 Task: Look for space in Sātkhira, Bangladesh from 1st July, 2023 to 8th July, 2023 for 2 adults, 1 child in price range Rs.15000 to Rs.20000. Place can be entire place with 1  bedroom having 1 bed and 1 bathroom. Property type can be house, flat, guest house, hotel. Amenities needed are: air conditioning. Booking option can be shelf check-in. Required host language is English.
Action: Mouse moved to (548, 145)
Screenshot: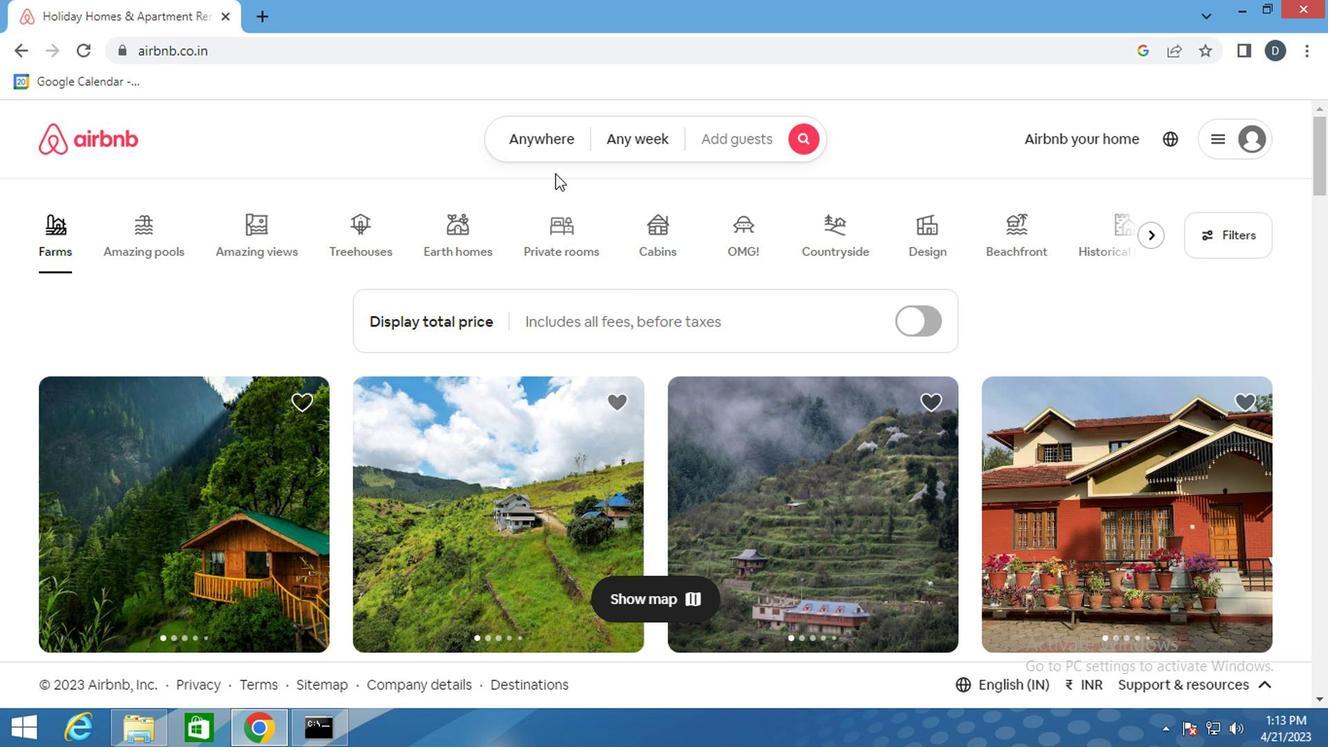 
Action: Mouse pressed left at (548, 145)
Screenshot: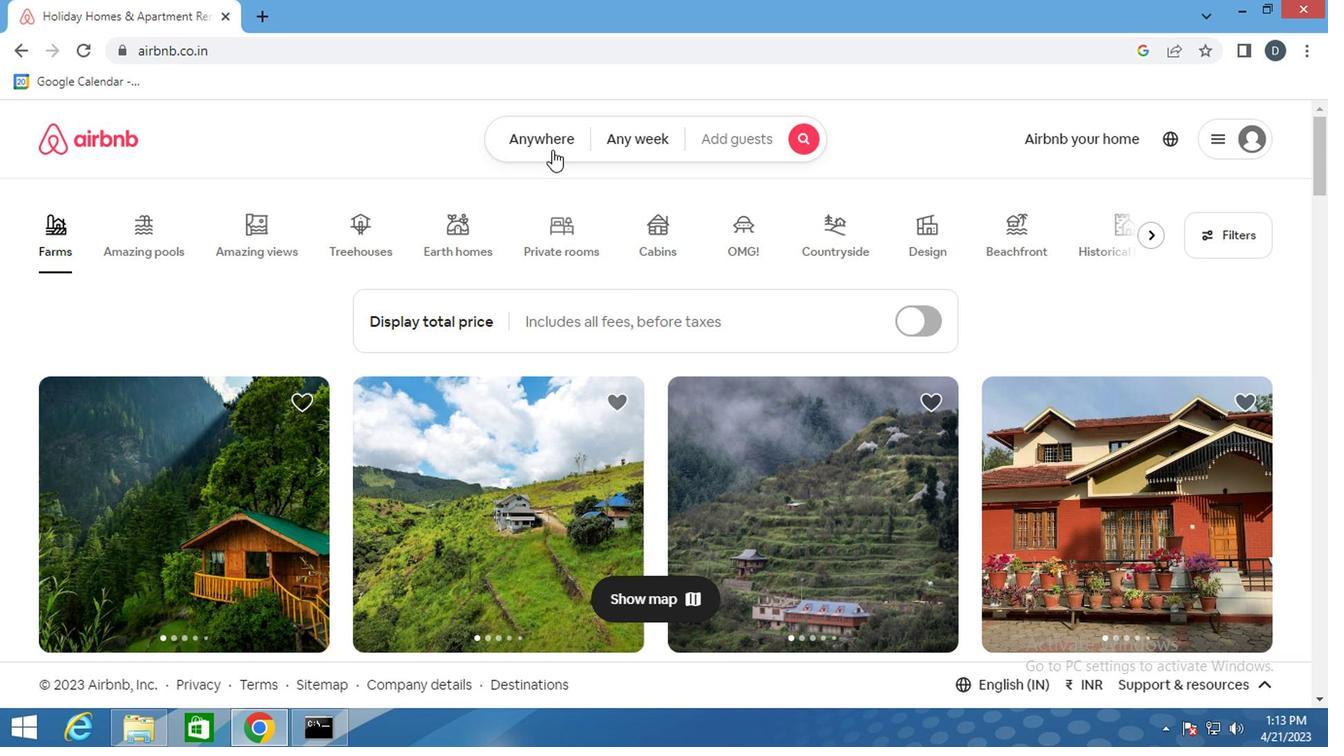 
Action: Mouse moved to (399, 226)
Screenshot: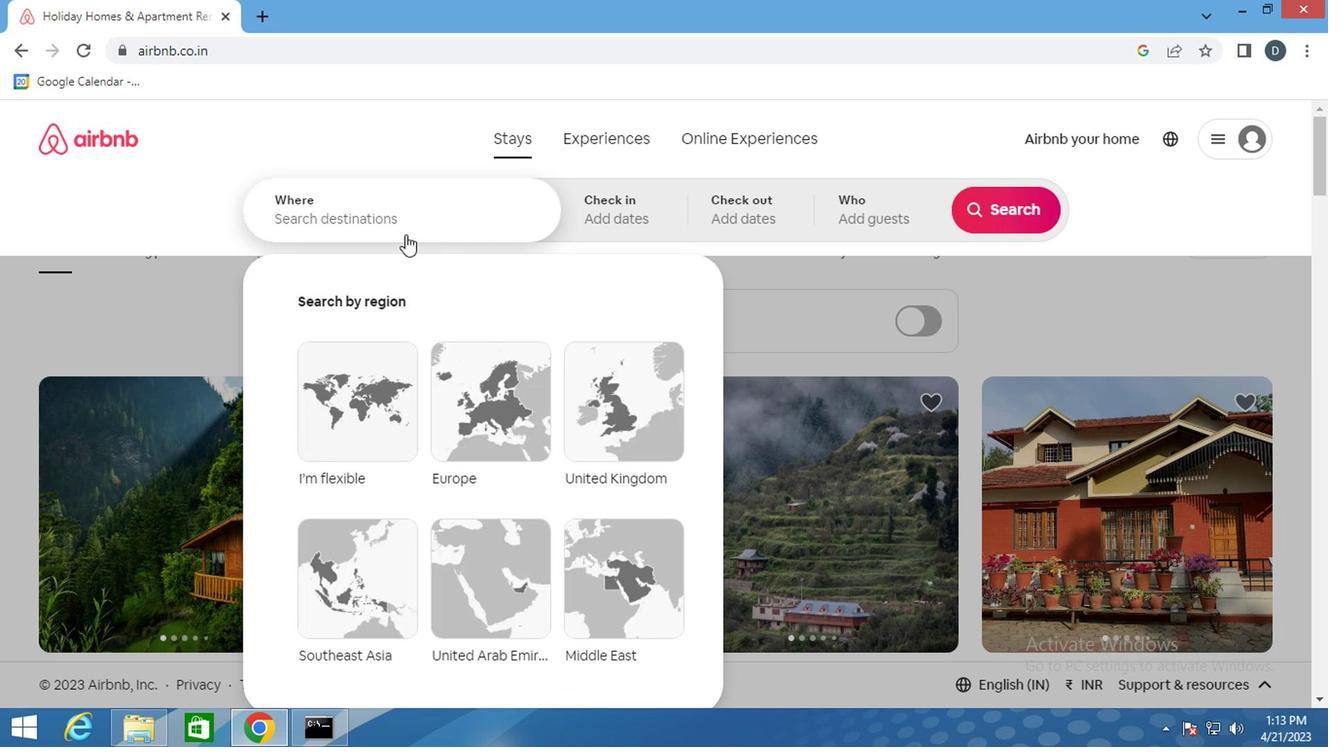 
Action: Mouse pressed left at (399, 226)
Screenshot: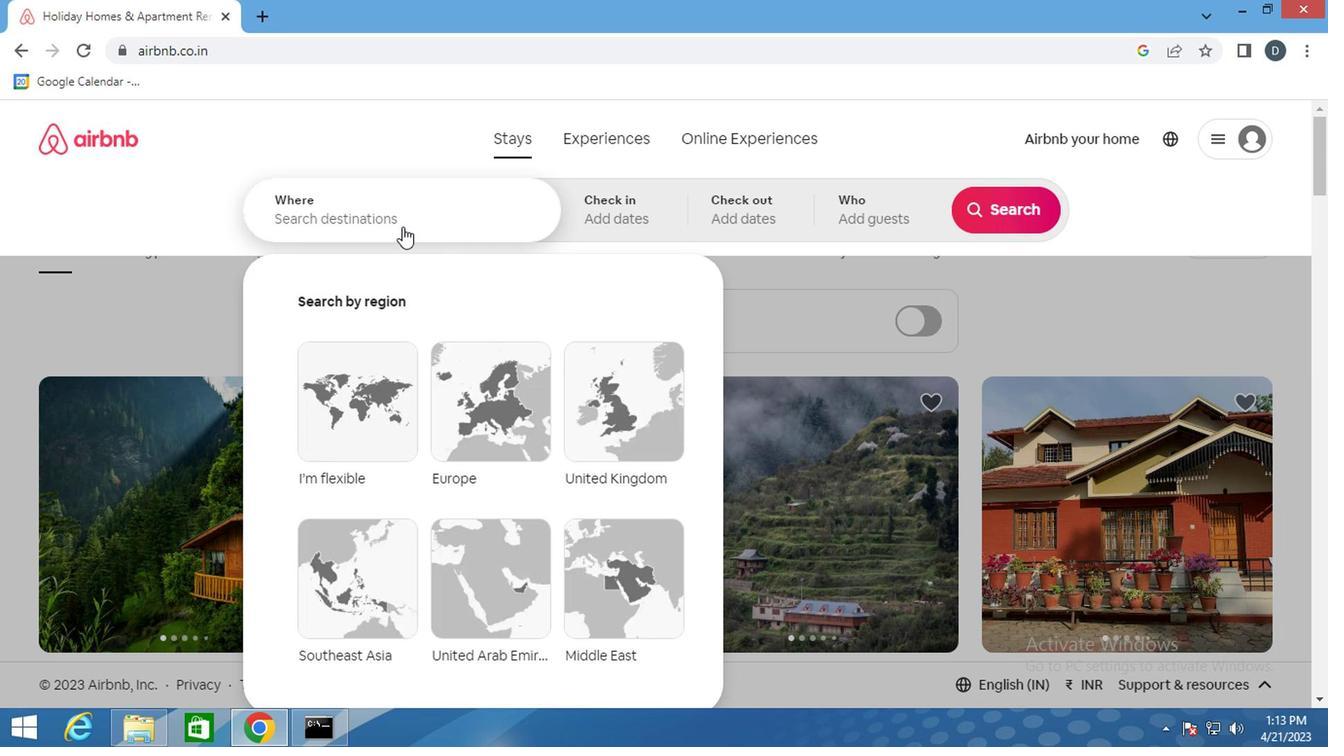 
Action: Key pressed <Key.shift>SATKIRA<Key.backspace><Key.backspace><Key.backspace>HIRA<Key.down><Key.enter>
Screenshot: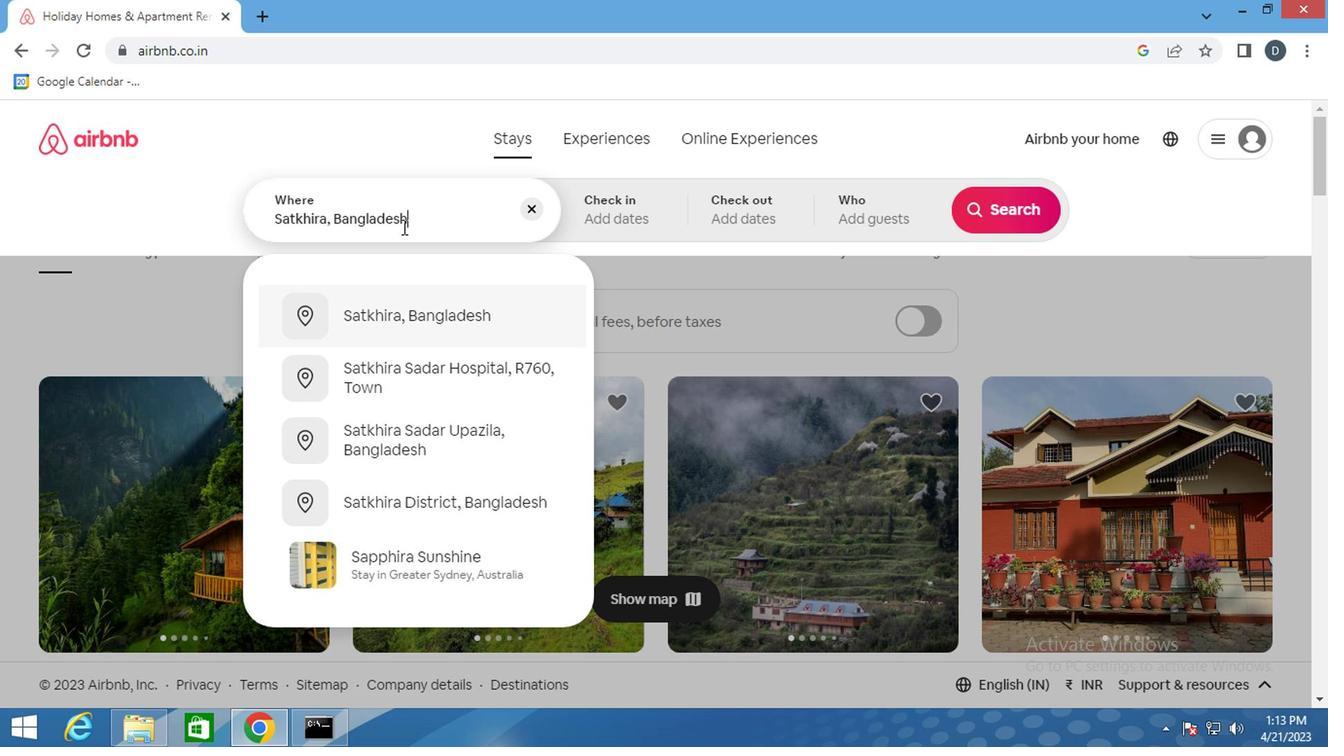 
Action: Mouse moved to (980, 370)
Screenshot: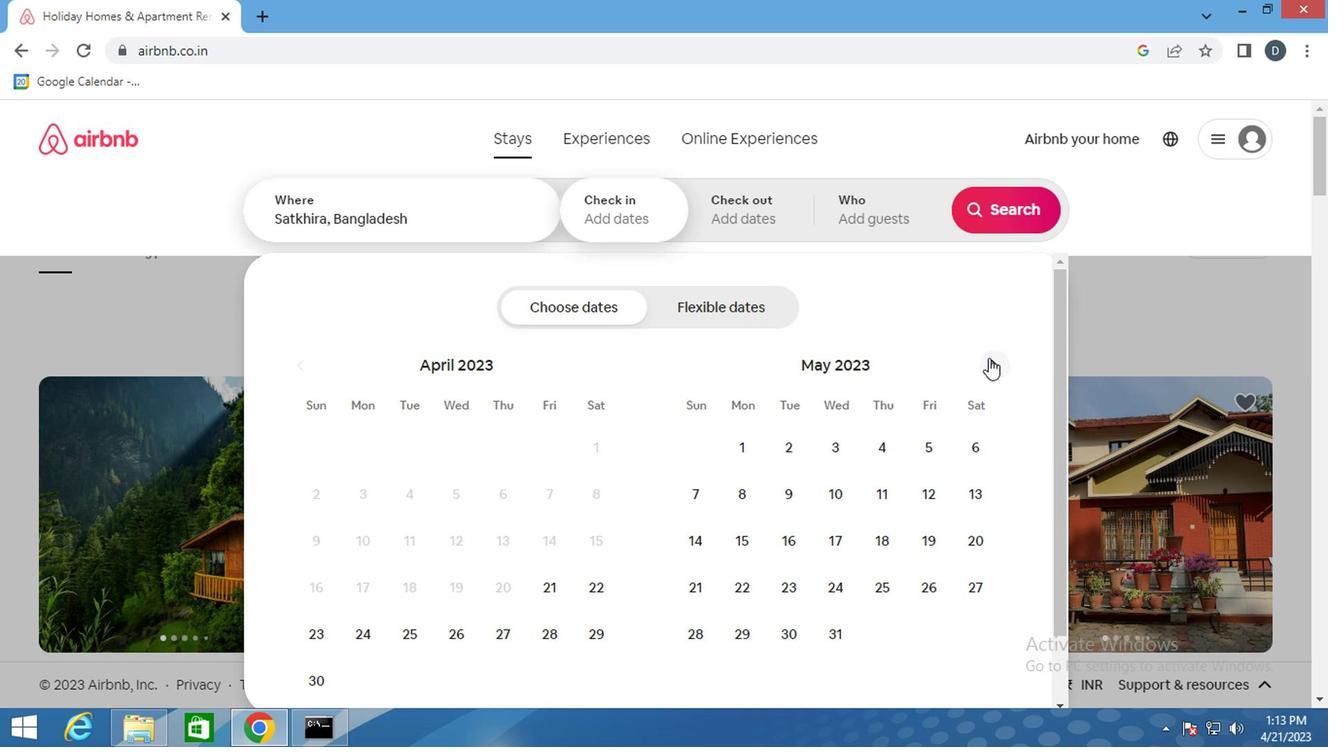 
Action: Mouse pressed left at (980, 370)
Screenshot: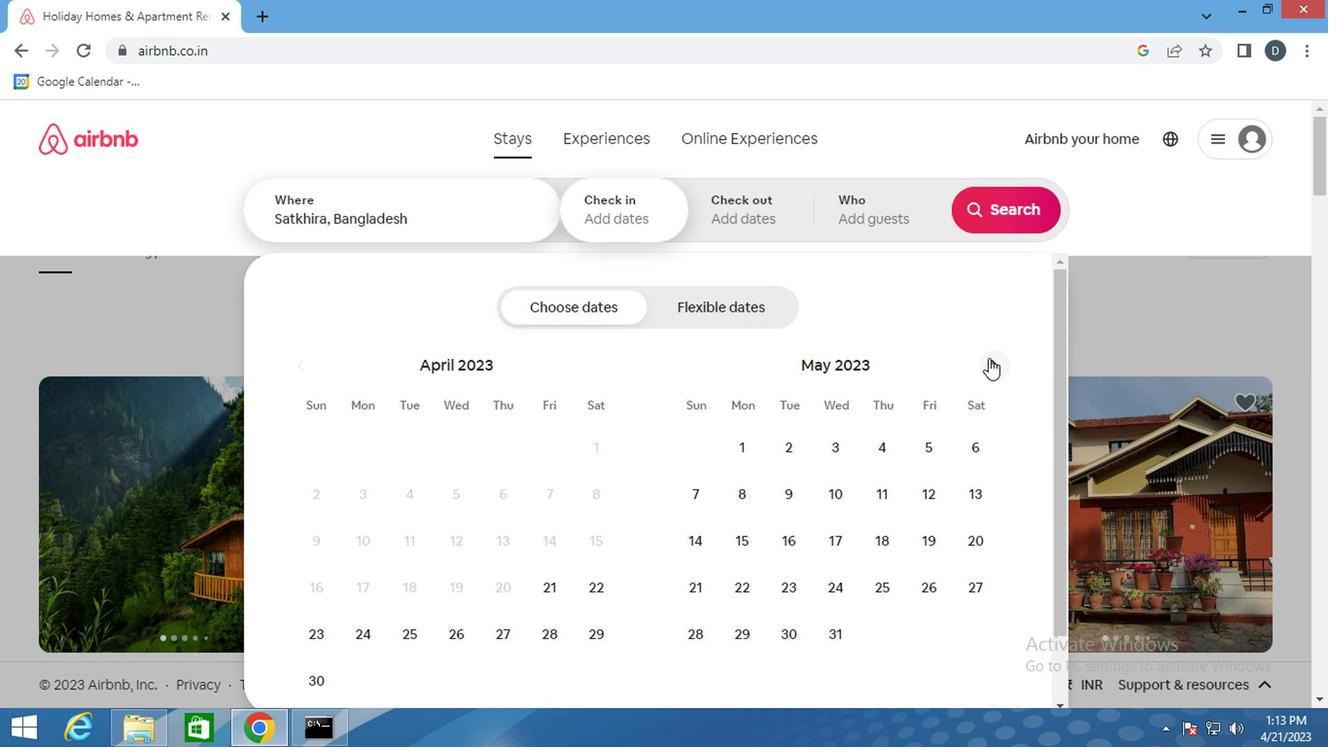 
Action: Mouse pressed left at (980, 370)
Screenshot: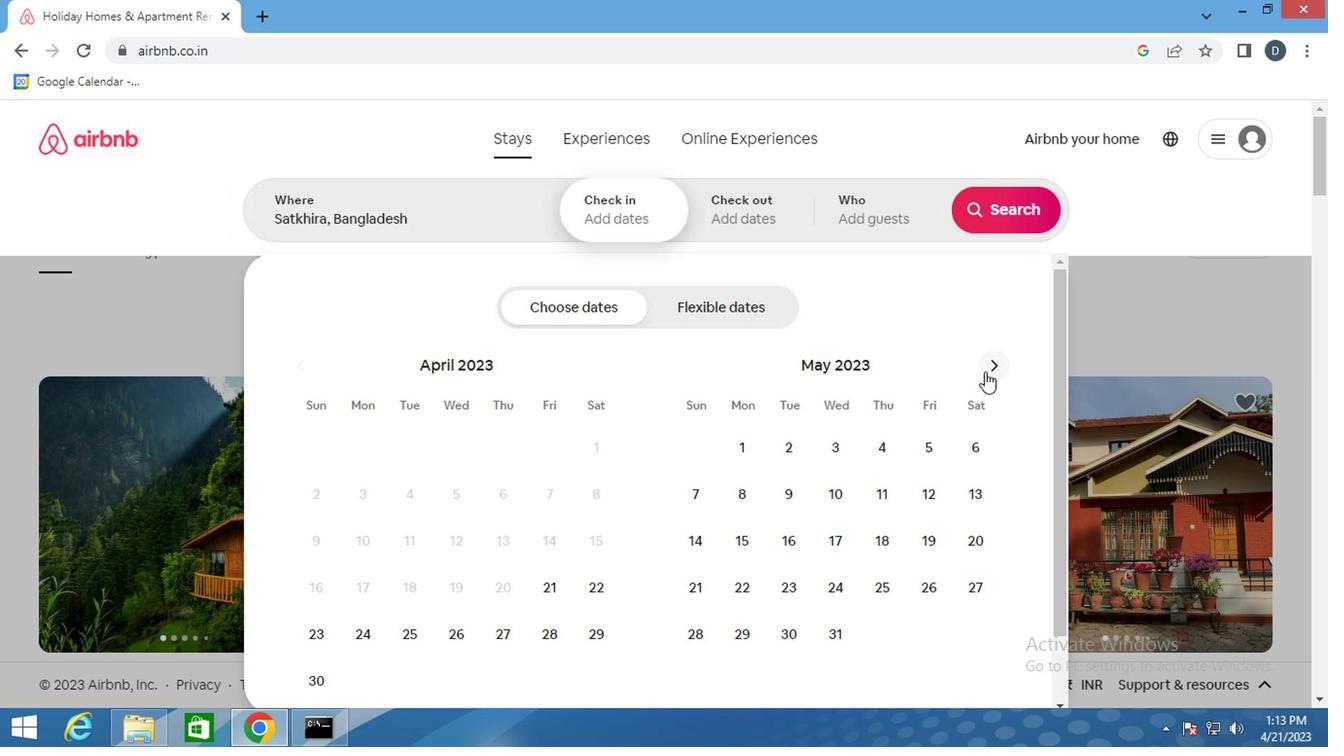 
Action: Mouse pressed left at (980, 370)
Screenshot: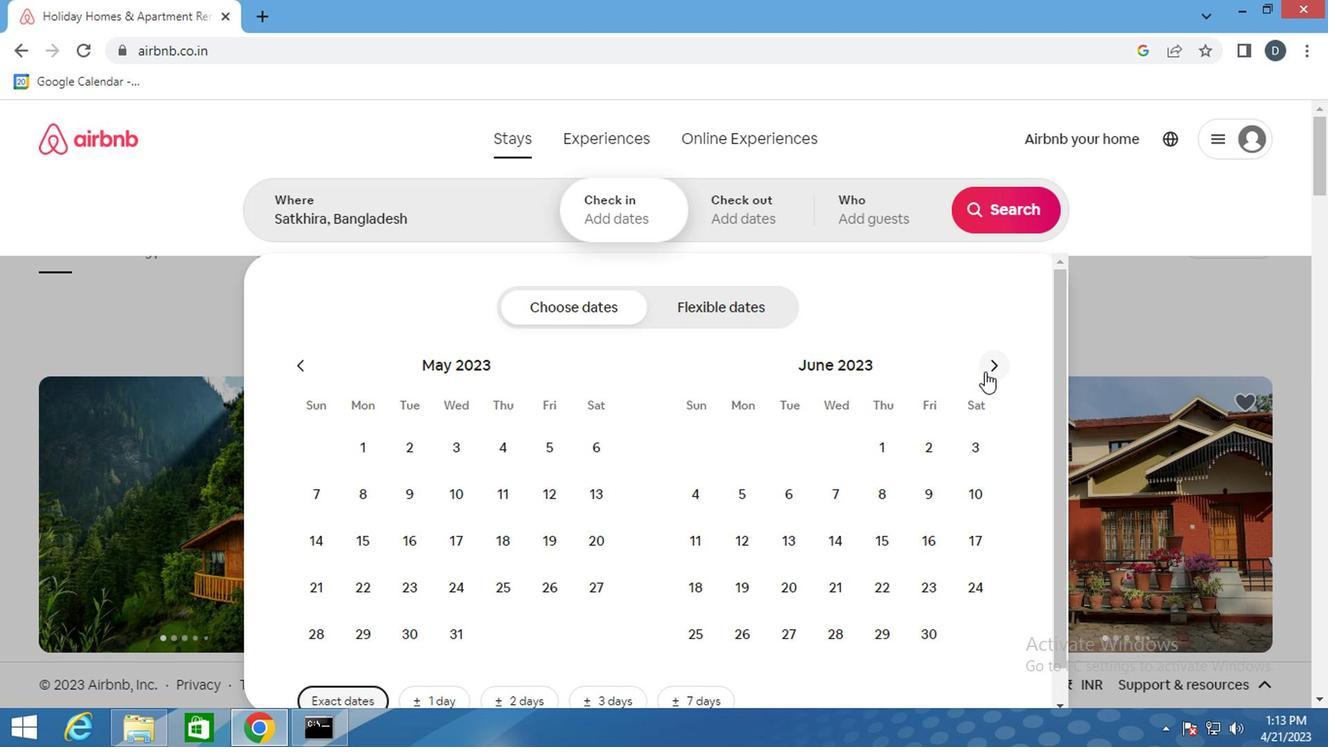 
Action: Mouse moved to (984, 449)
Screenshot: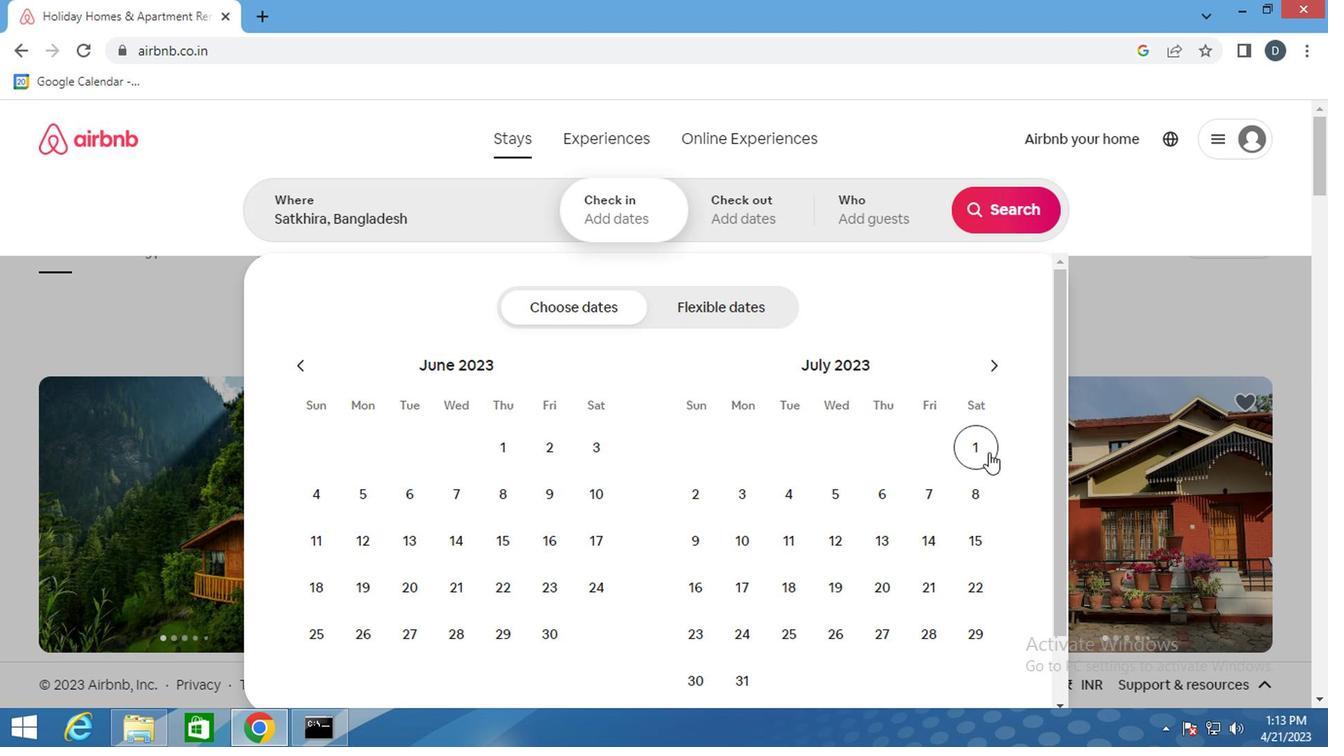 
Action: Mouse pressed left at (984, 449)
Screenshot: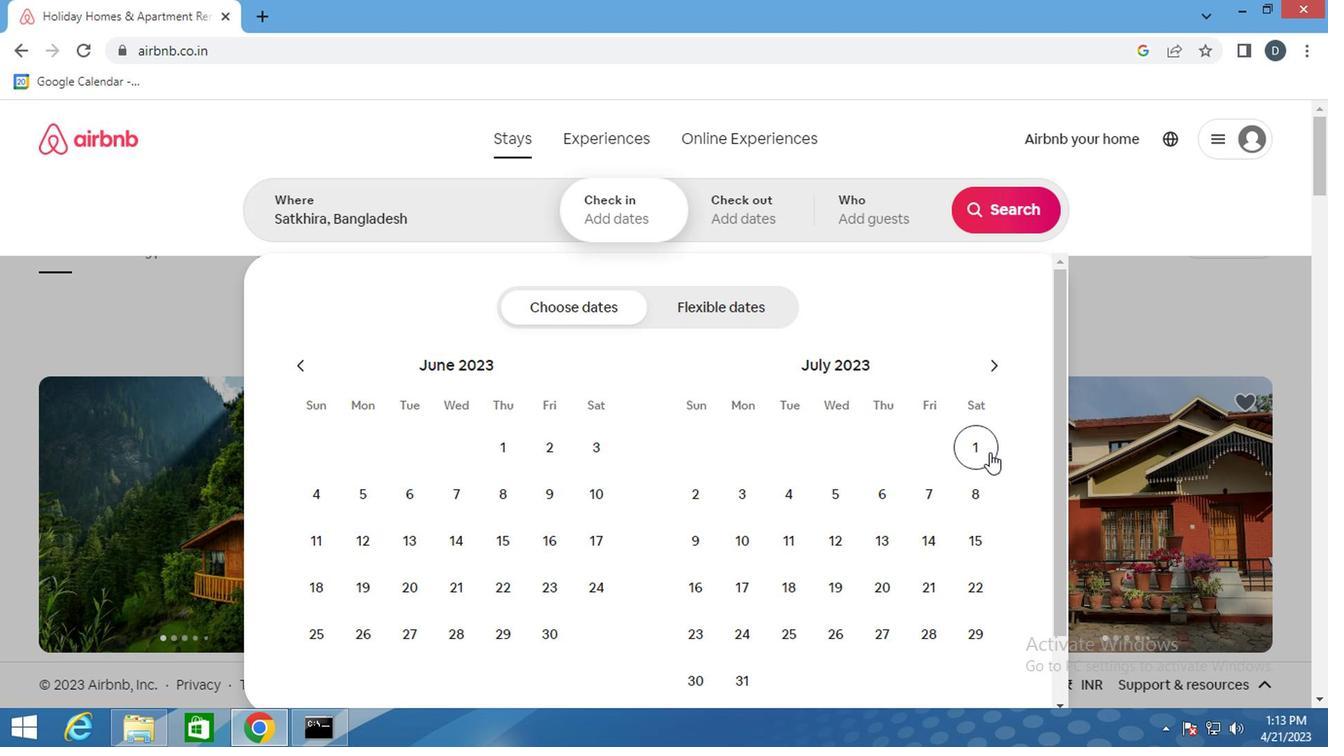 
Action: Mouse moved to (980, 494)
Screenshot: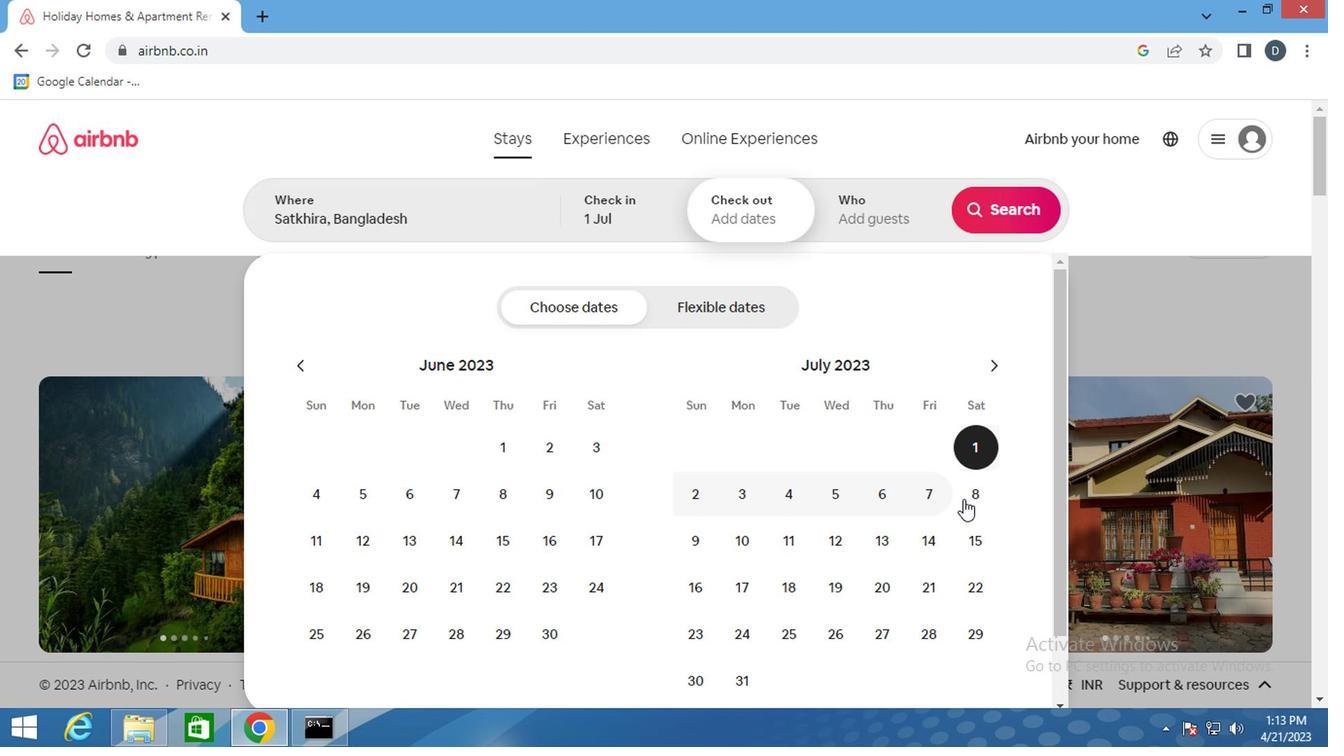 
Action: Mouse pressed left at (980, 494)
Screenshot: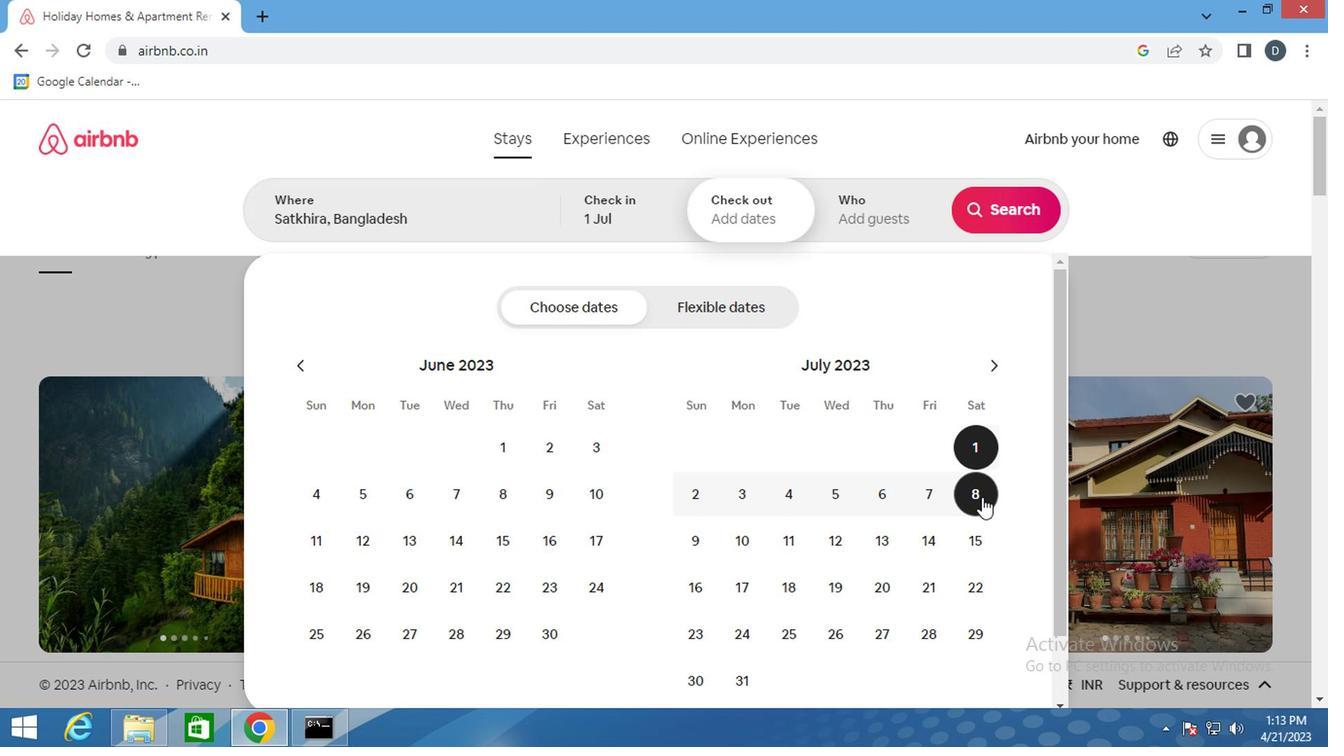 
Action: Mouse moved to (872, 190)
Screenshot: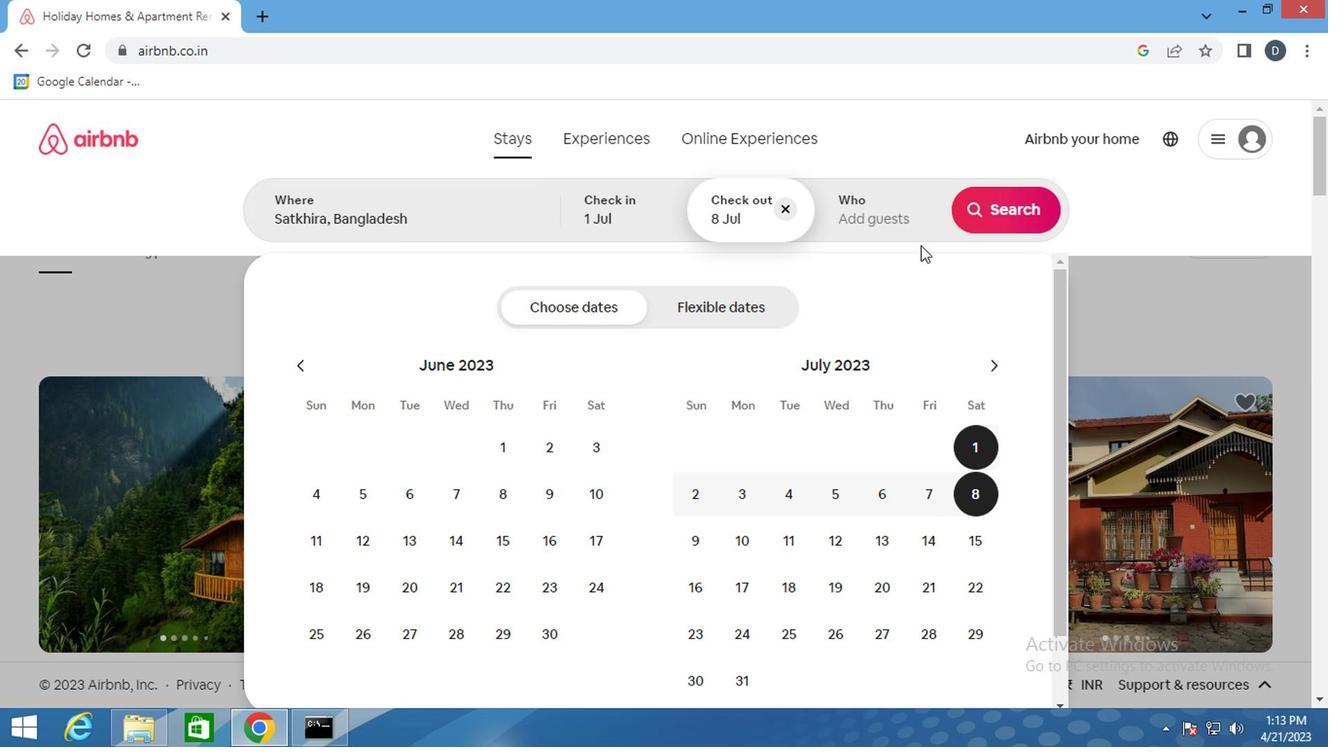 
Action: Mouse pressed left at (872, 190)
Screenshot: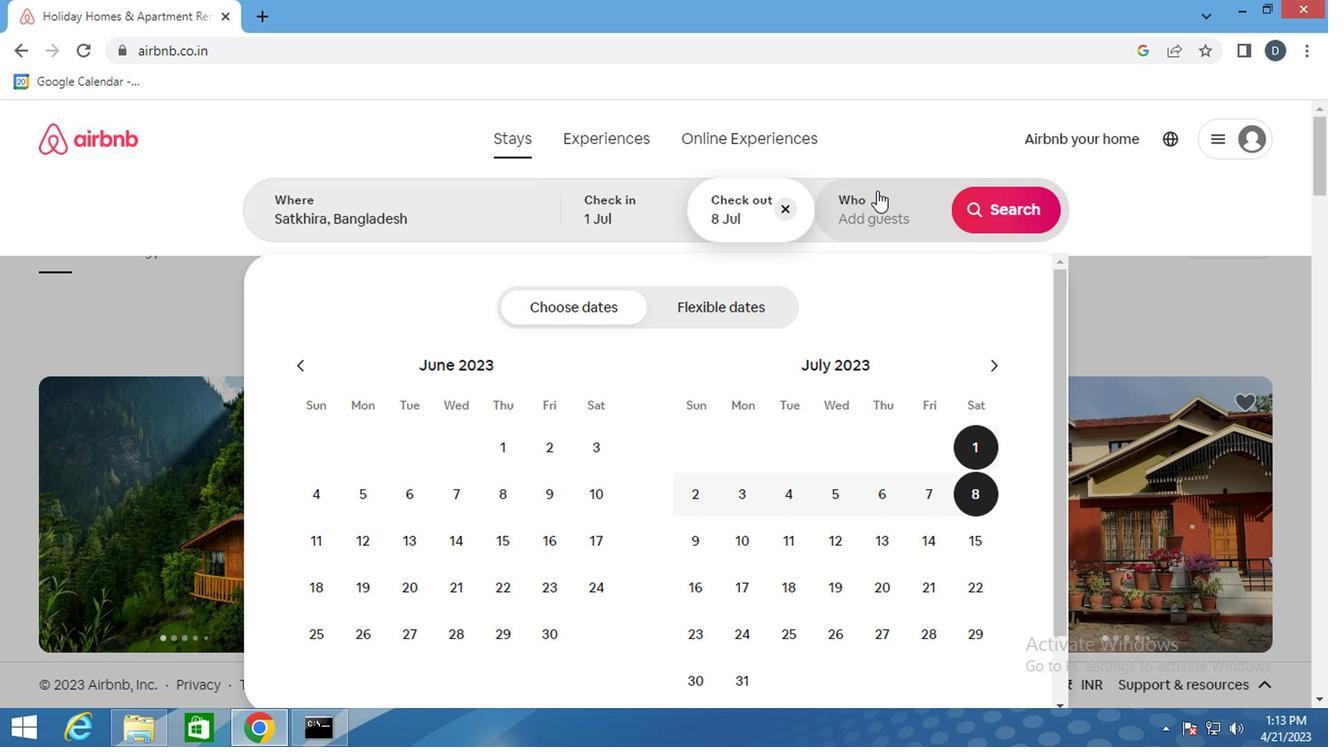 
Action: Mouse moved to (1004, 318)
Screenshot: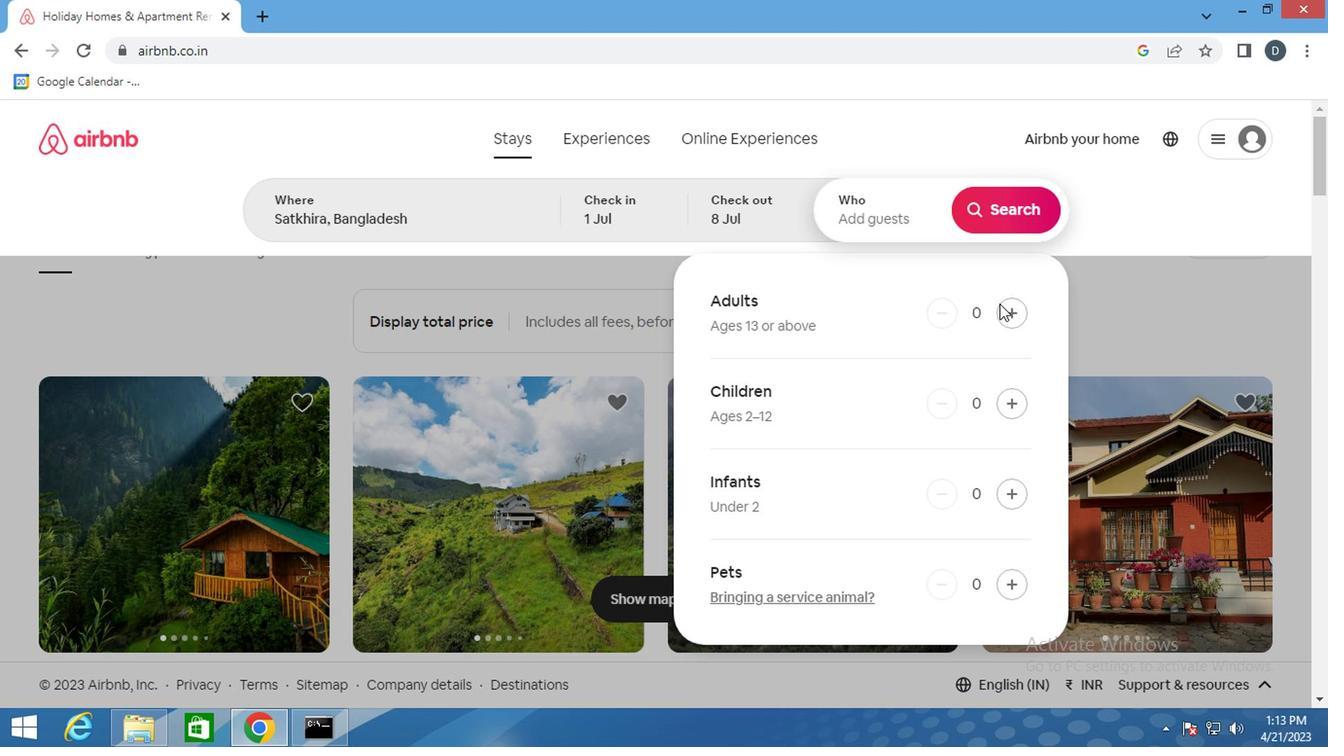 
Action: Mouse pressed left at (1004, 318)
Screenshot: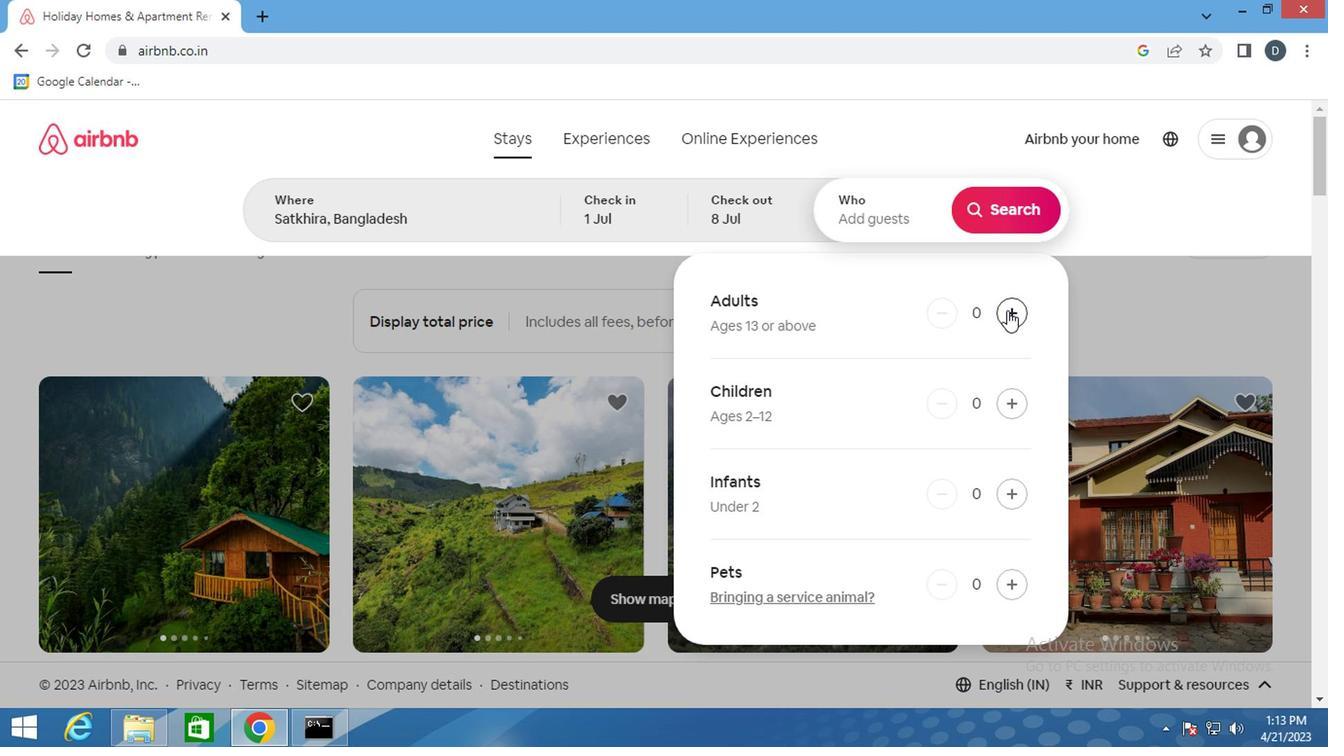 
Action: Mouse pressed left at (1004, 318)
Screenshot: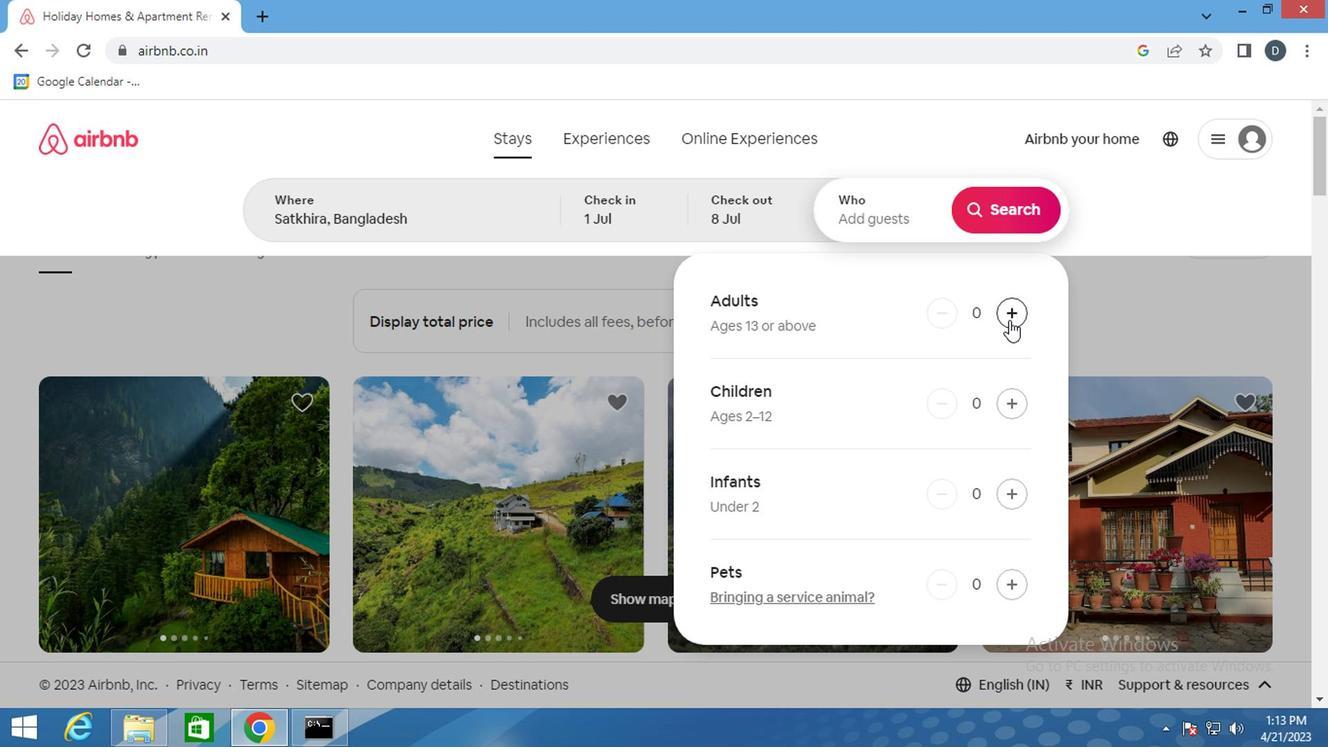 
Action: Mouse moved to (1009, 395)
Screenshot: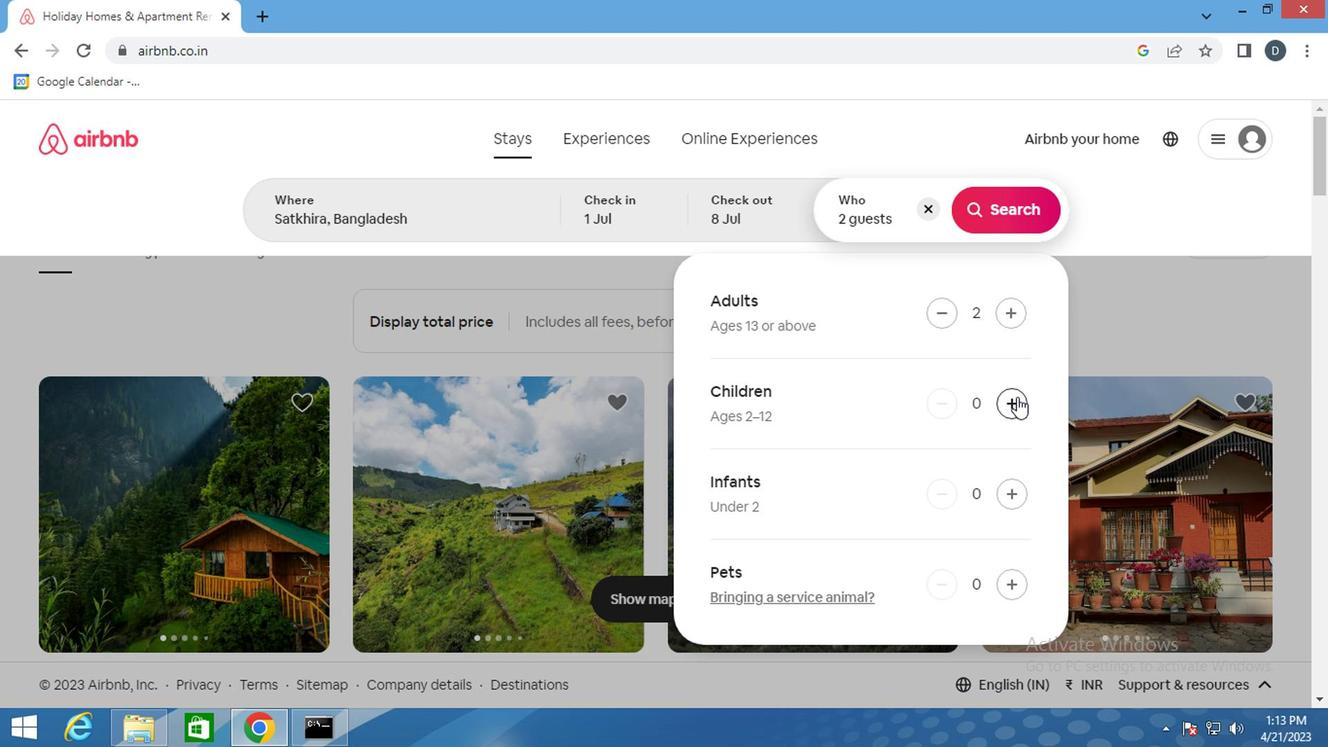 
Action: Mouse pressed left at (1009, 395)
Screenshot: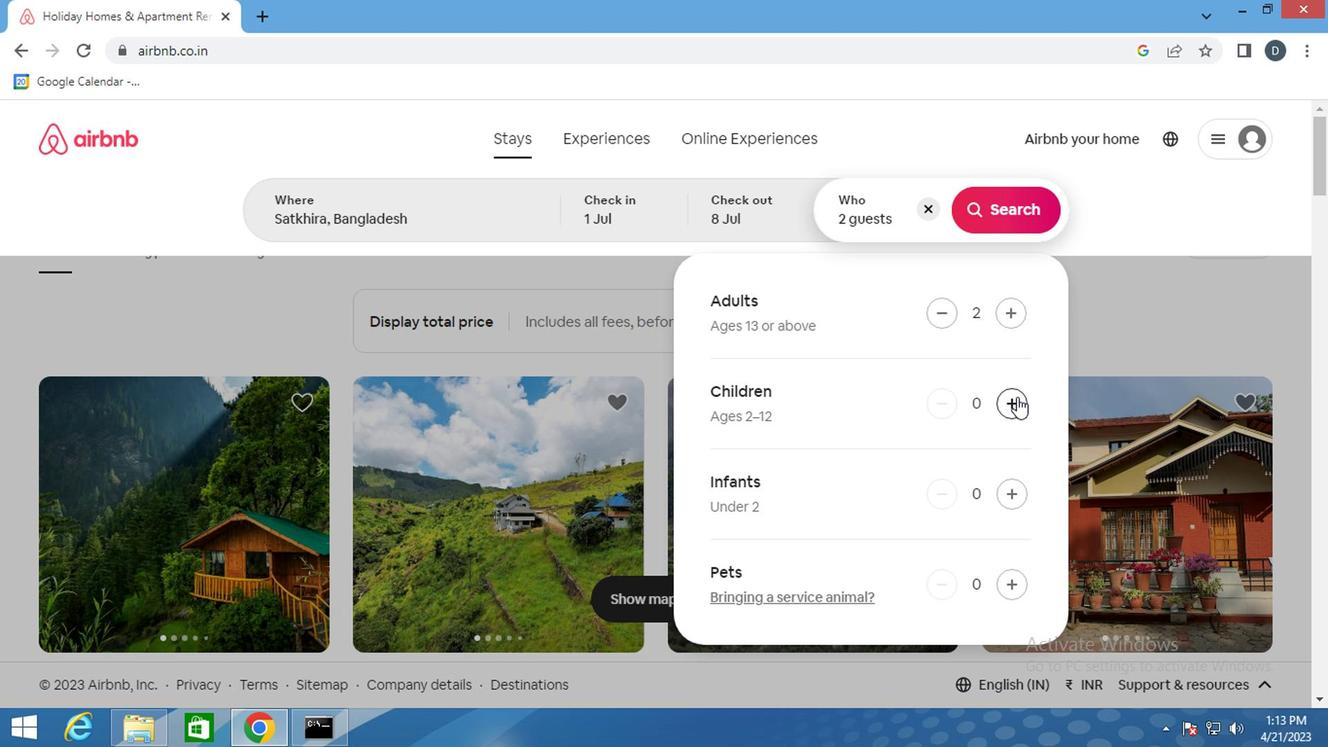
Action: Mouse moved to (999, 213)
Screenshot: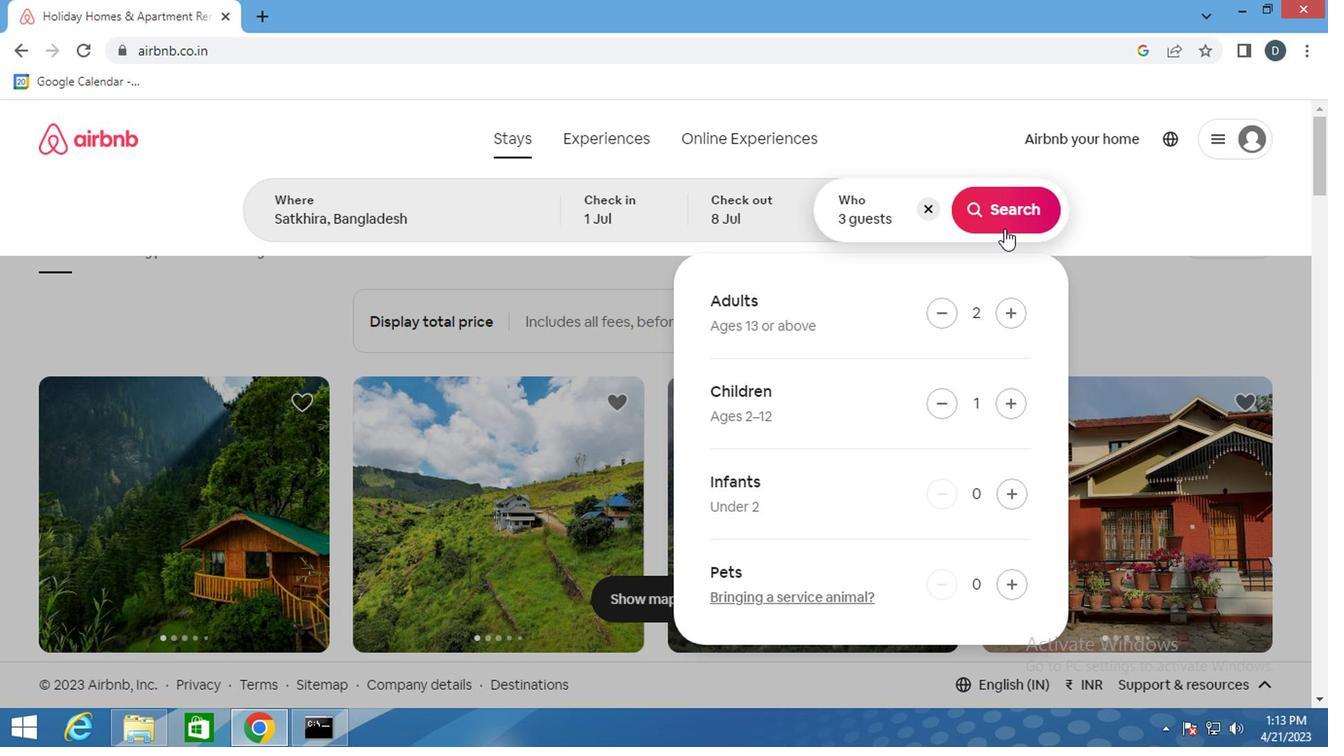 
Action: Mouse pressed left at (999, 213)
Screenshot: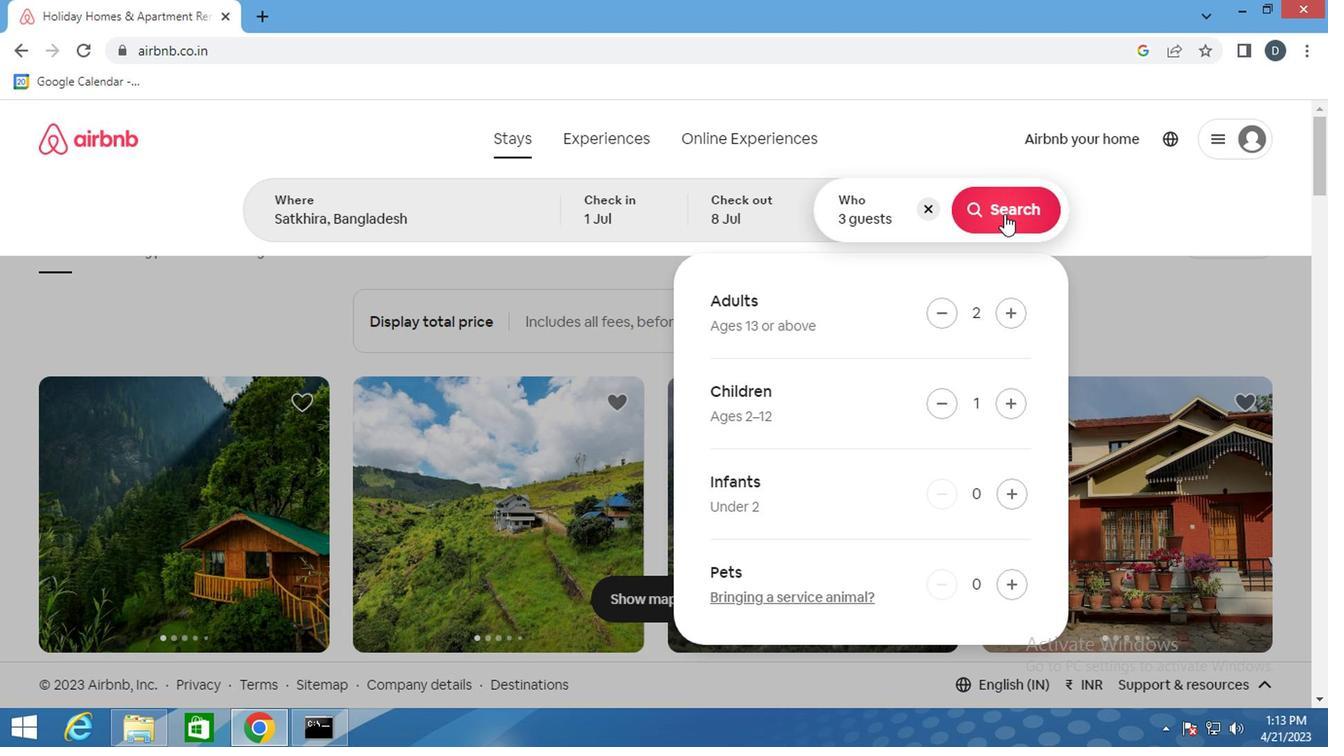 
Action: Mouse moved to (1226, 222)
Screenshot: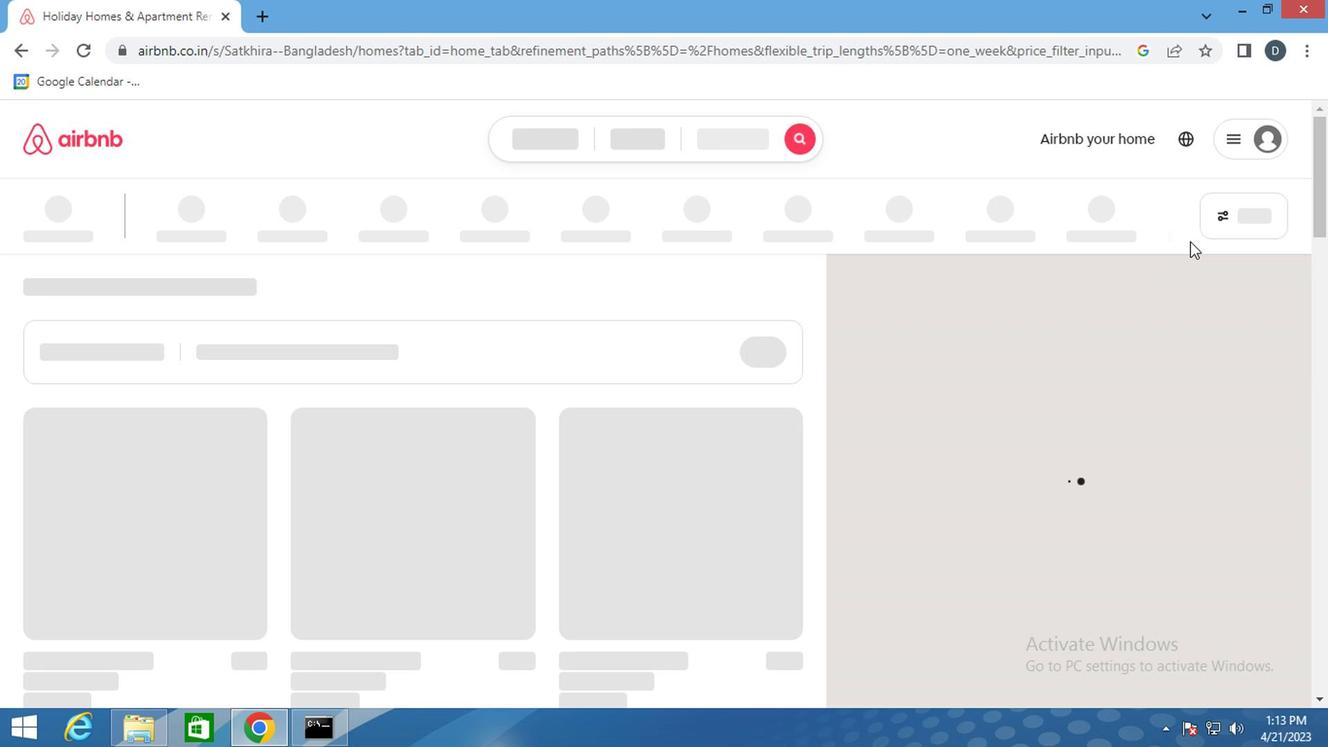 
Action: Mouse pressed left at (1226, 222)
Screenshot: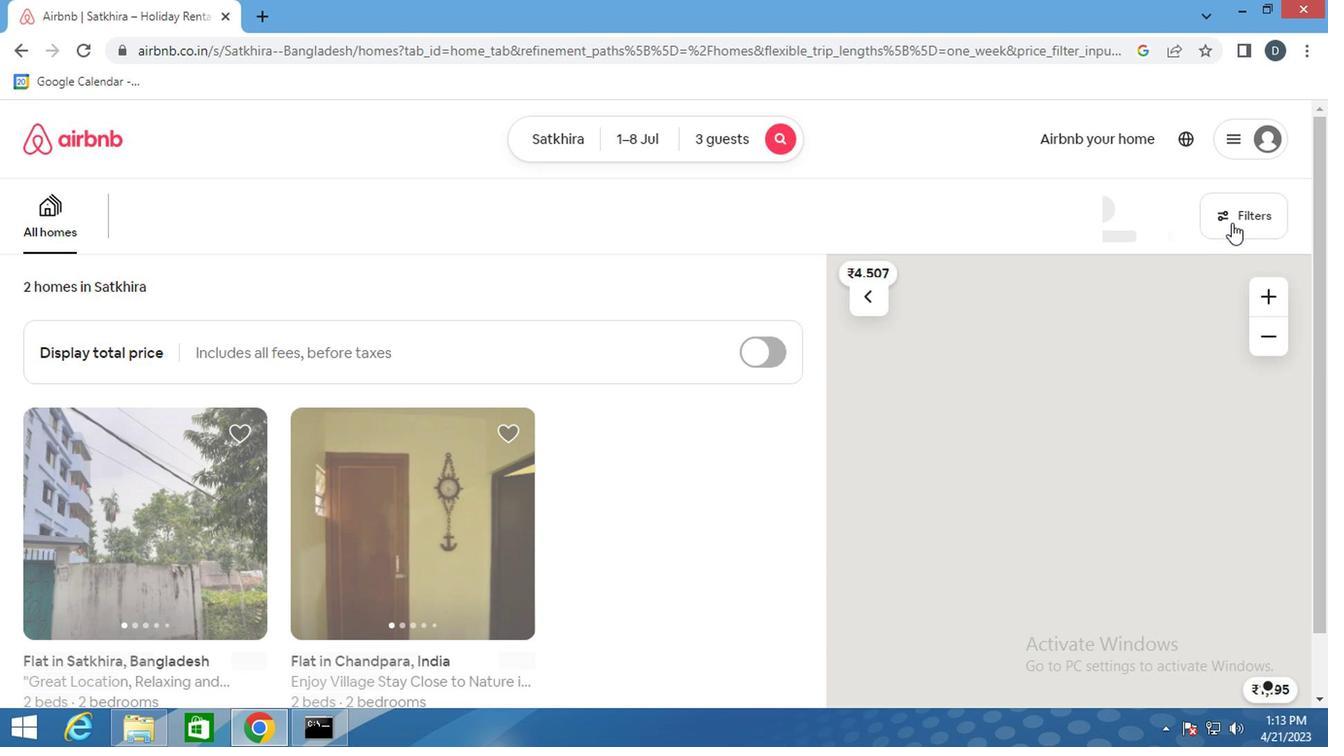 
Action: Mouse moved to (471, 470)
Screenshot: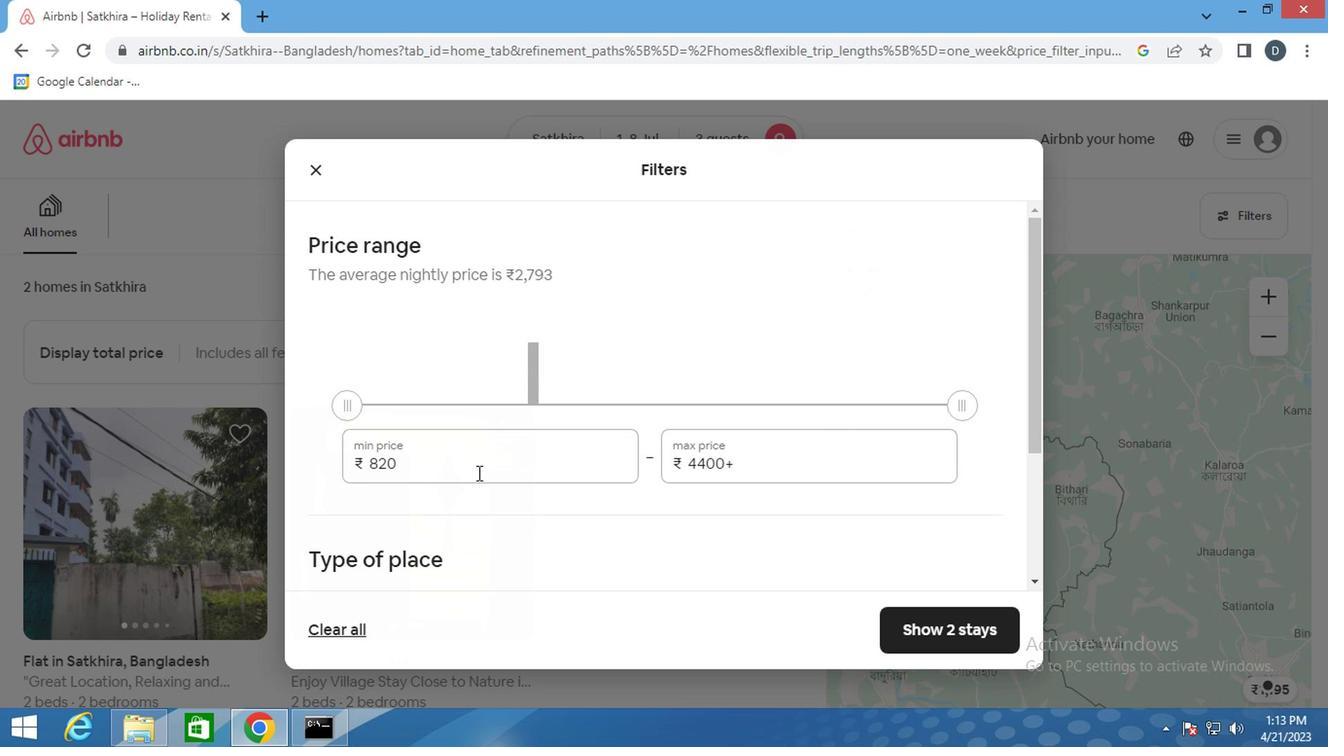 
Action: Mouse pressed left at (471, 470)
Screenshot: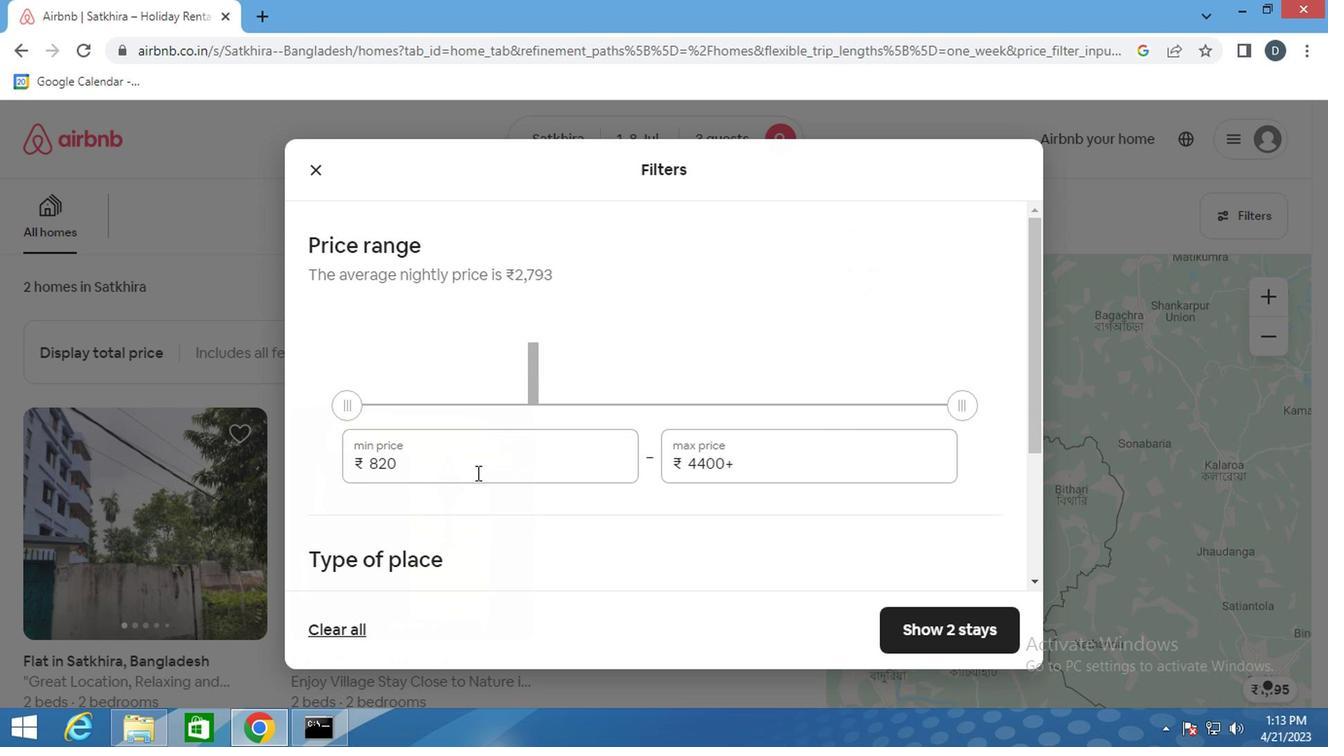 
Action: Mouse pressed left at (471, 470)
Screenshot: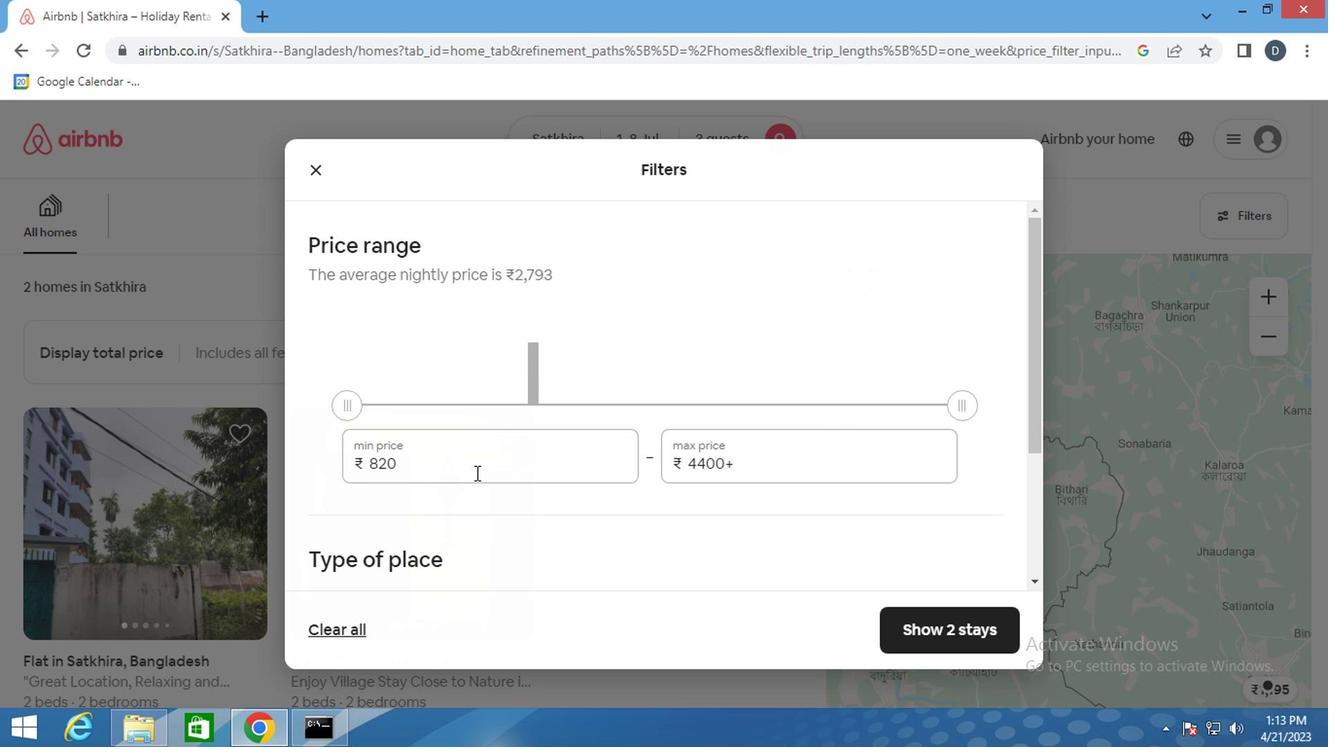 
Action: Key pressed 15000
Screenshot: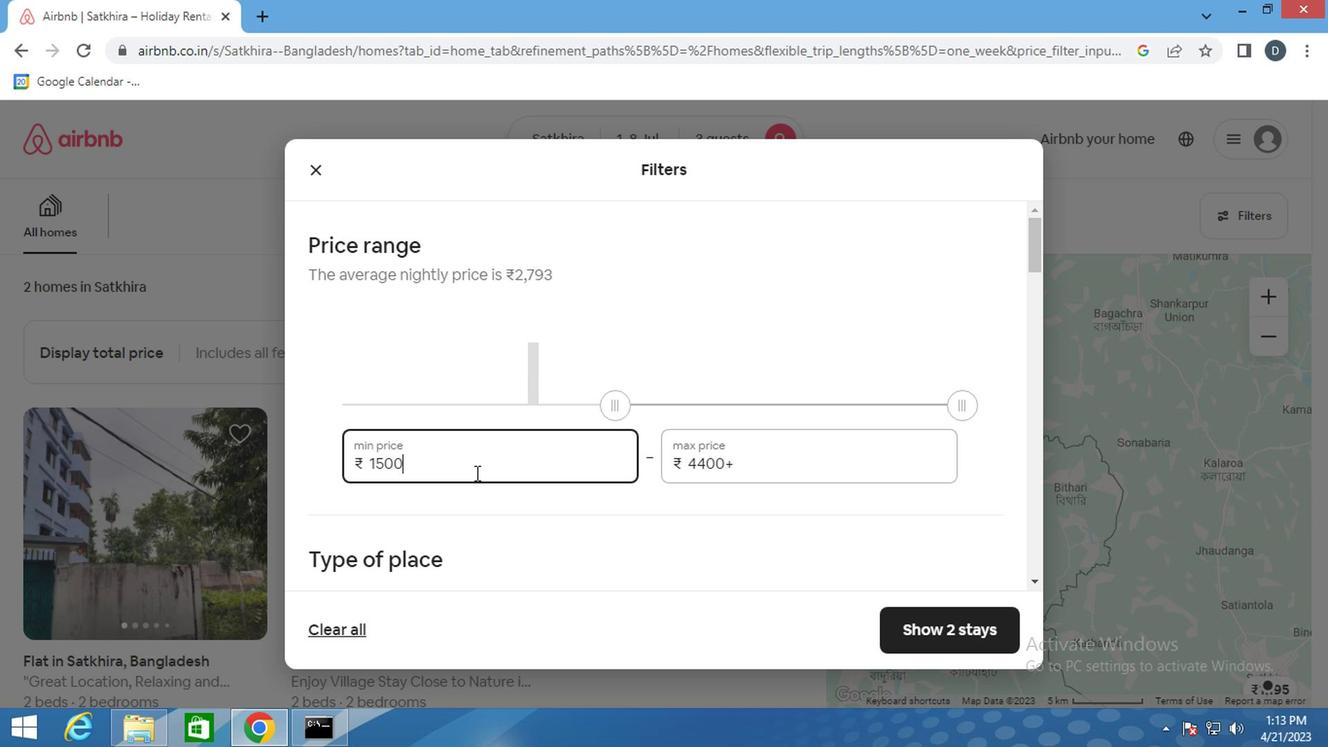 
Action: Mouse moved to (491, 466)
Screenshot: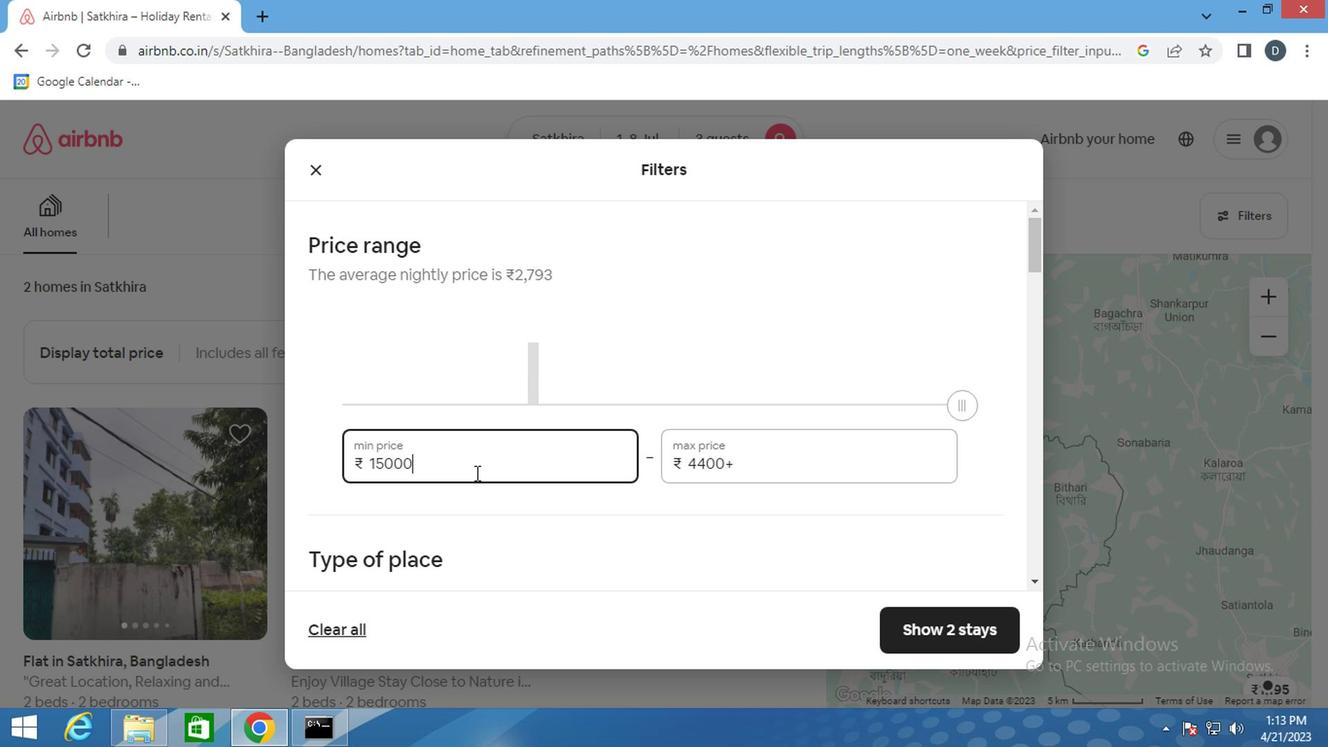 
Action: Key pressed <Key.tab>ctrl+Actrl+20
Screenshot: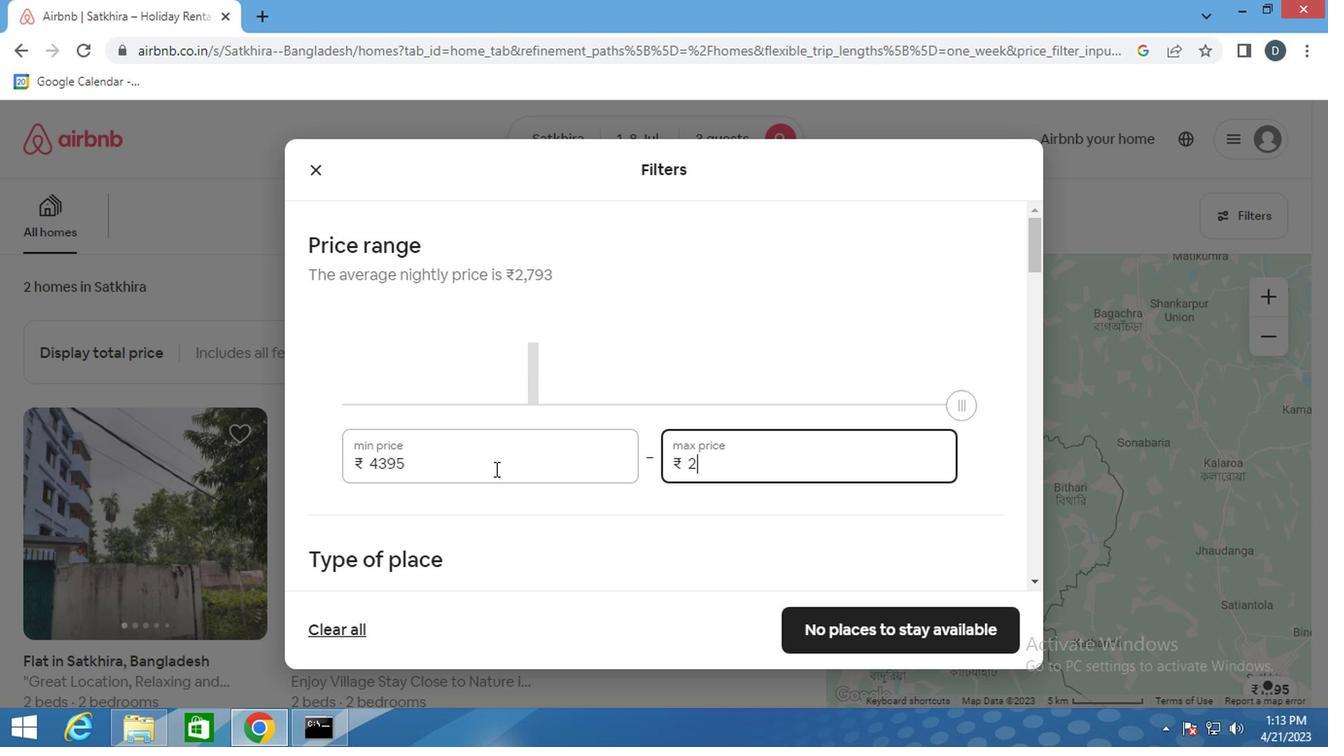 
Action: Mouse moved to (493, 465)
Screenshot: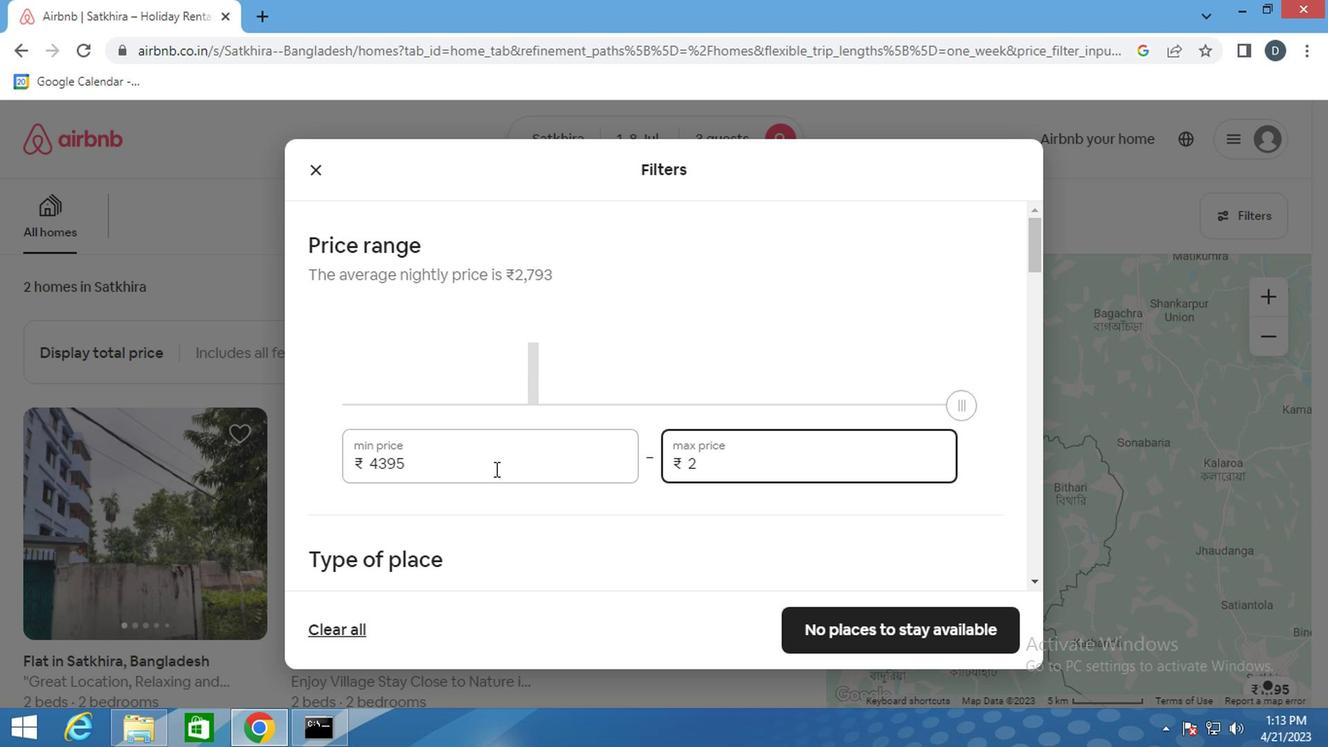 
Action: Key pressed 0
Screenshot: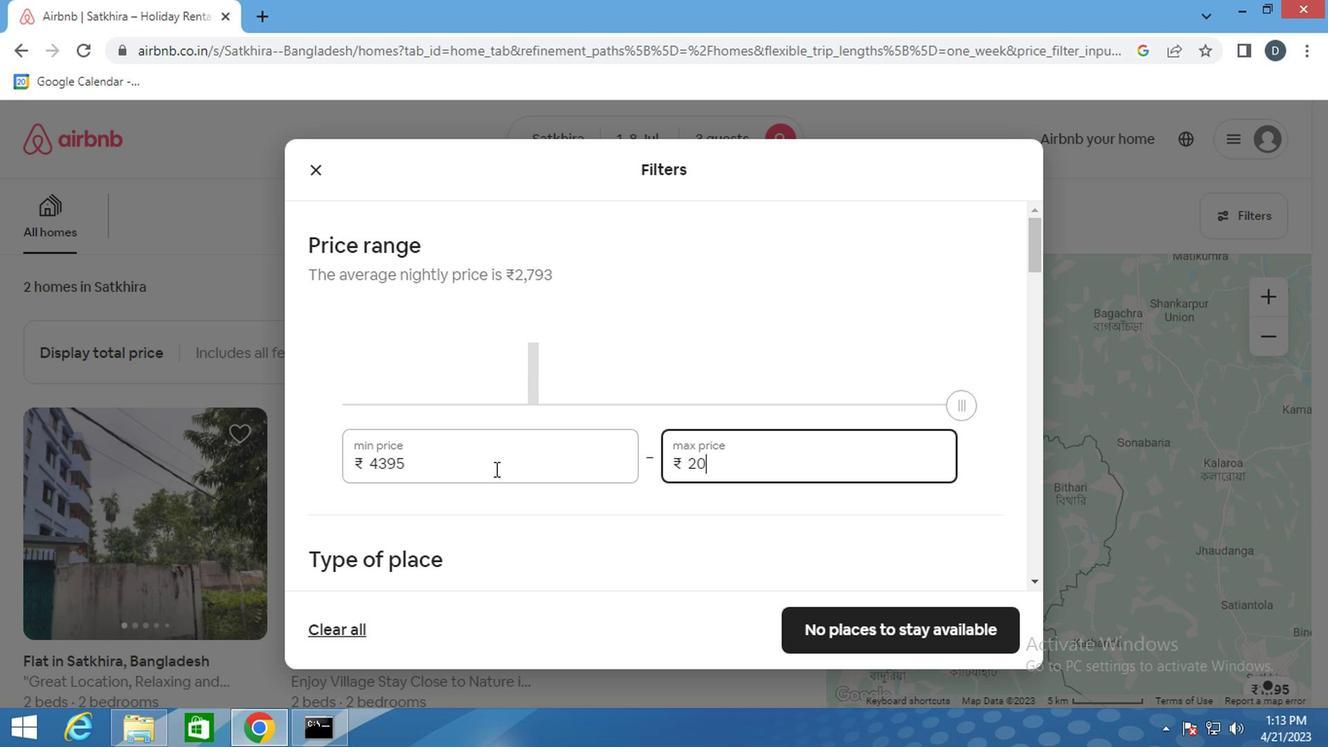 
Action: Mouse moved to (505, 461)
Screenshot: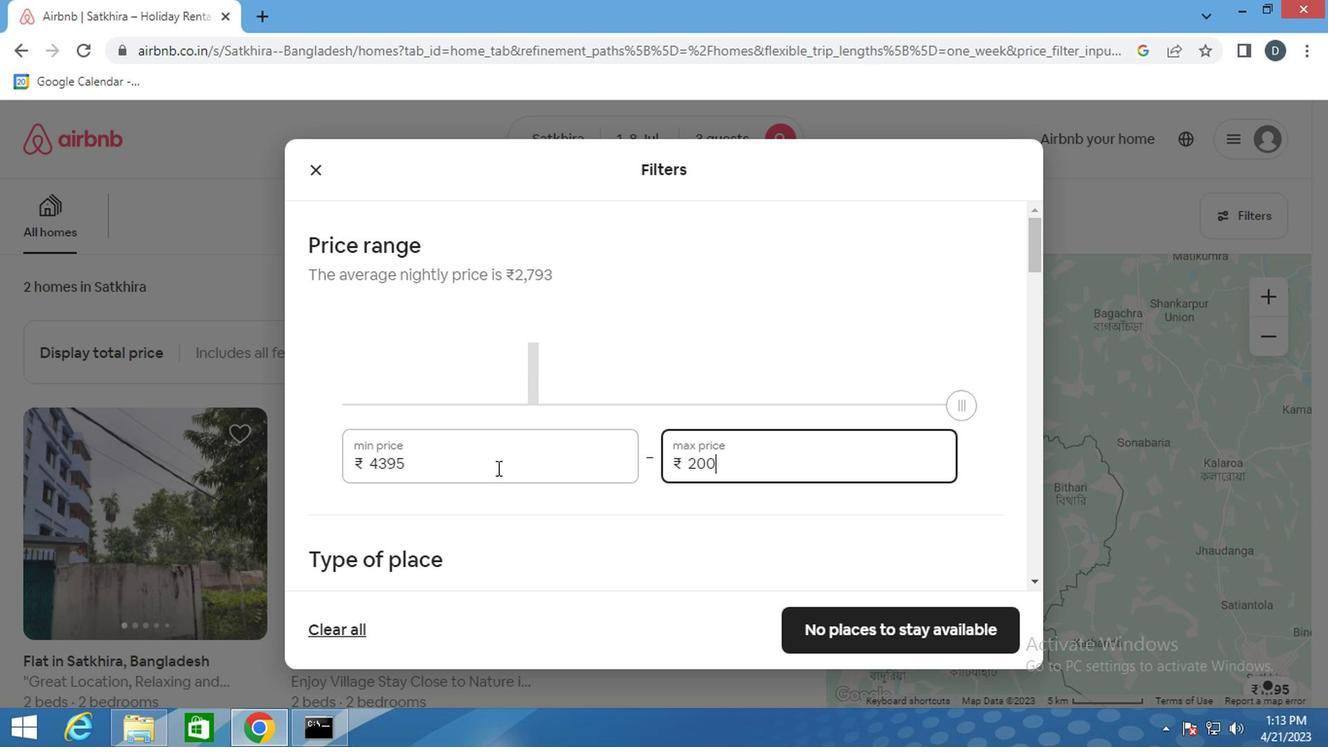 
Action: Key pressed 0
Screenshot: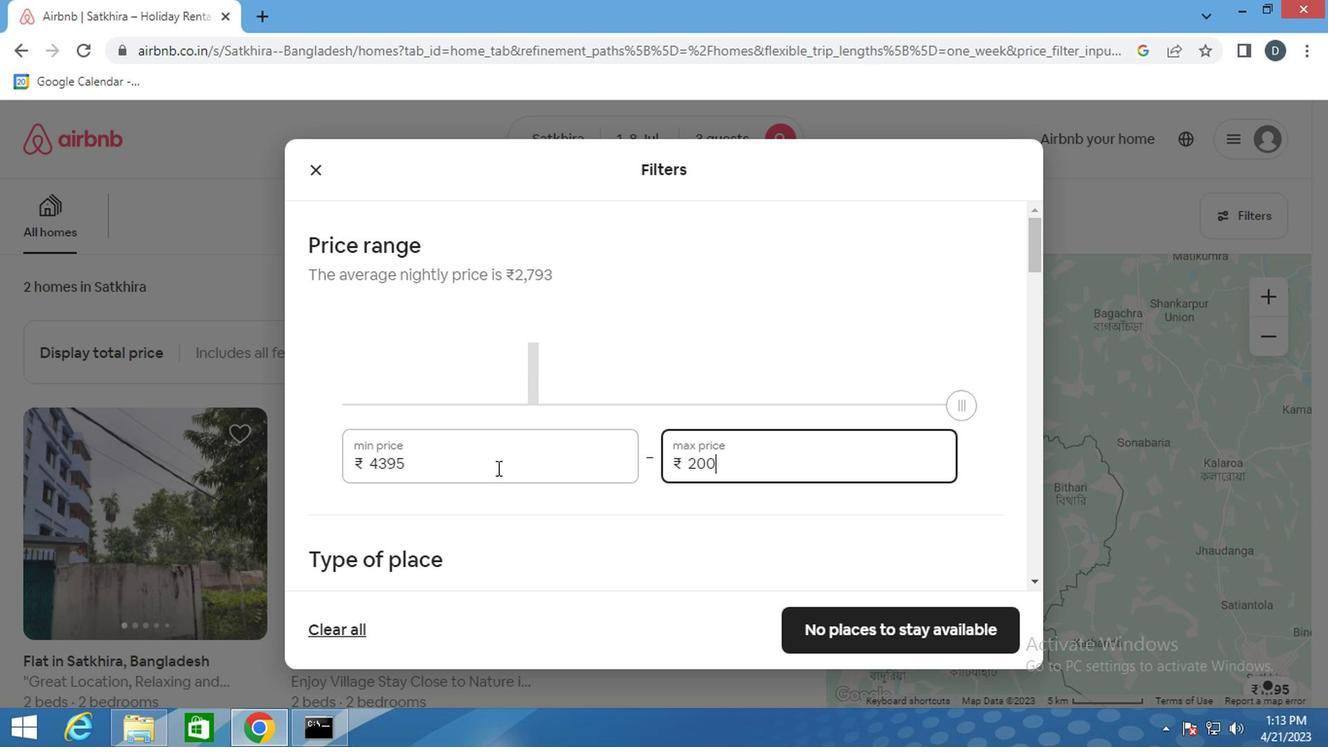 
Action: Mouse moved to (726, 491)
Screenshot: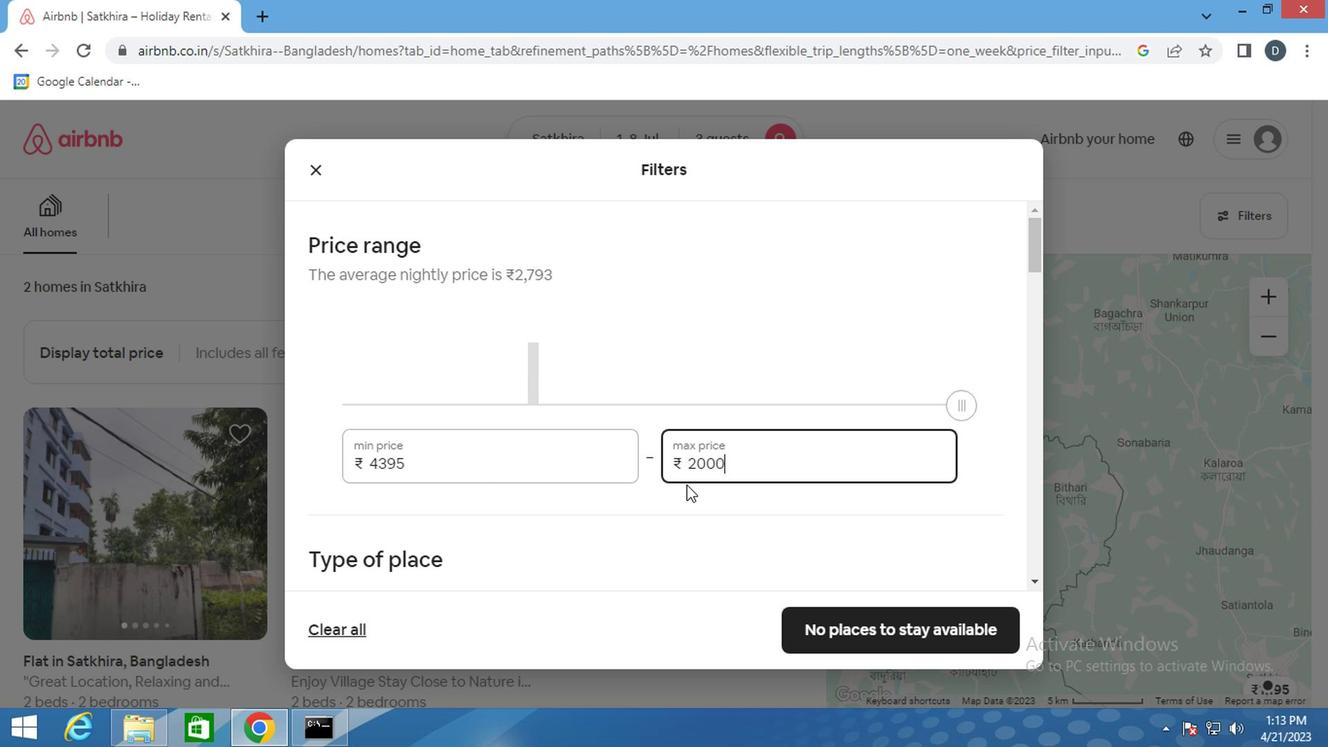 
Action: Key pressed 0
Screenshot: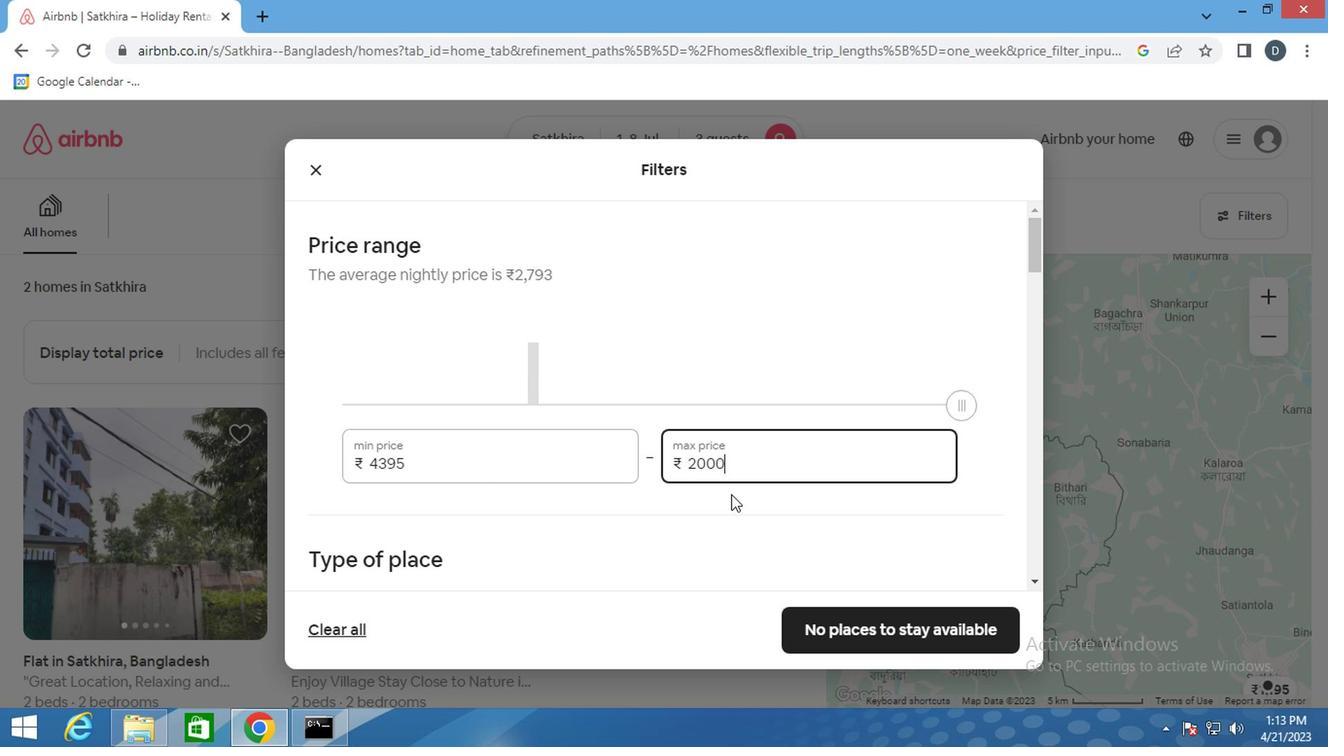 
Action: Mouse scrolled (726, 490) with delta (0, 0)
Screenshot: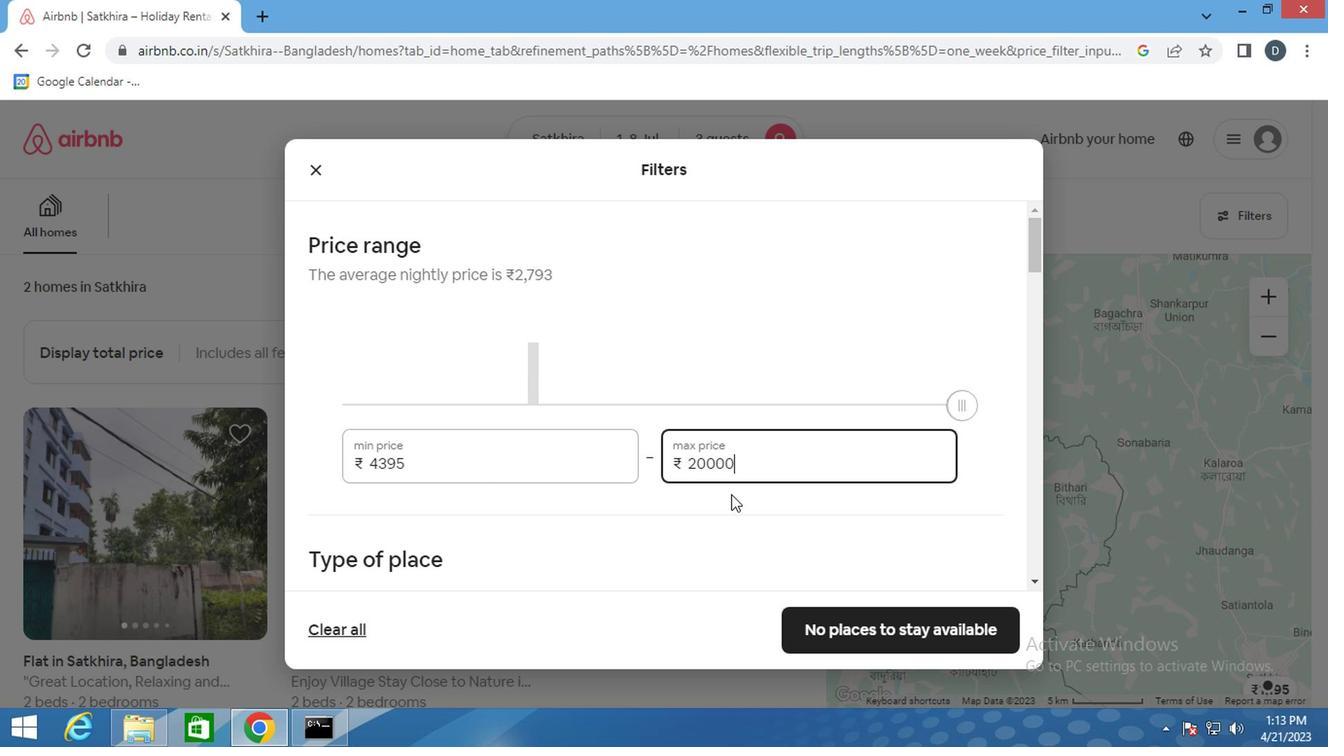 
Action: Mouse scrolled (726, 490) with delta (0, 0)
Screenshot: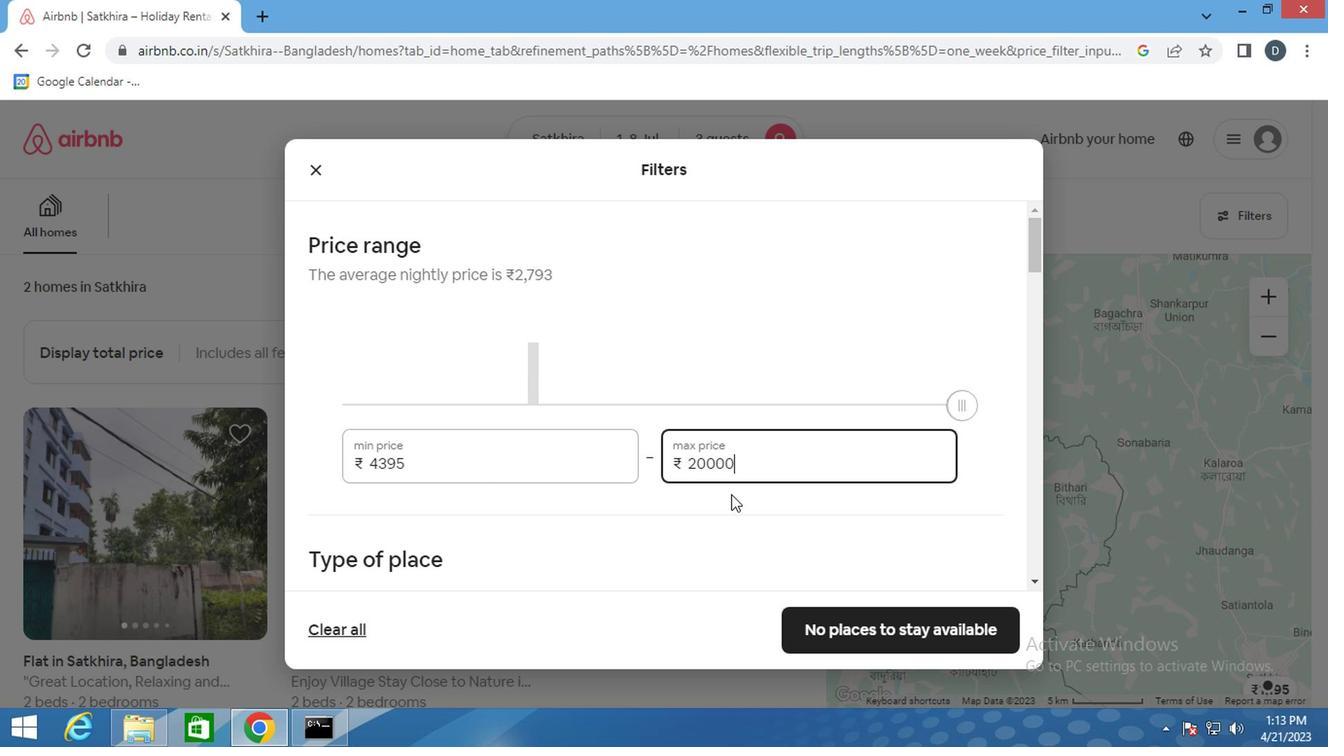 
Action: Mouse moved to (641, 464)
Screenshot: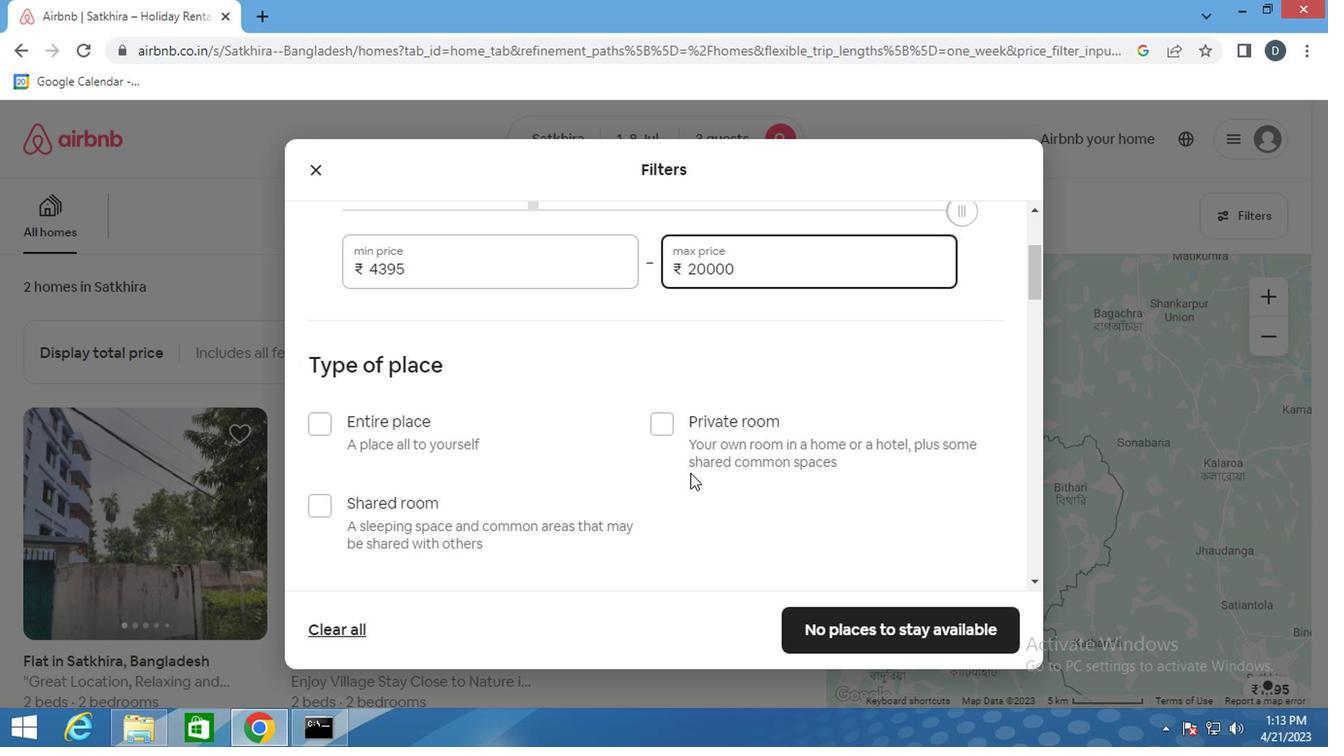 
Action: Mouse scrolled (641, 463) with delta (0, 0)
Screenshot: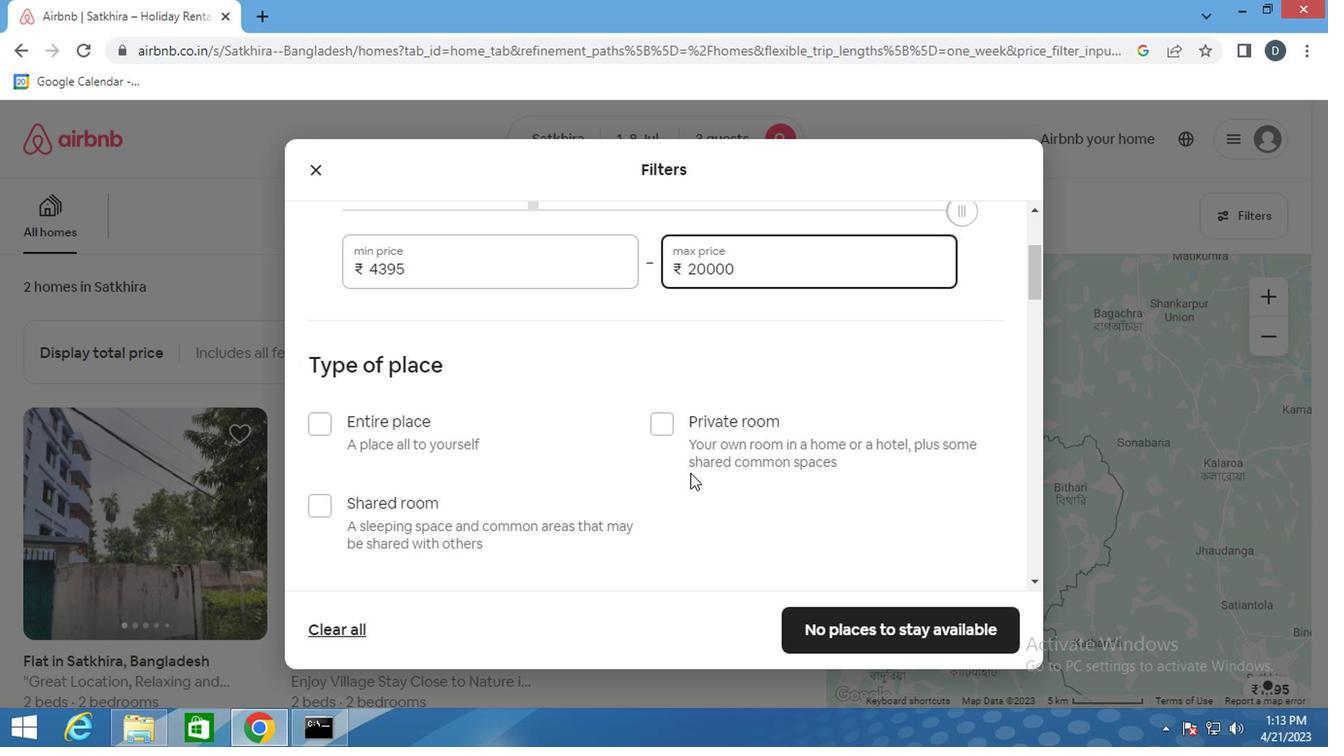 
Action: Mouse moved to (421, 346)
Screenshot: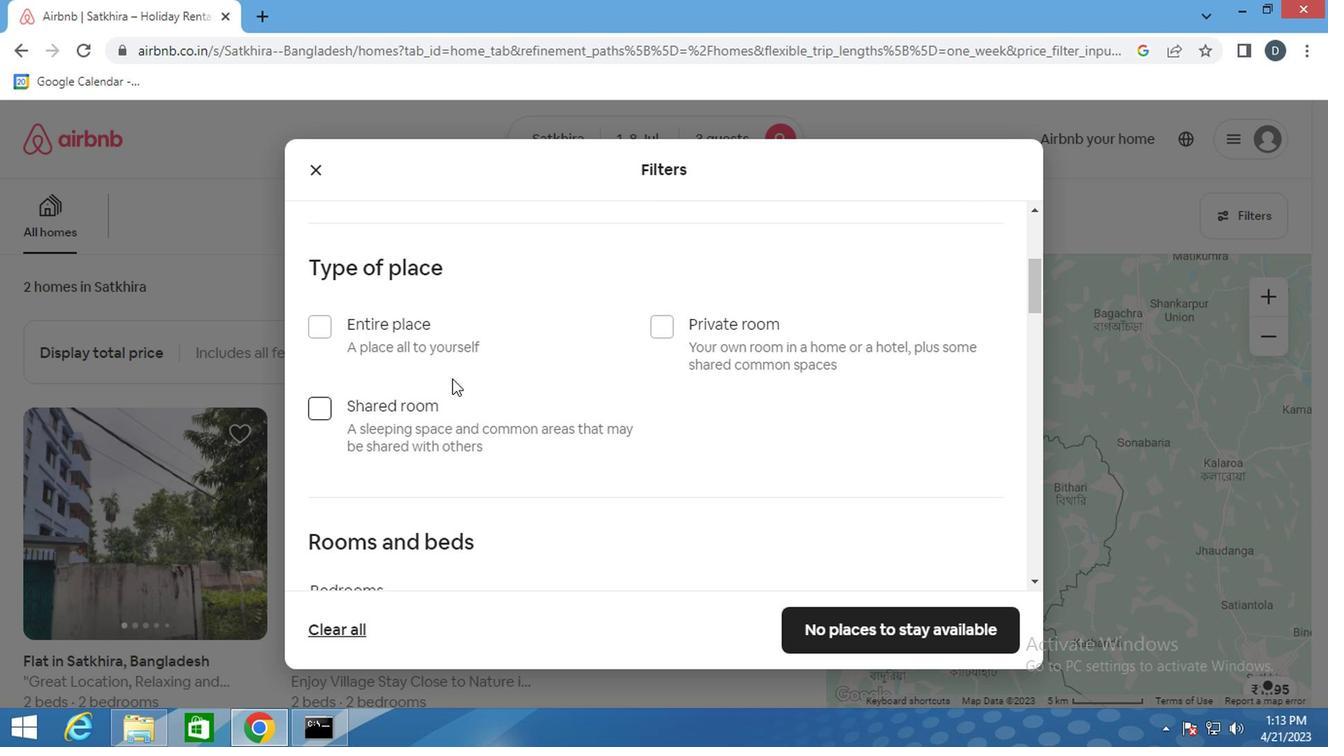 
Action: Mouse pressed left at (421, 346)
Screenshot: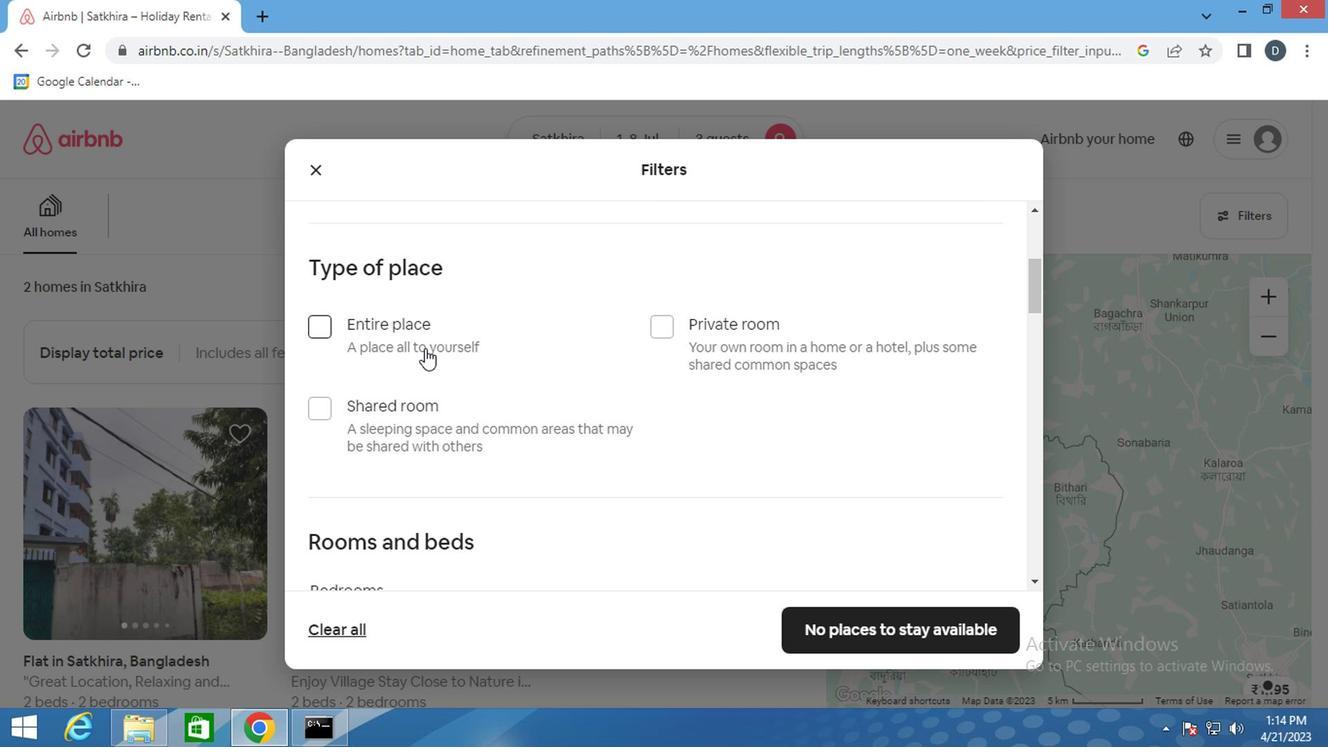 
Action: Mouse moved to (621, 444)
Screenshot: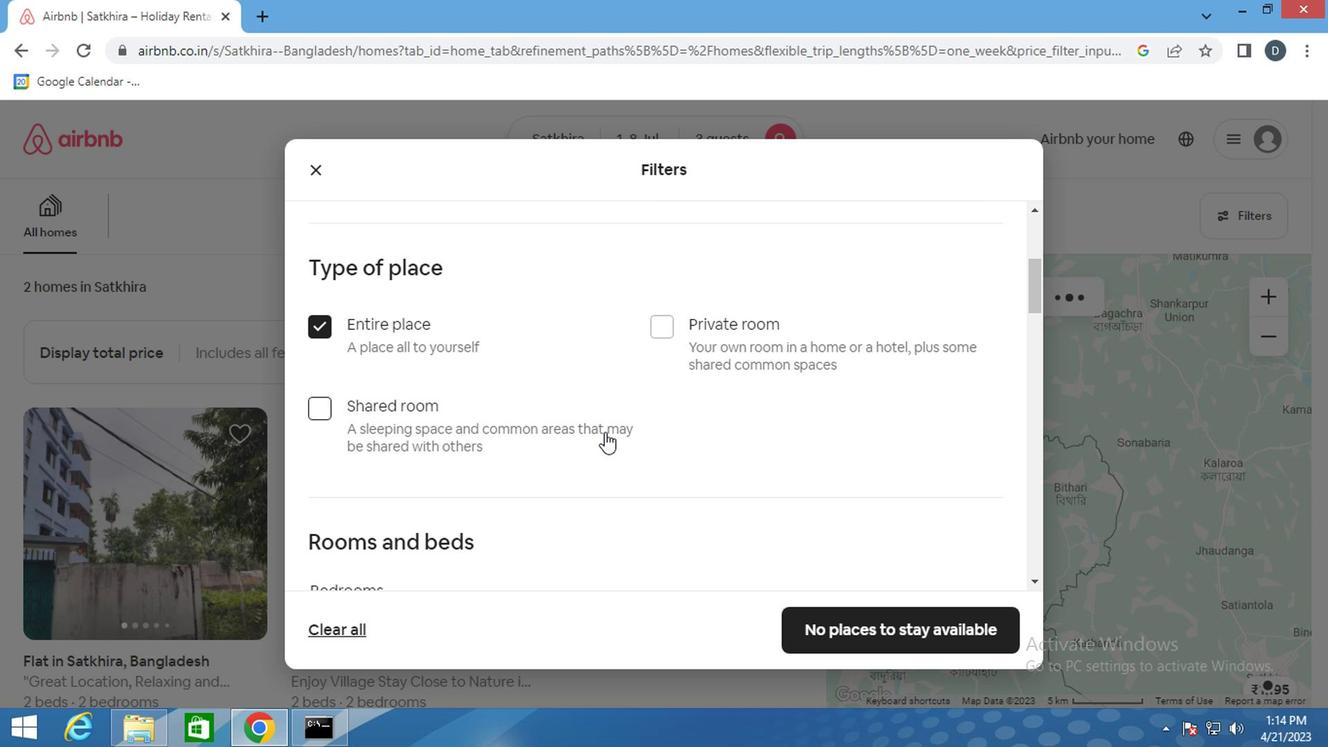 
Action: Mouse scrolled (621, 443) with delta (0, 0)
Screenshot: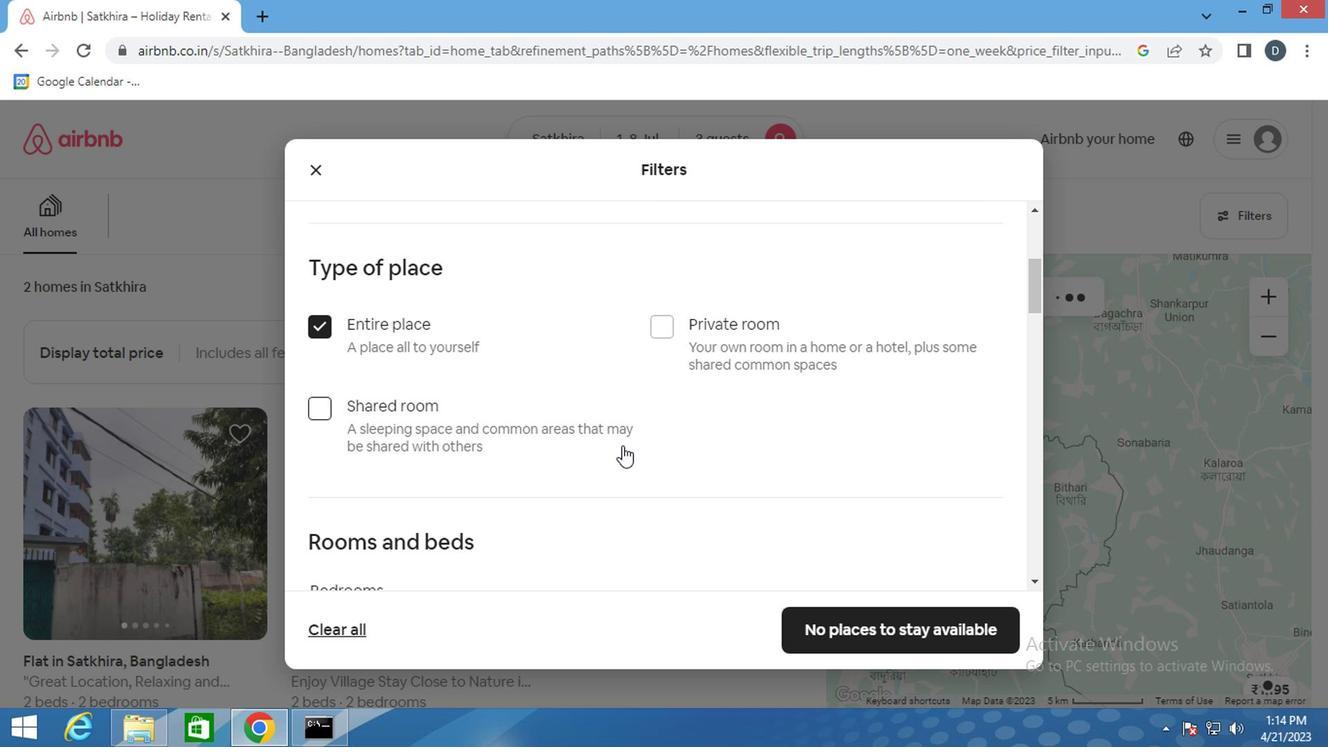 
Action: Mouse scrolled (621, 443) with delta (0, 0)
Screenshot: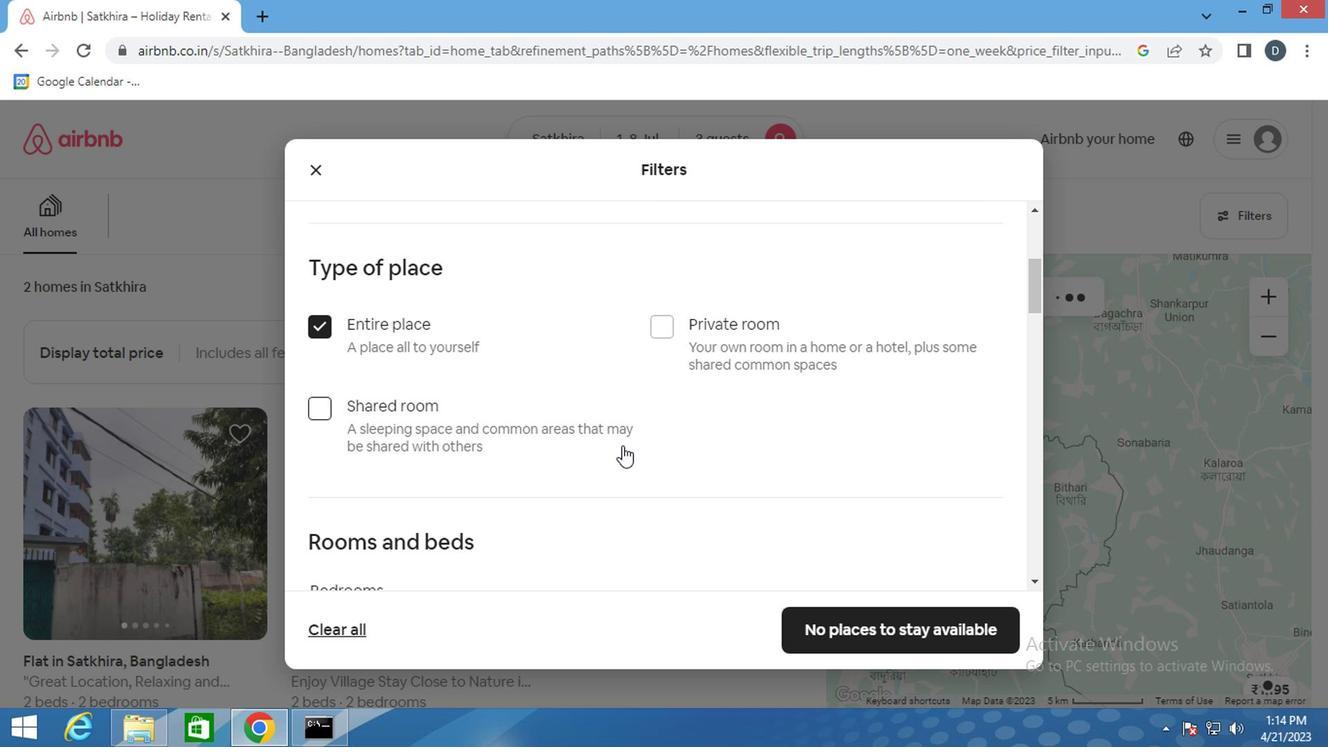 
Action: Mouse moved to (498, 411)
Screenshot: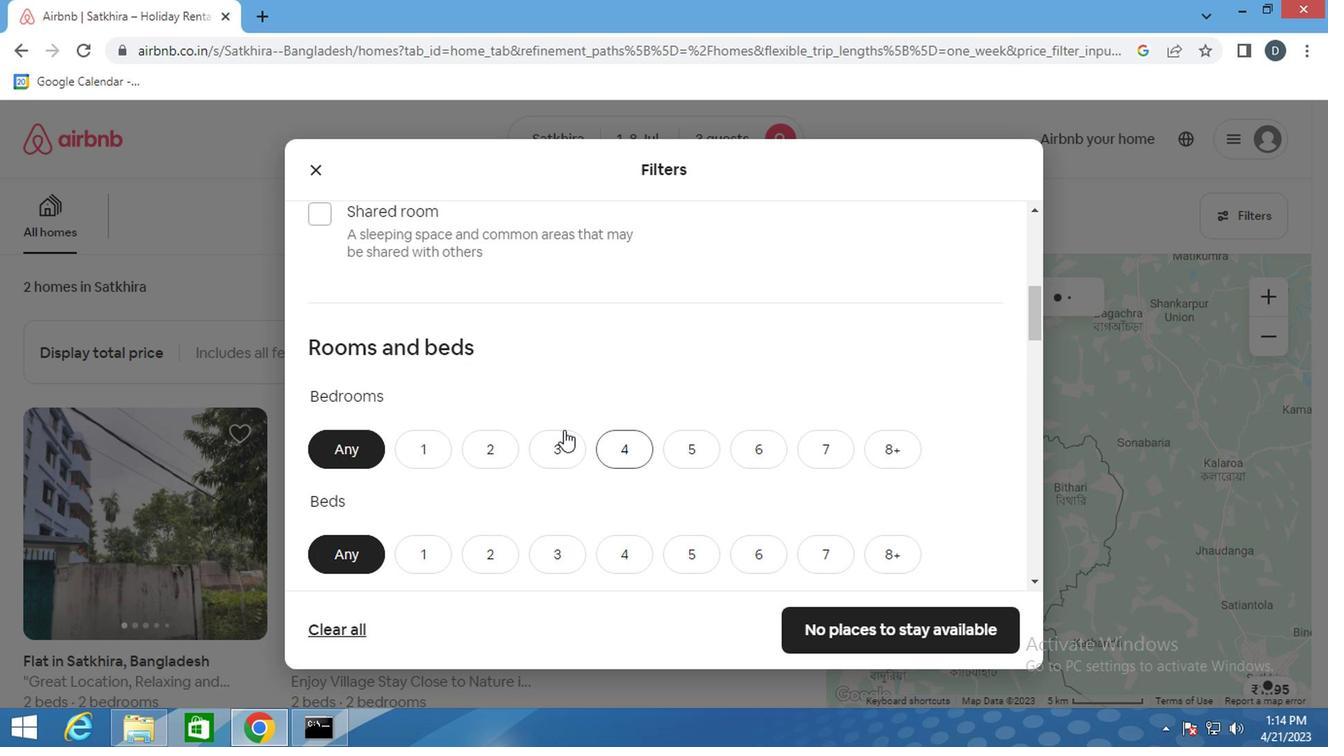 
Action: Mouse scrolled (498, 410) with delta (0, -1)
Screenshot: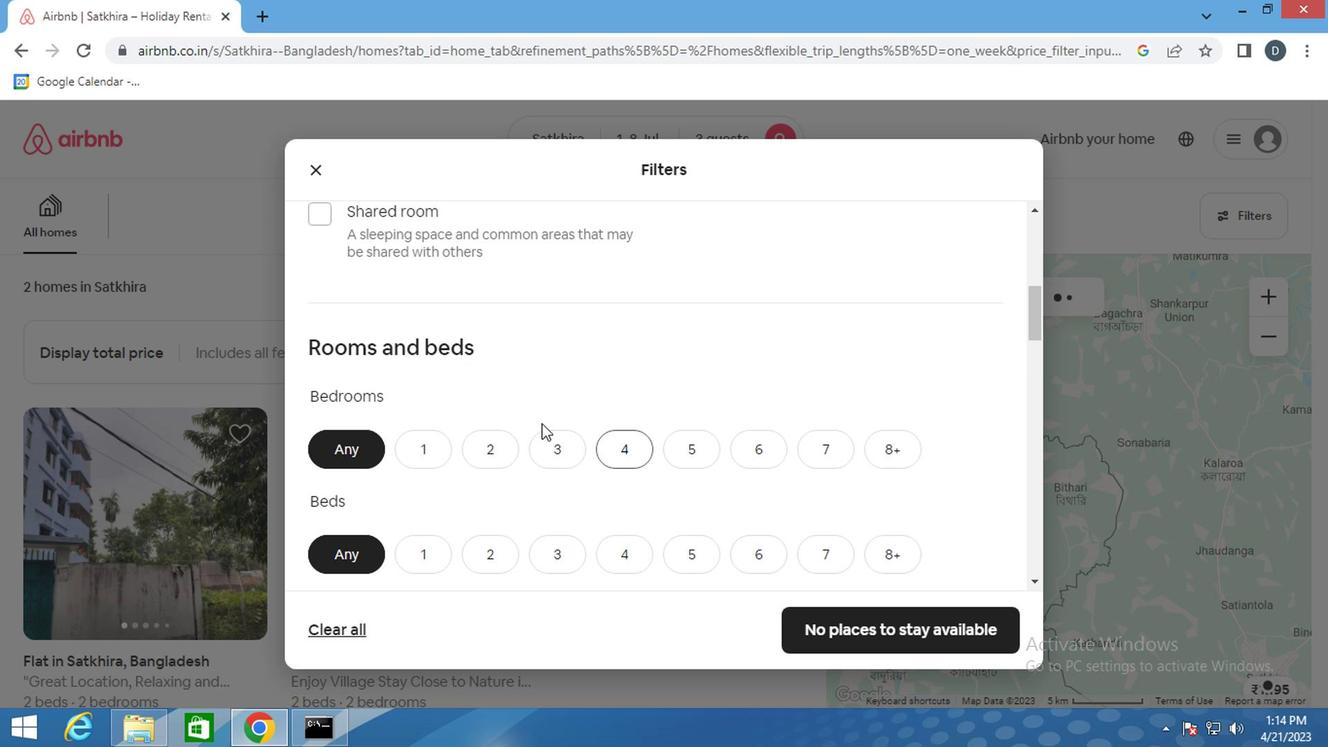 
Action: Mouse scrolled (498, 410) with delta (0, -1)
Screenshot: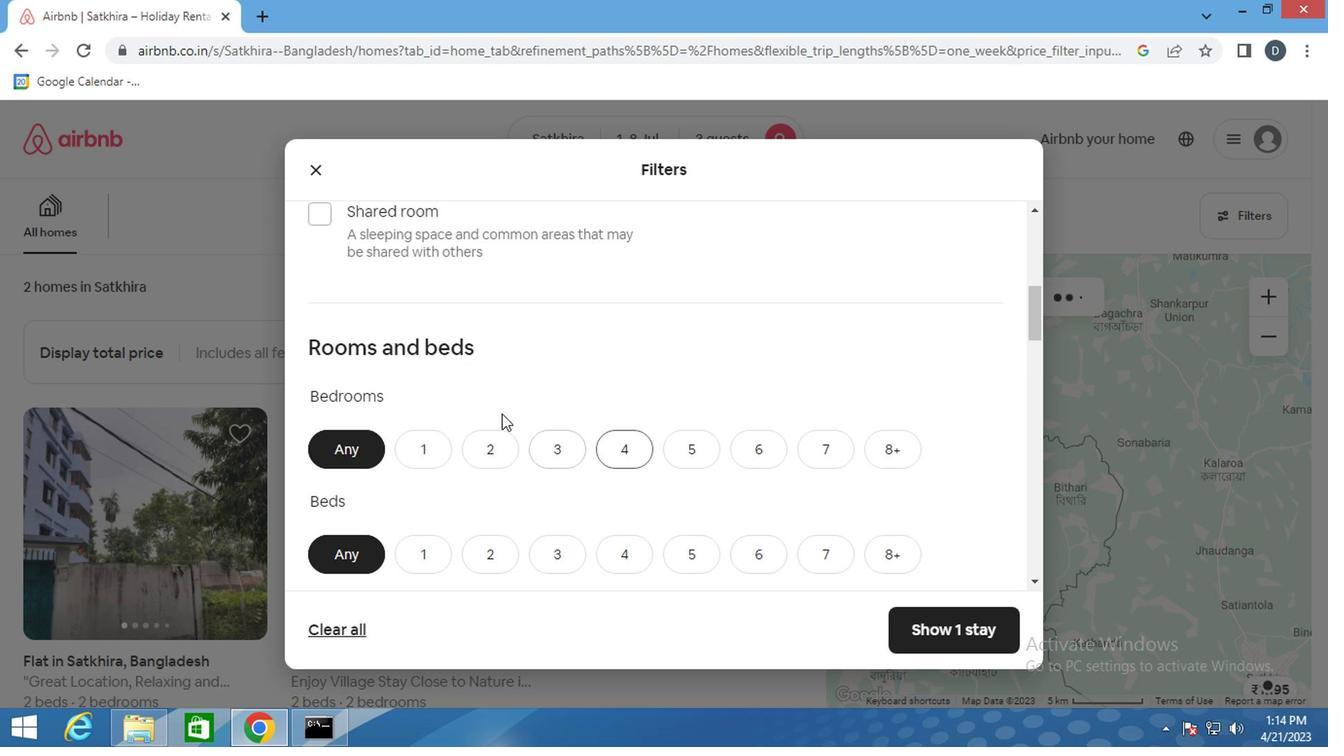 
Action: Mouse moved to (428, 259)
Screenshot: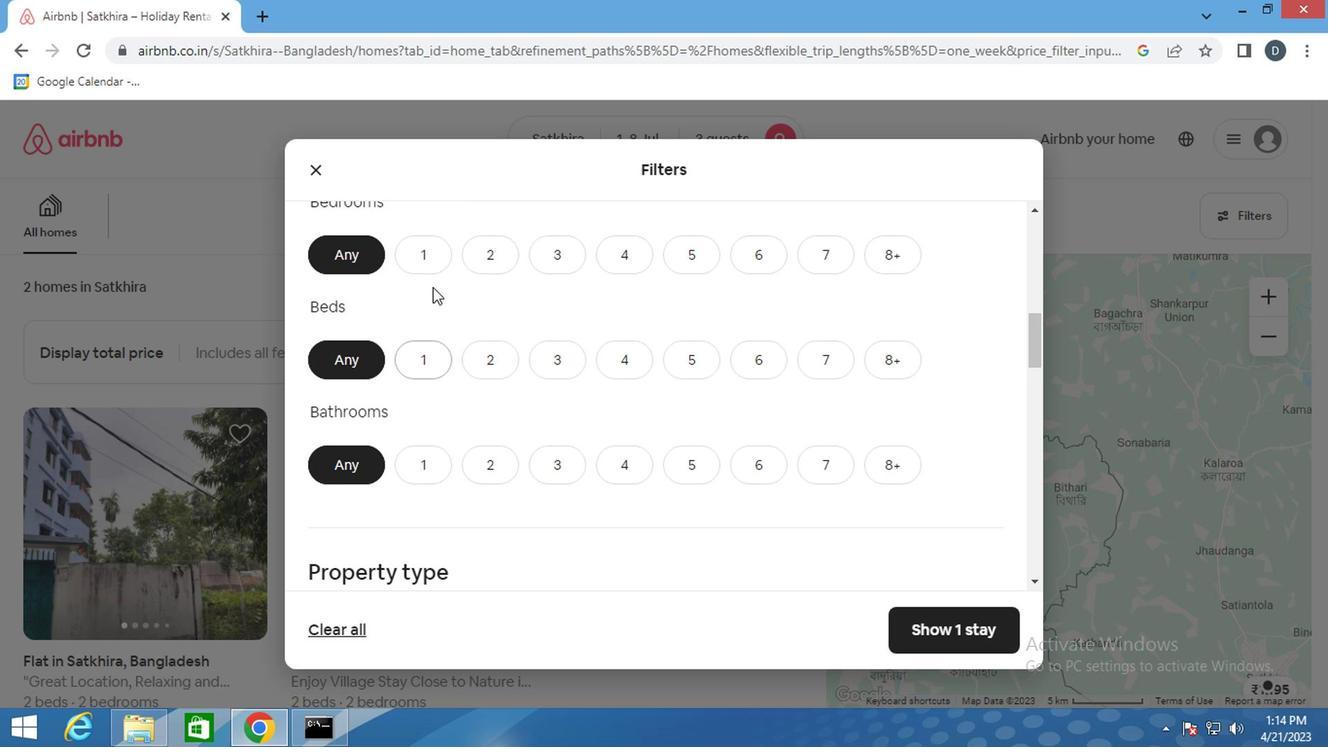 
Action: Mouse pressed left at (428, 259)
Screenshot: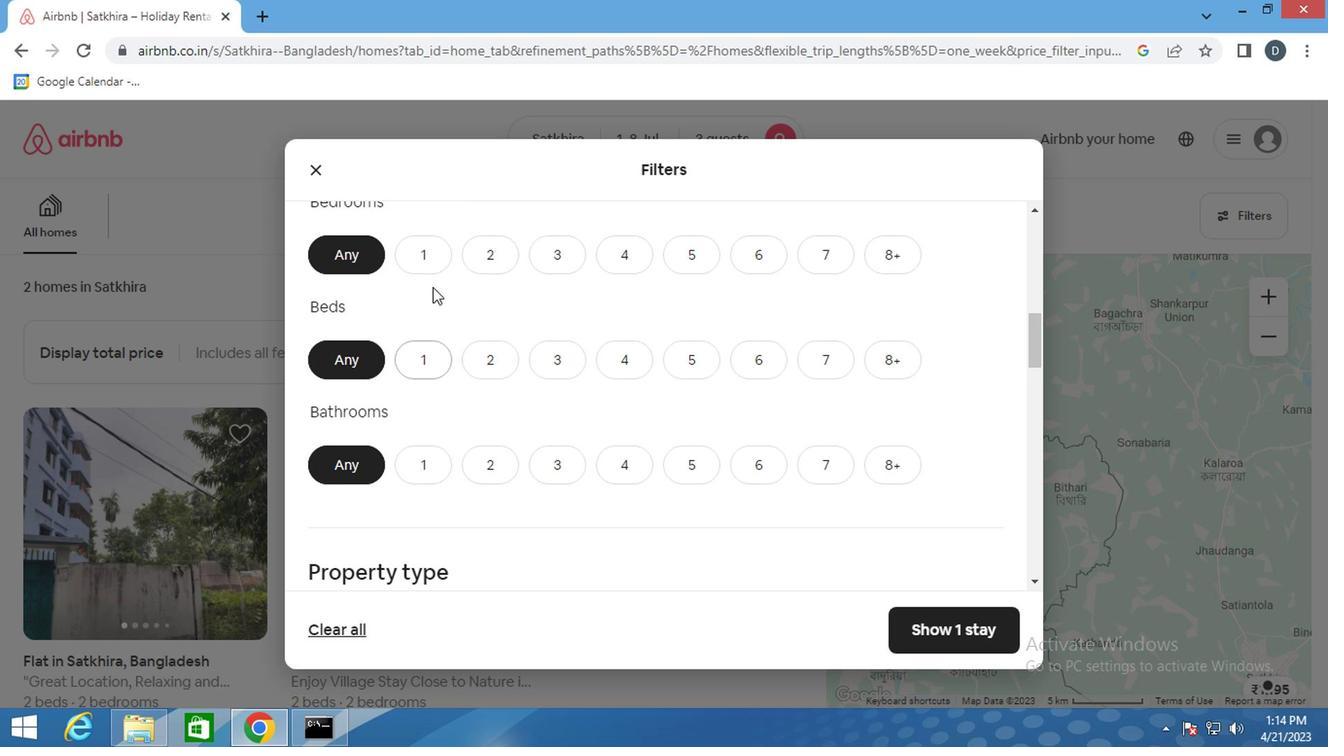 
Action: Mouse moved to (430, 341)
Screenshot: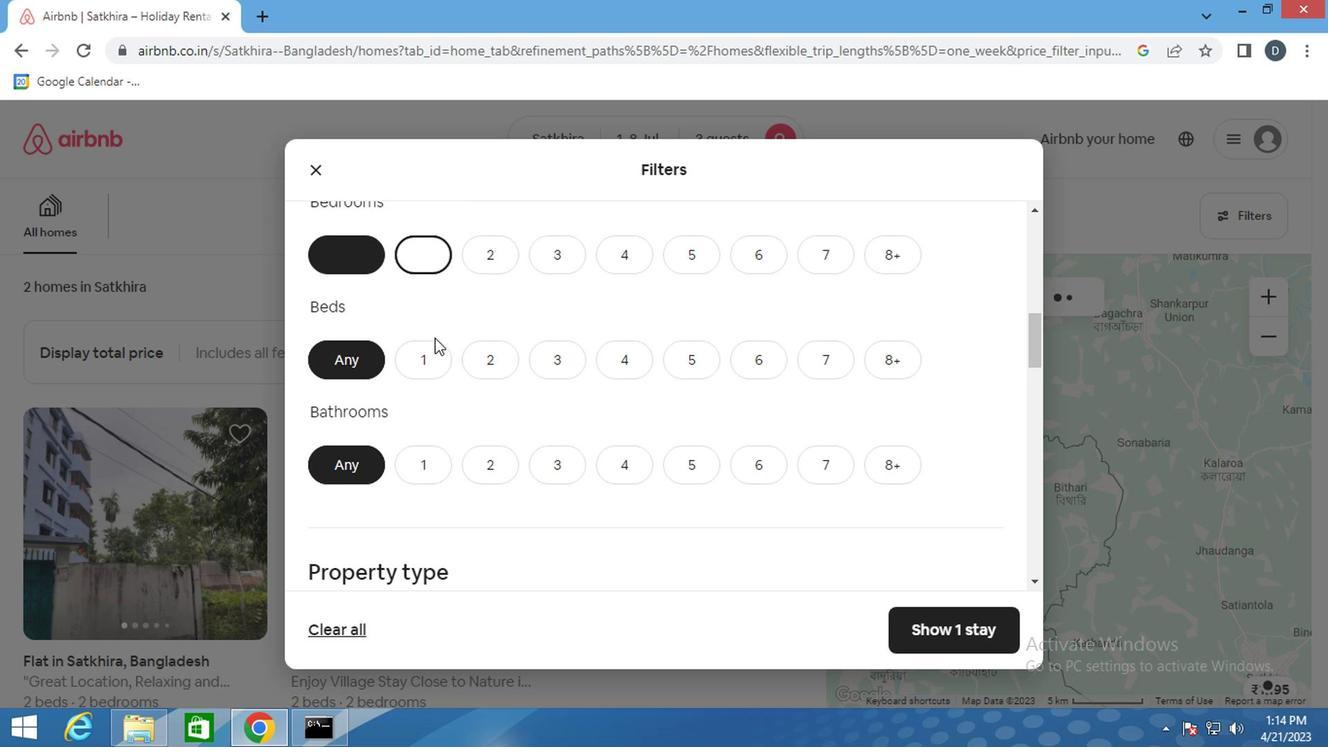 
Action: Mouse pressed left at (430, 341)
Screenshot: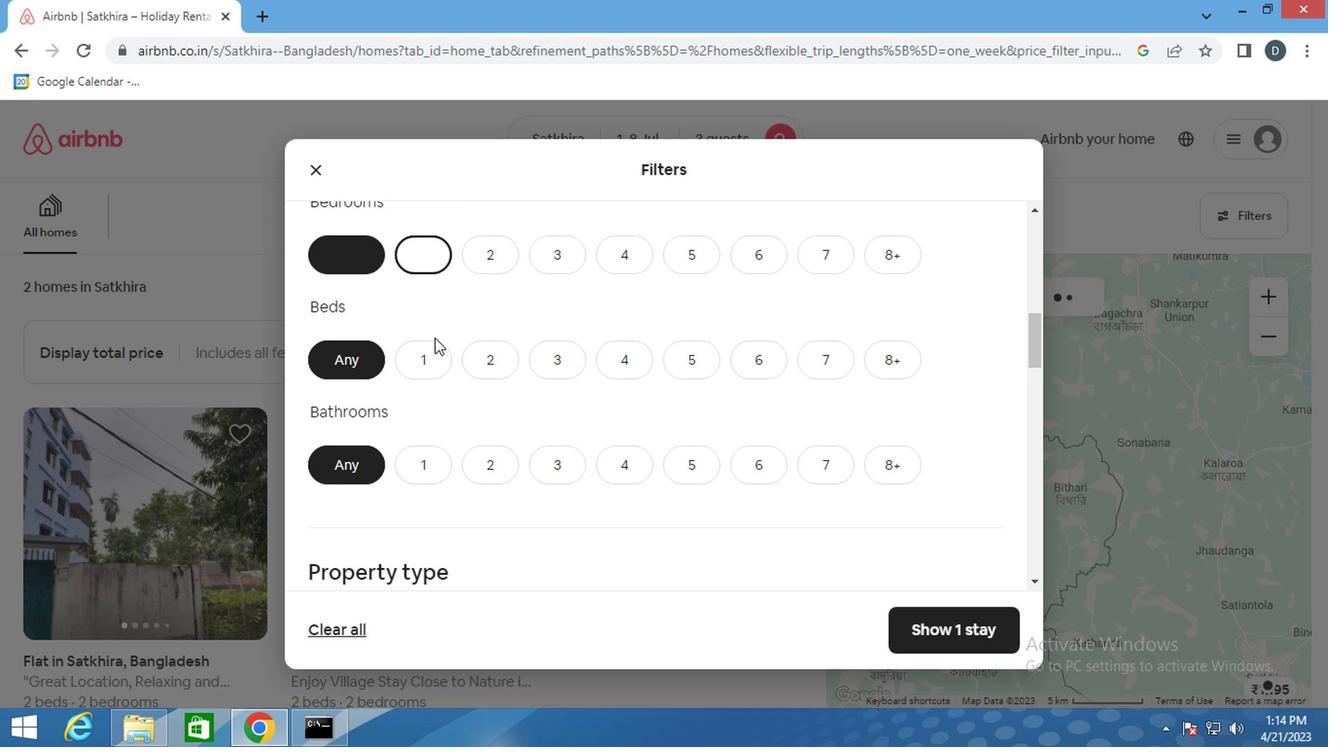 
Action: Mouse moved to (422, 457)
Screenshot: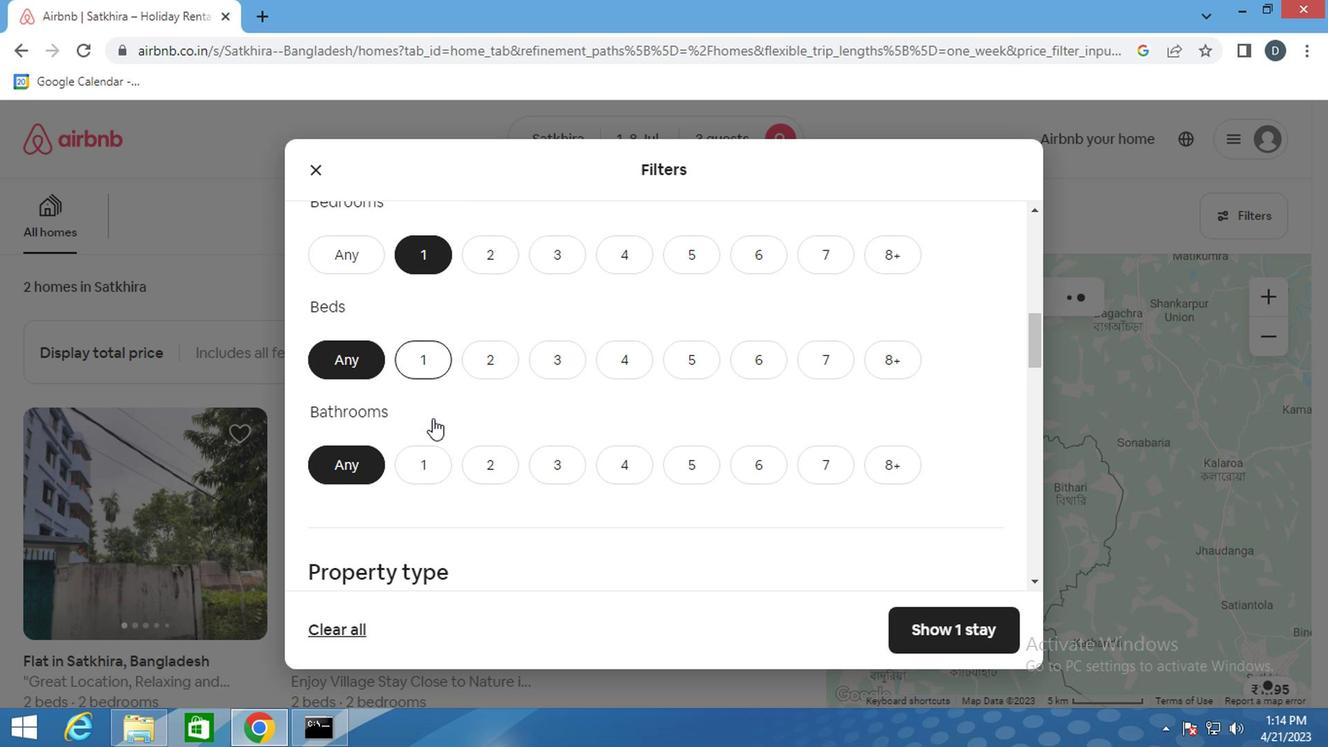 
Action: Mouse pressed left at (422, 457)
Screenshot: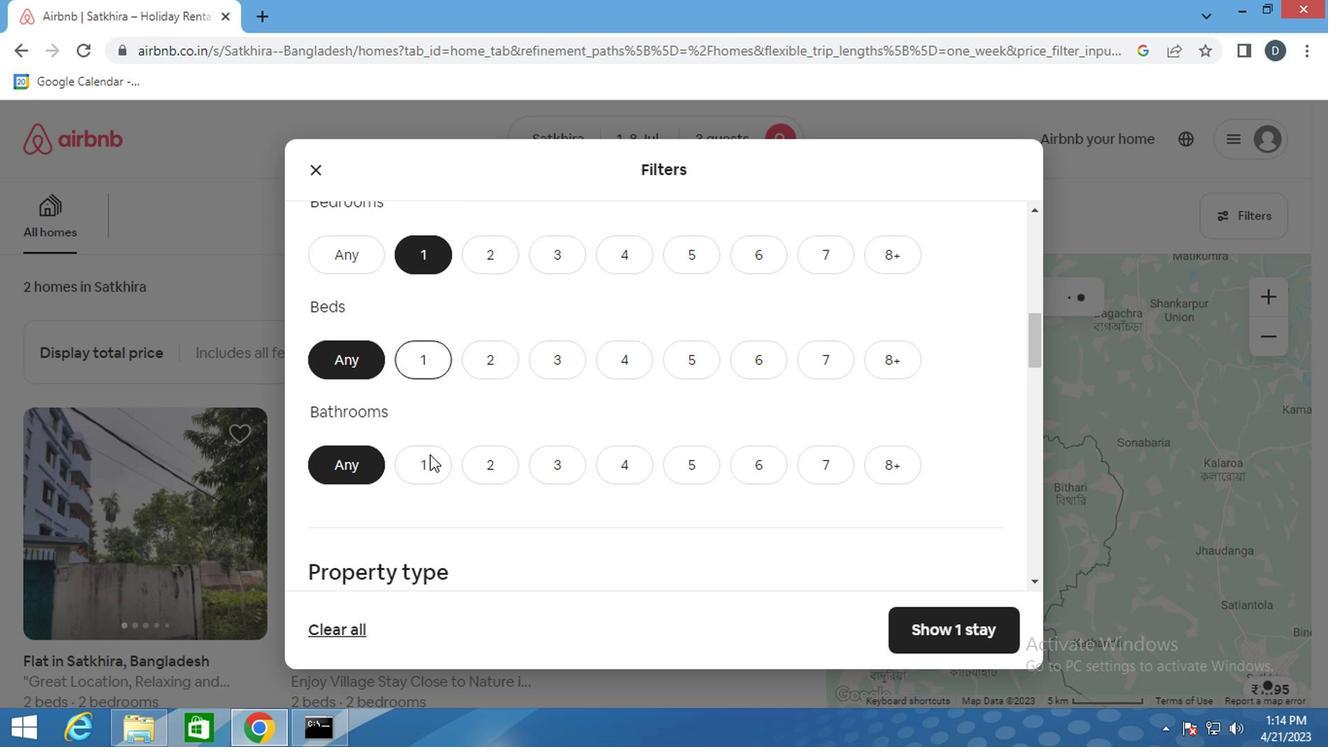 
Action: Mouse moved to (587, 465)
Screenshot: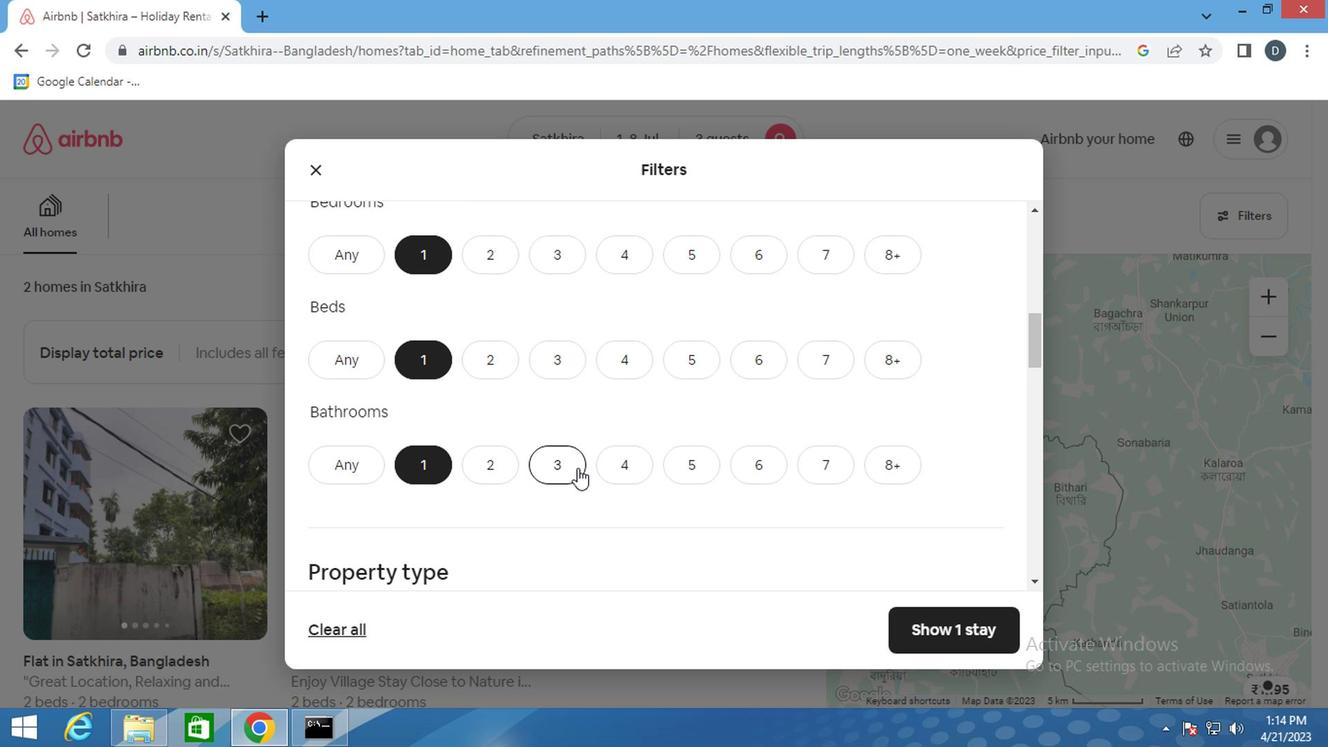 
Action: Mouse scrolled (587, 464) with delta (0, -1)
Screenshot: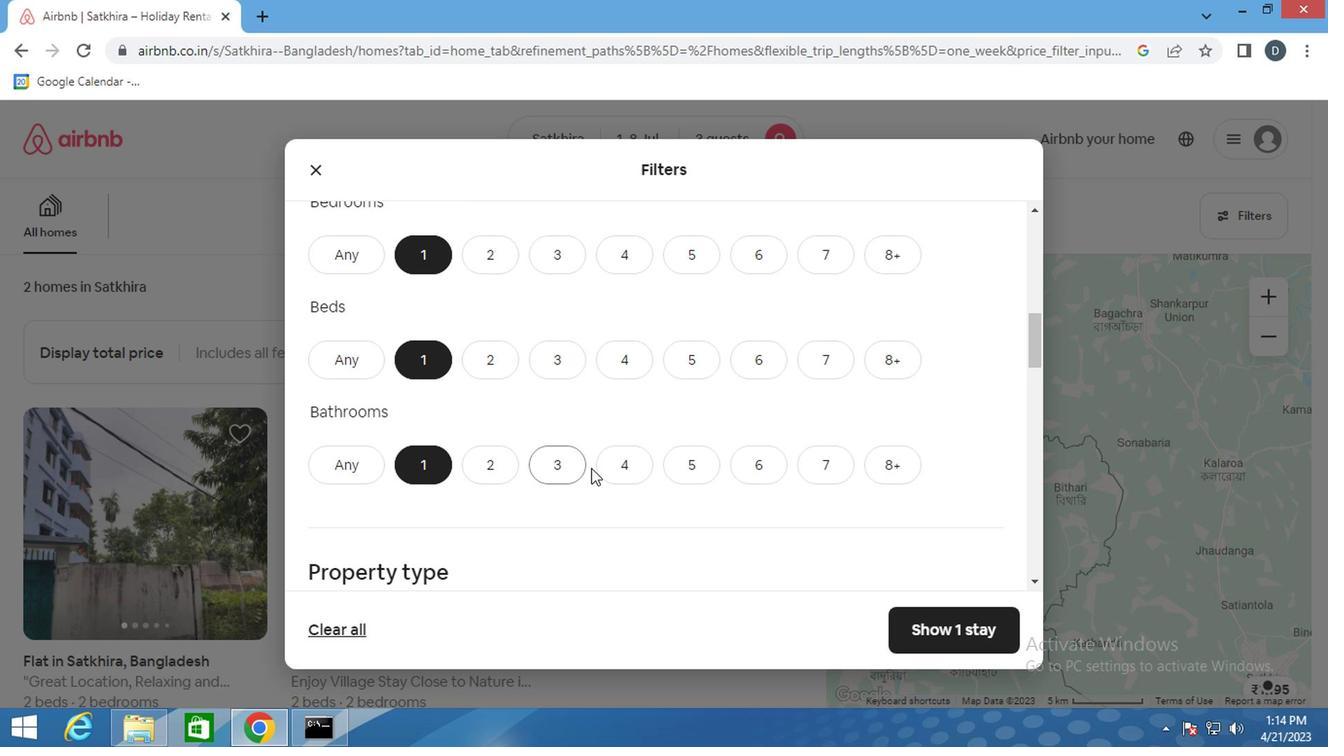 
Action: Mouse scrolled (587, 464) with delta (0, -1)
Screenshot: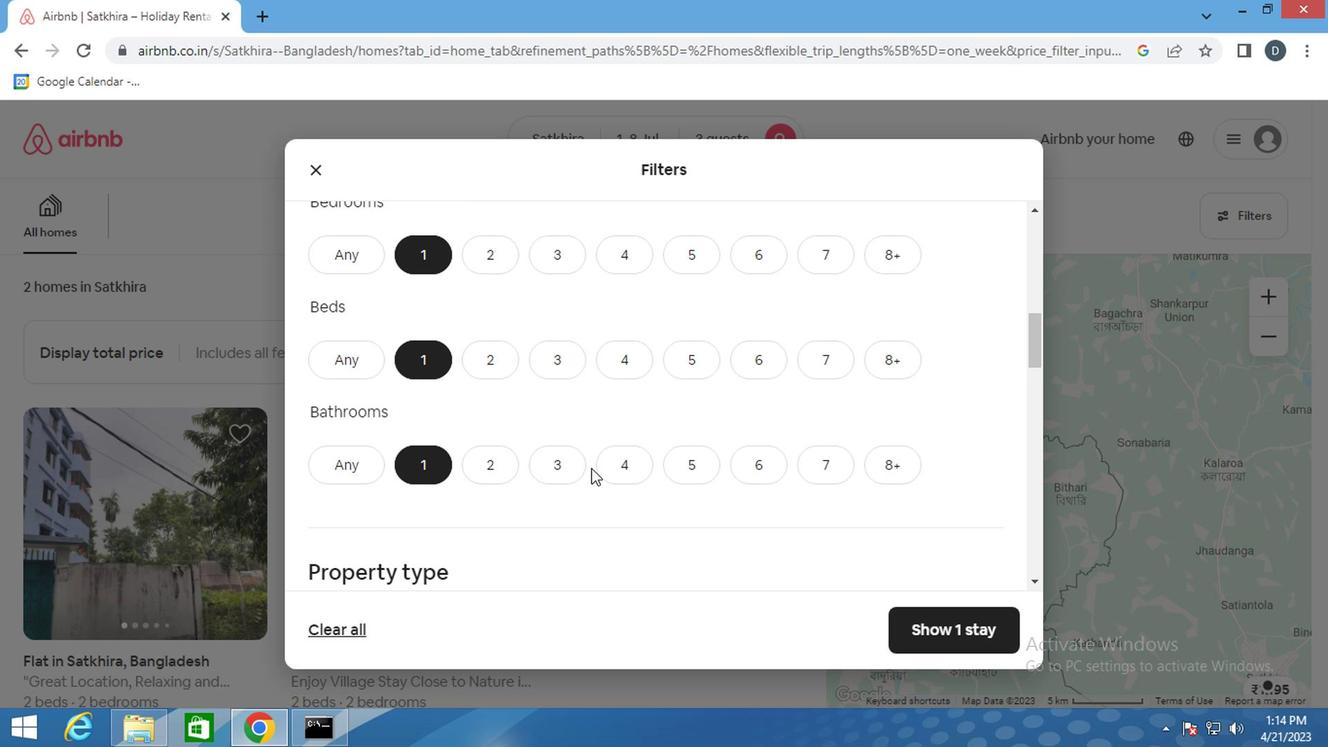 
Action: Mouse moved to (589, 465)
Screenshot: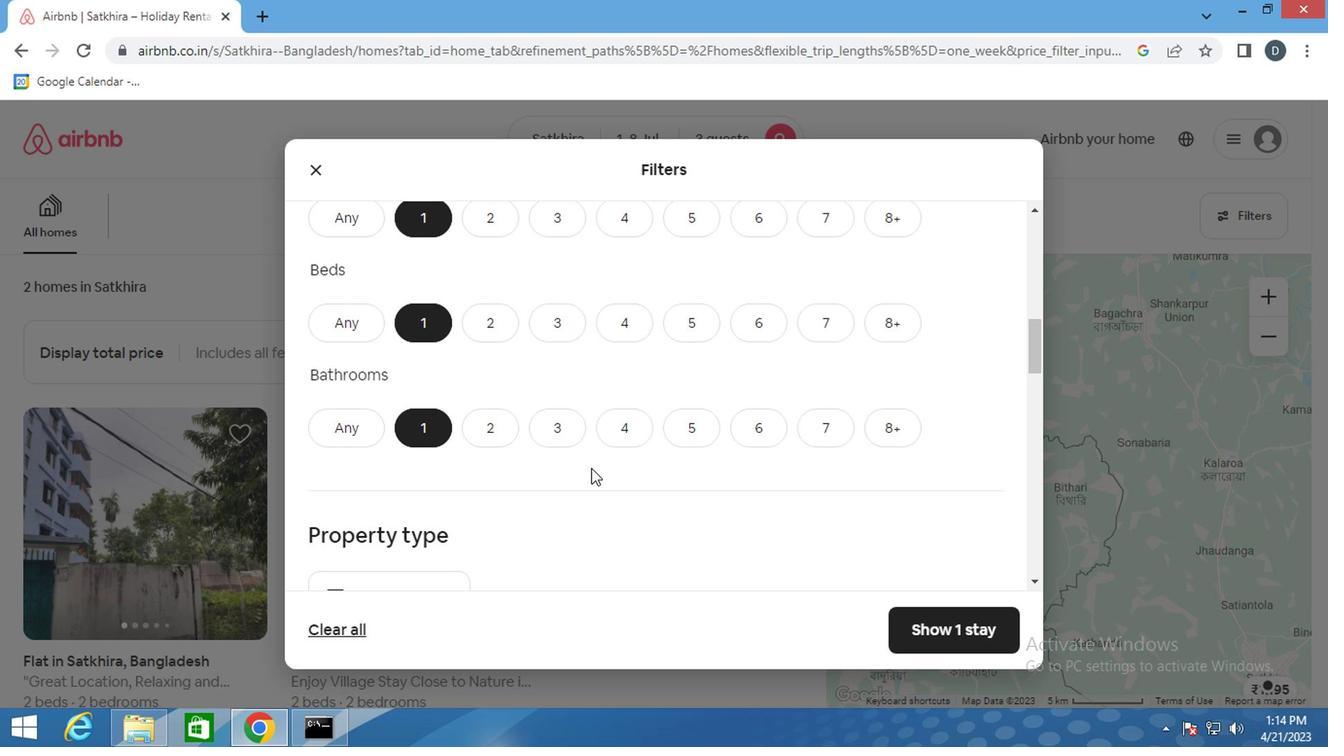 
Action: Mouse scrolled (589, 464) with delta (0, -1)
Screenshot: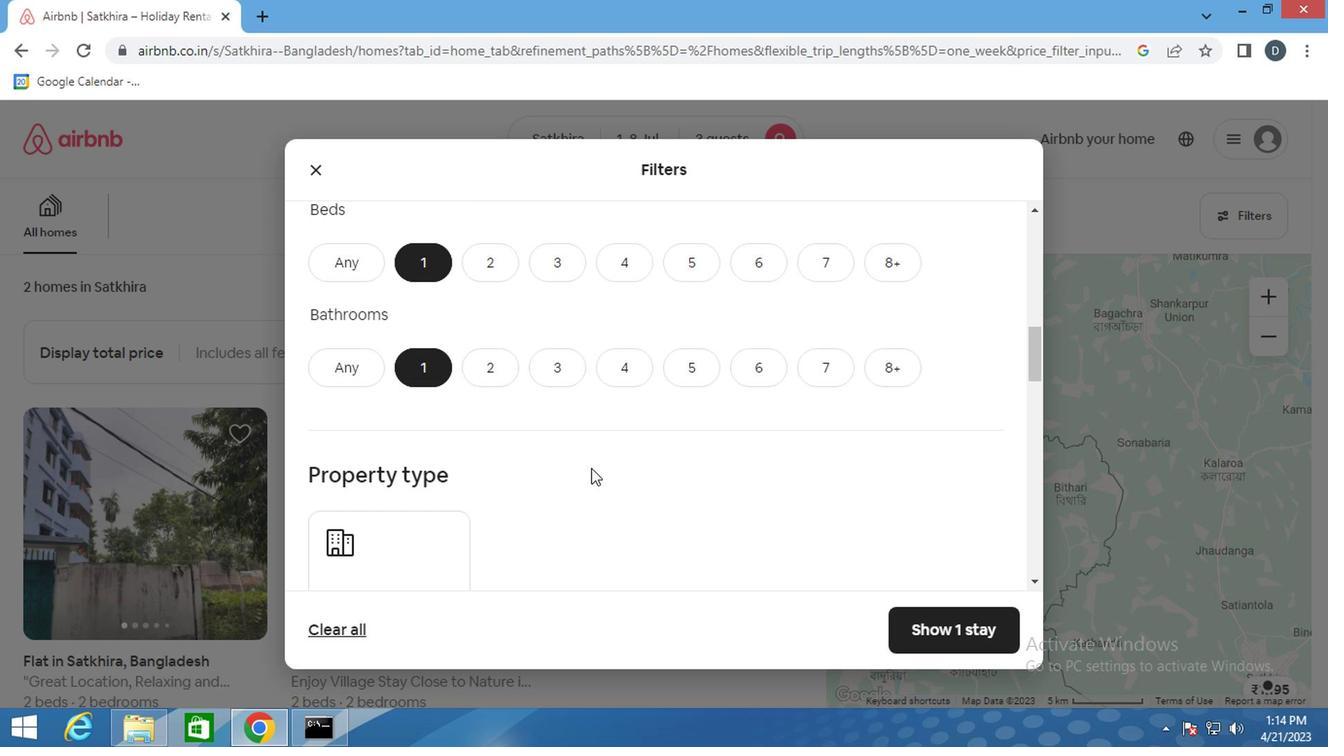 
Action: Mouse moved to (422, 380)
Screenshot: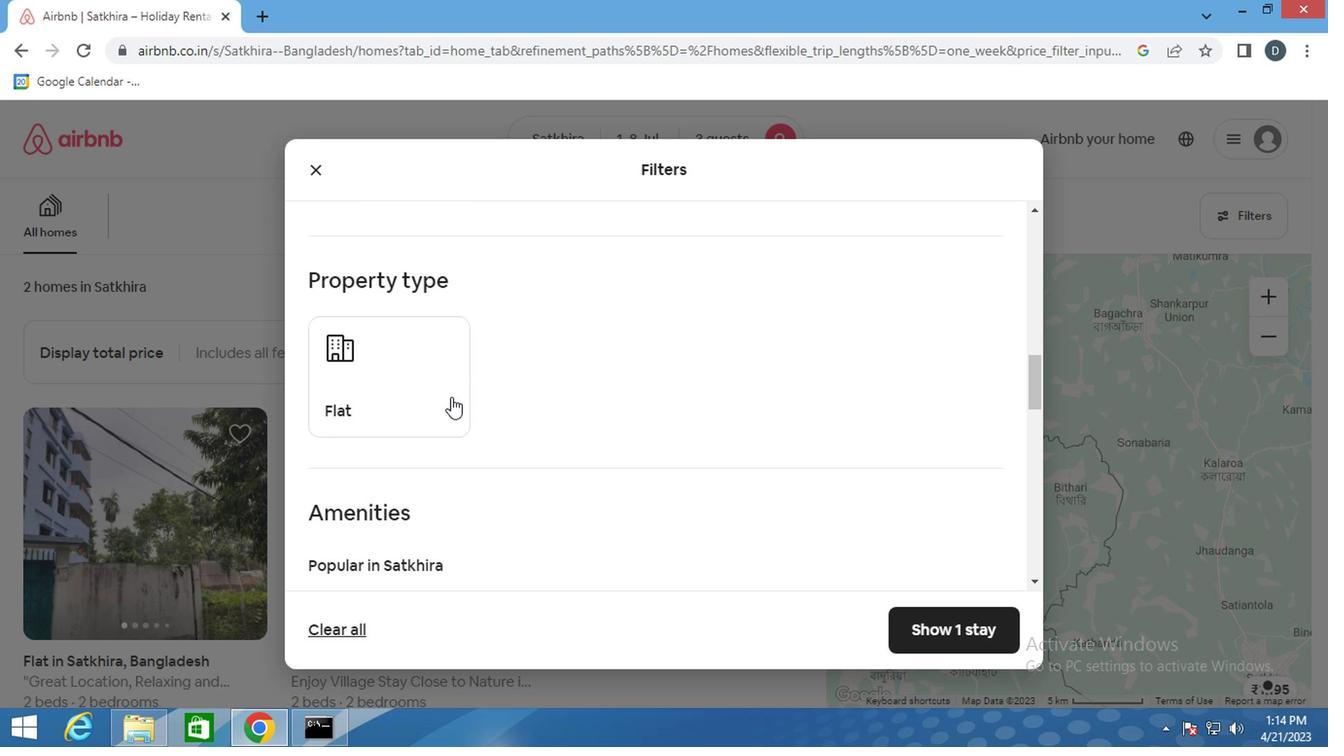 
Action: Mouse pressed left at (422, 380)
Screenshot: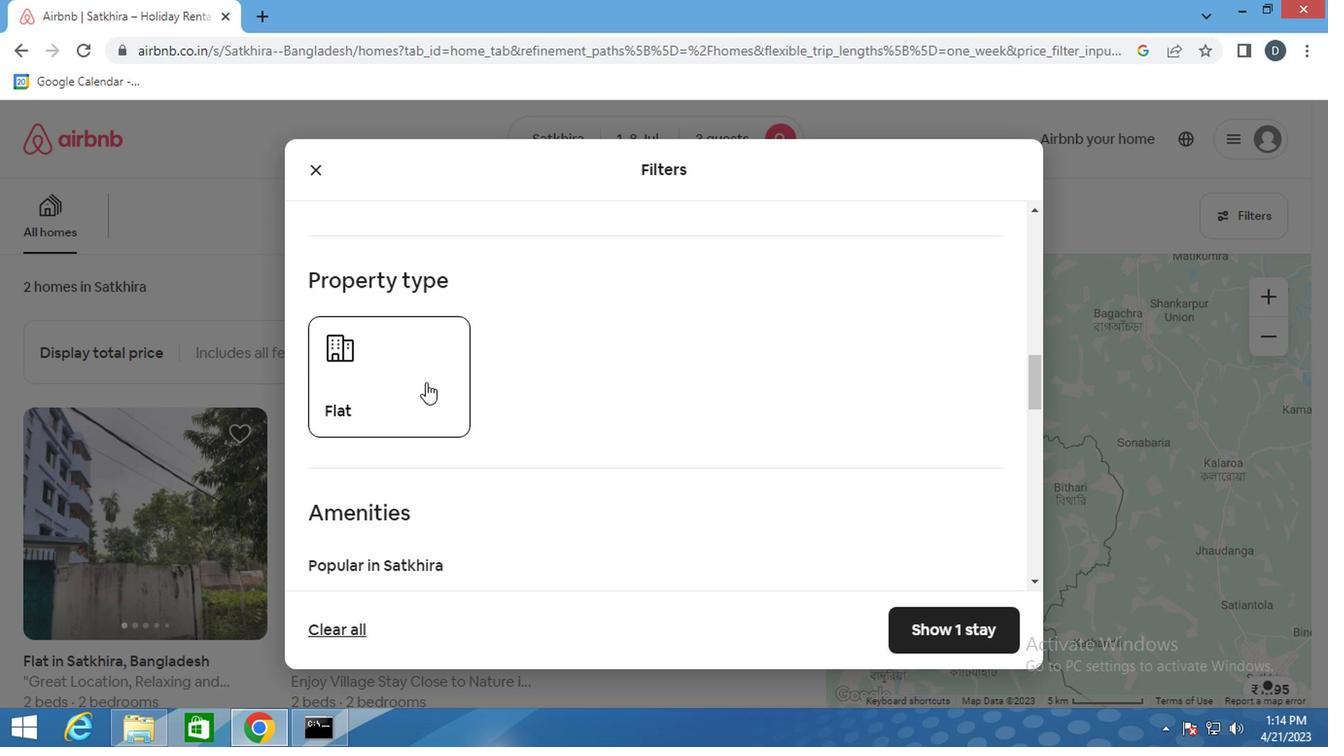 
Action: Mouse moved to (616, 409)
Screenshot: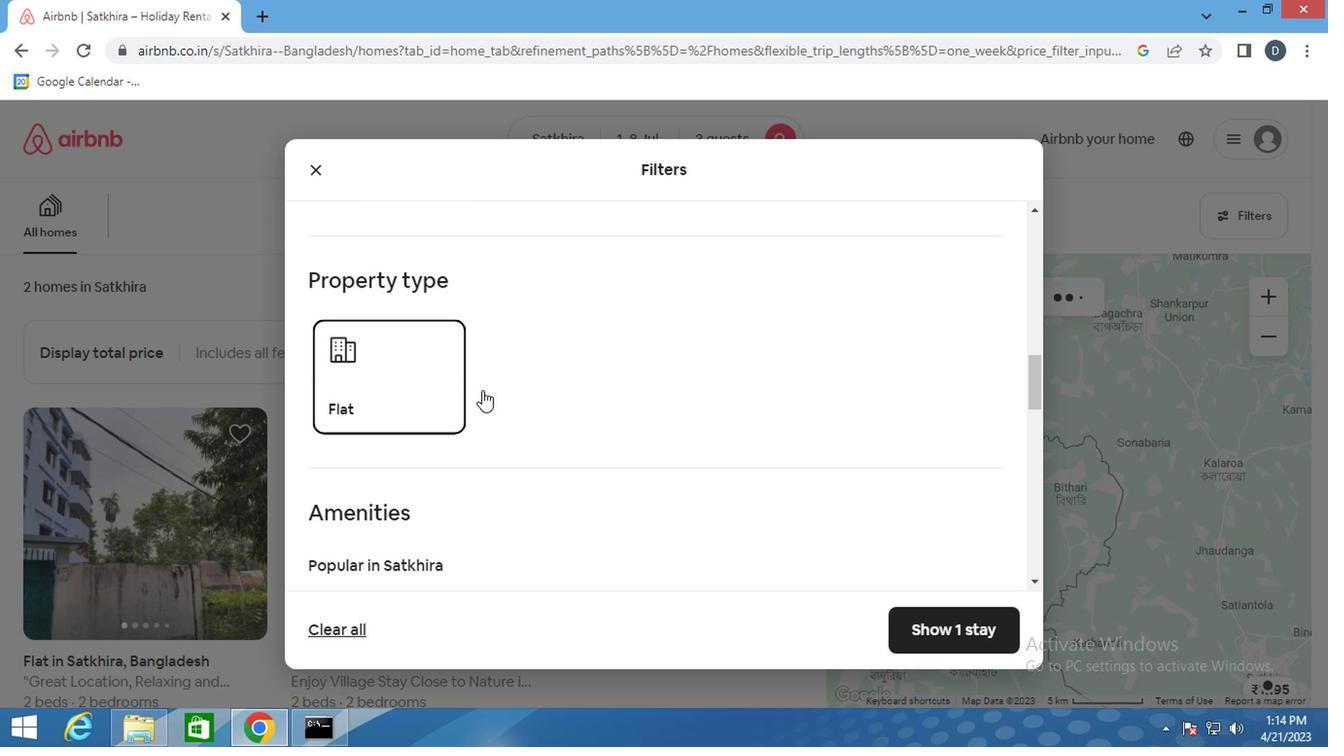 
Action: Mouse scrolled (616, 408) with delta (0, -1)
Screenshot: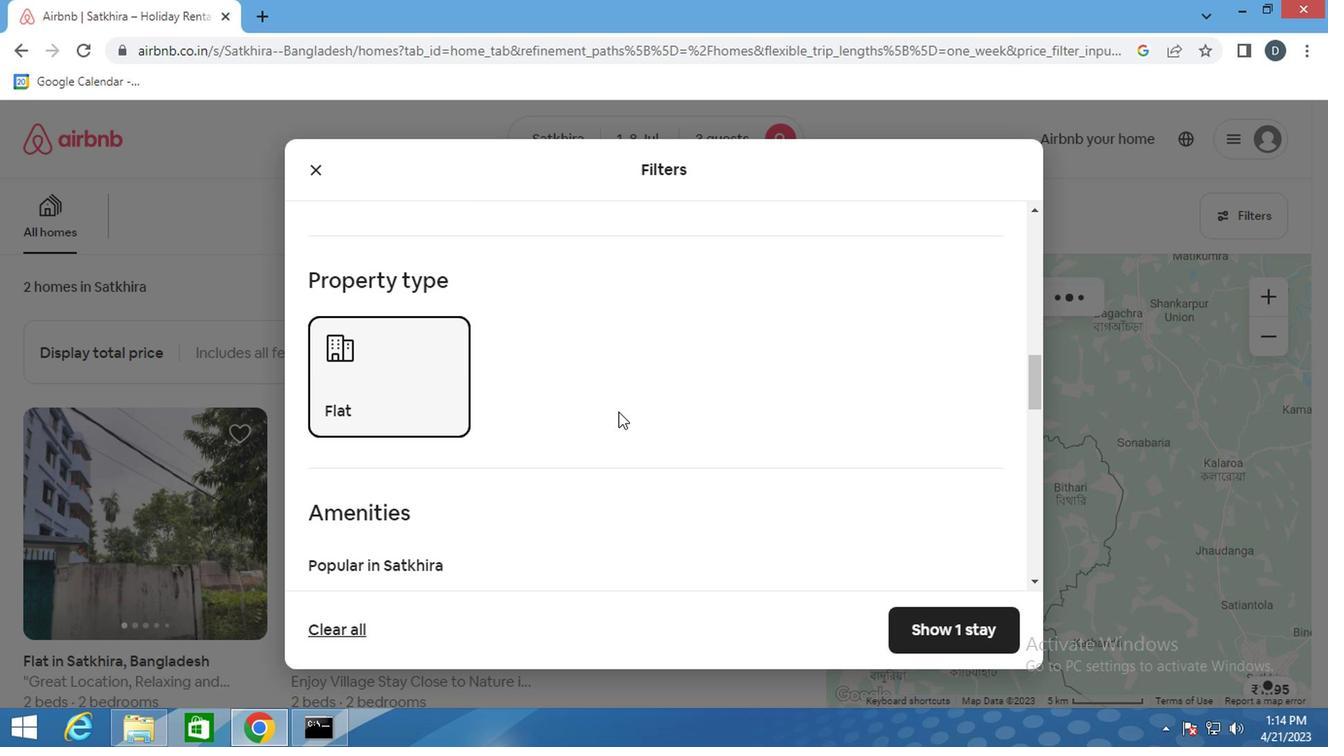 
Action: Mouse scrolled (616, 408) with delta (0, -1)
Screenshot: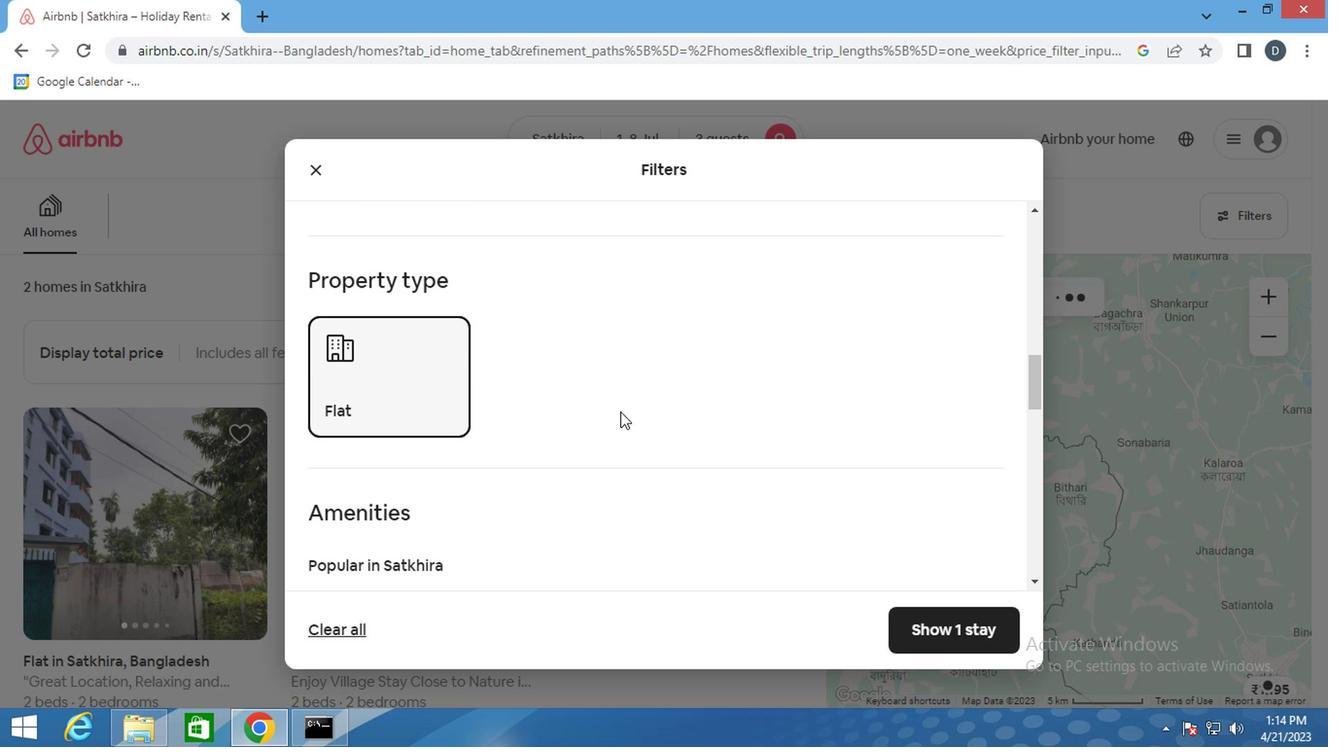 
Action: Mouse scrolled (616, 408) with delta (0, -1)
Screenshot: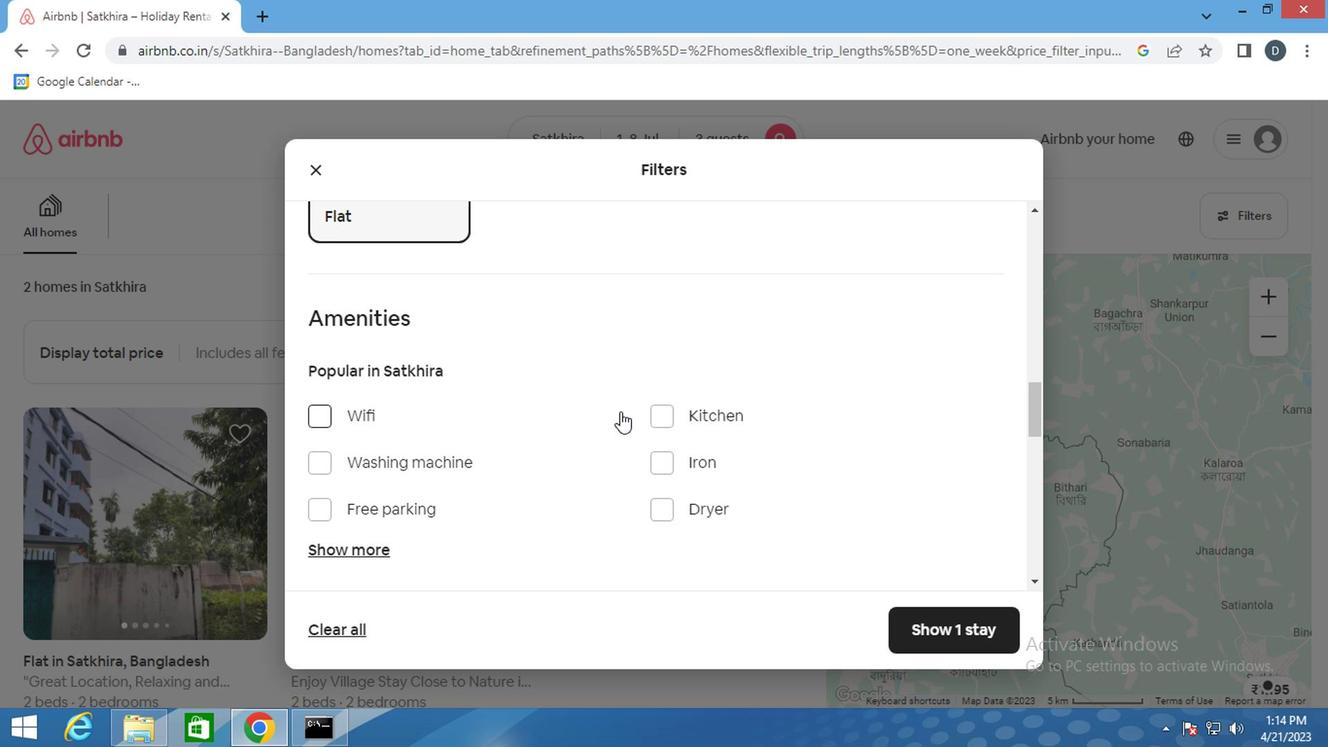 
Action: Mouse moved to (372, 443)
Screenshot: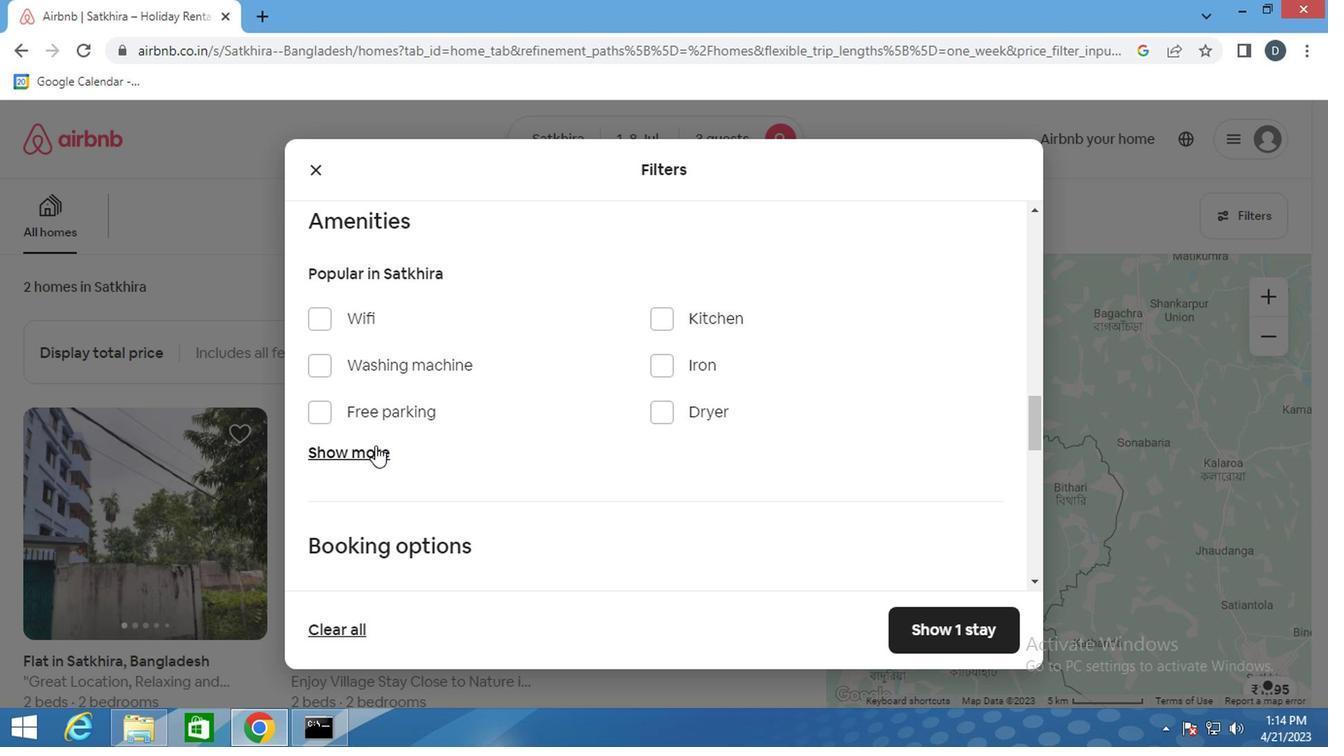
Action: Mouse pressed left at (372, 443)
Screenshot: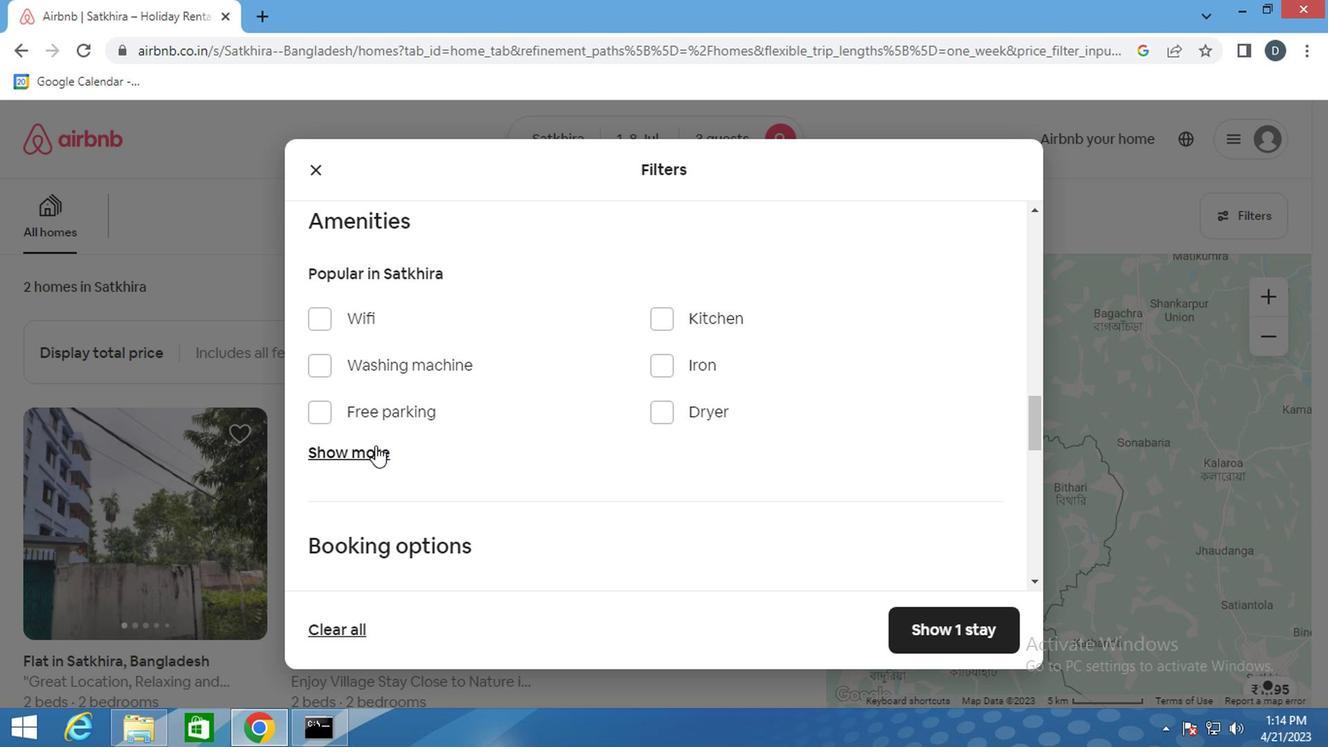 
Action: Mouse moved to (372, 518)
Screenshot: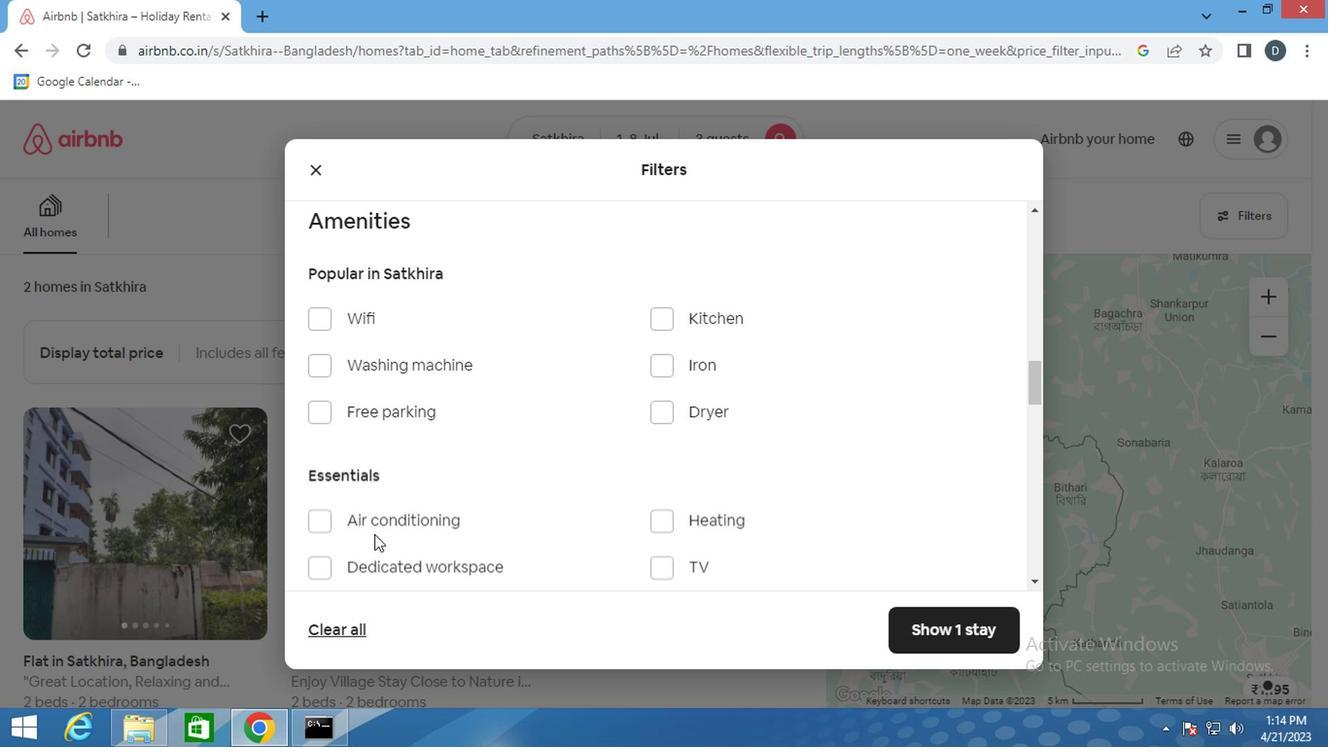 
Action: Mouse pressed left at (372, 518)
Screenshot: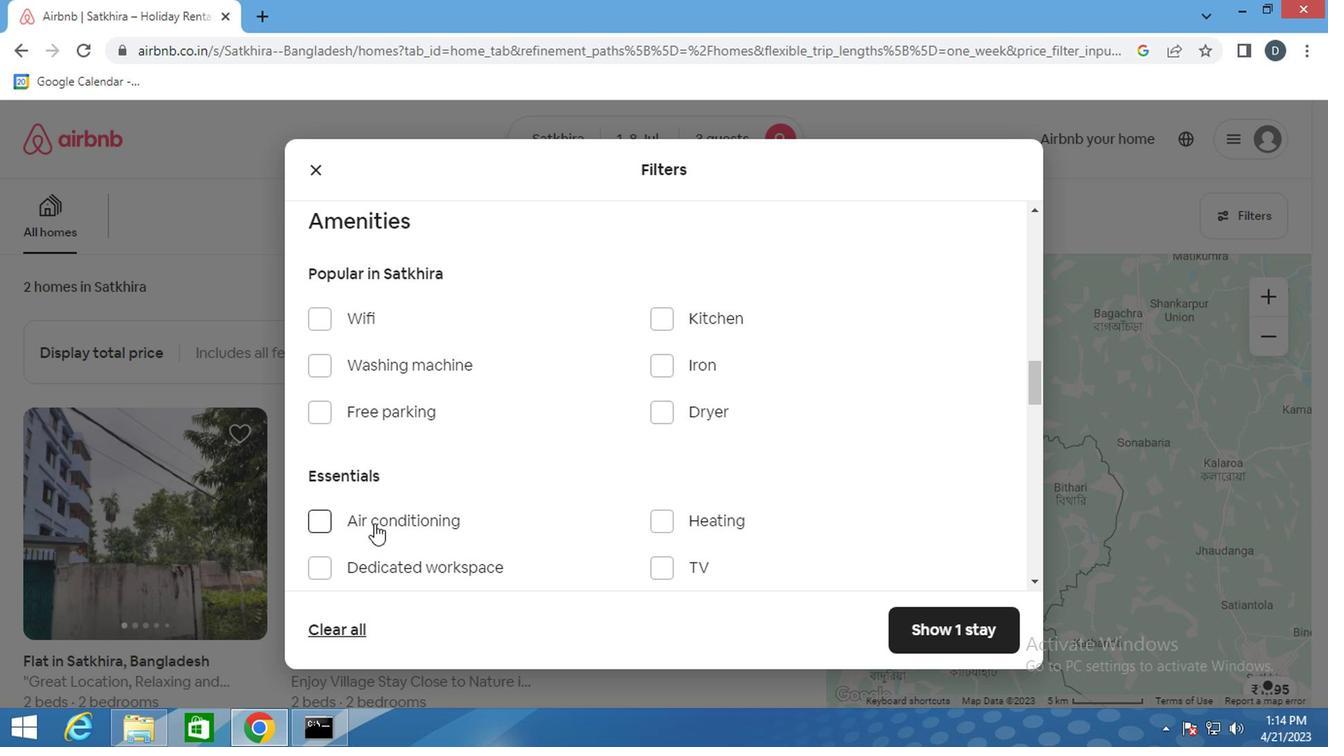 
Action: Mouse moved to (445, 519)
Screenshot: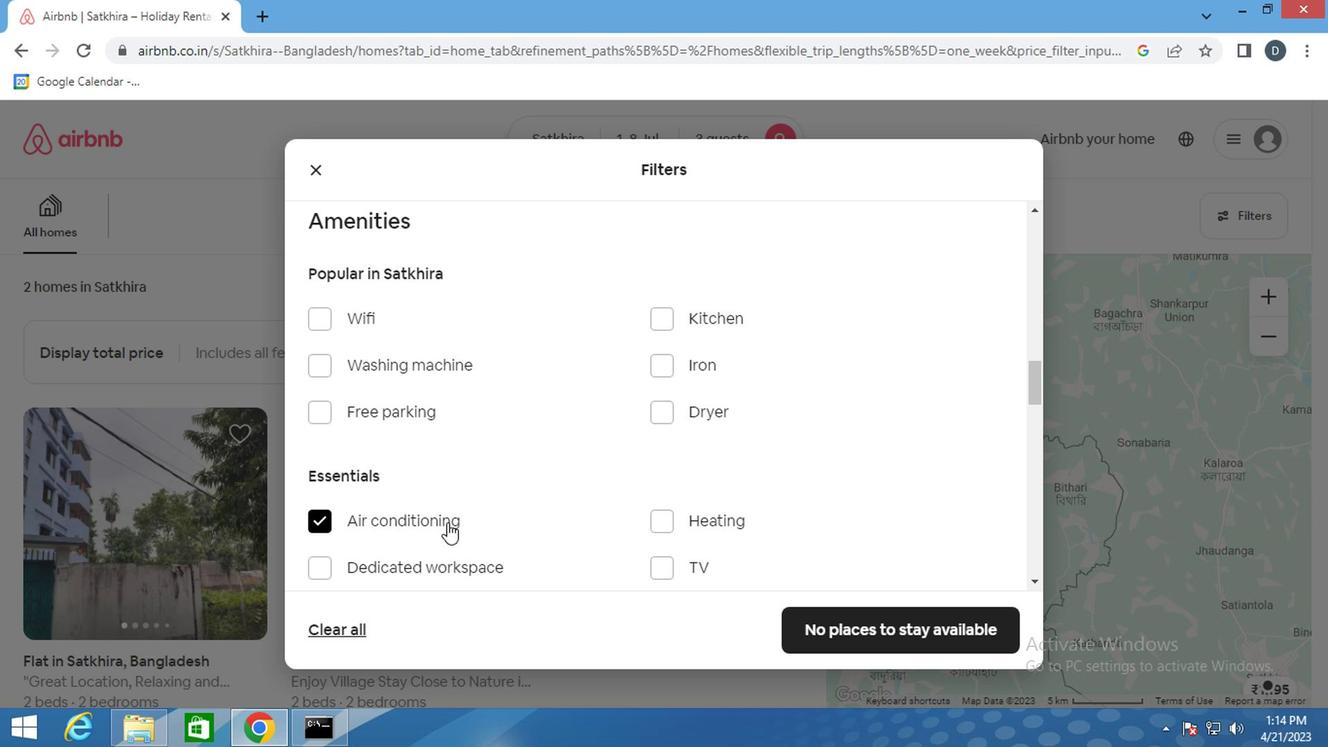 
Action: Mouse scrolled (445, 518) with delta (0, 0)
Screenshot: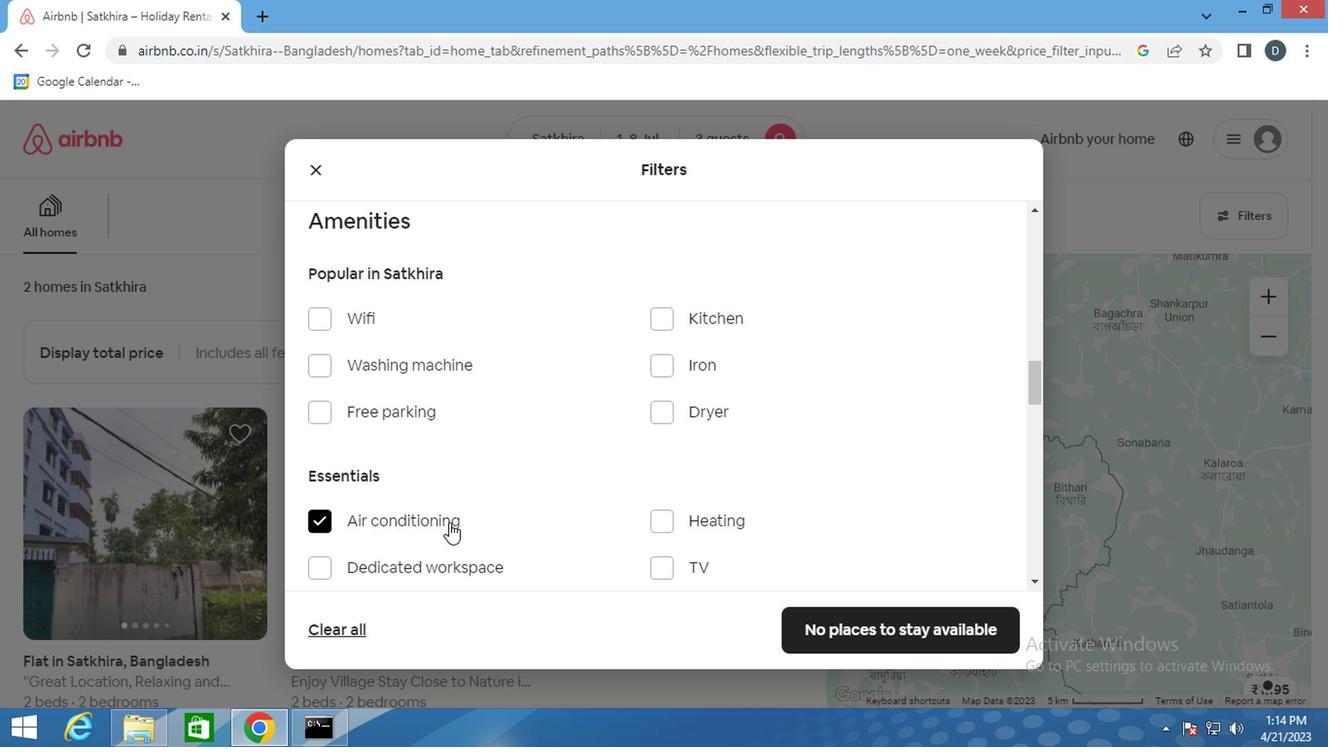 
Action: Mouse scrolled (445, 518) with delta (0, 0)
Screenshot: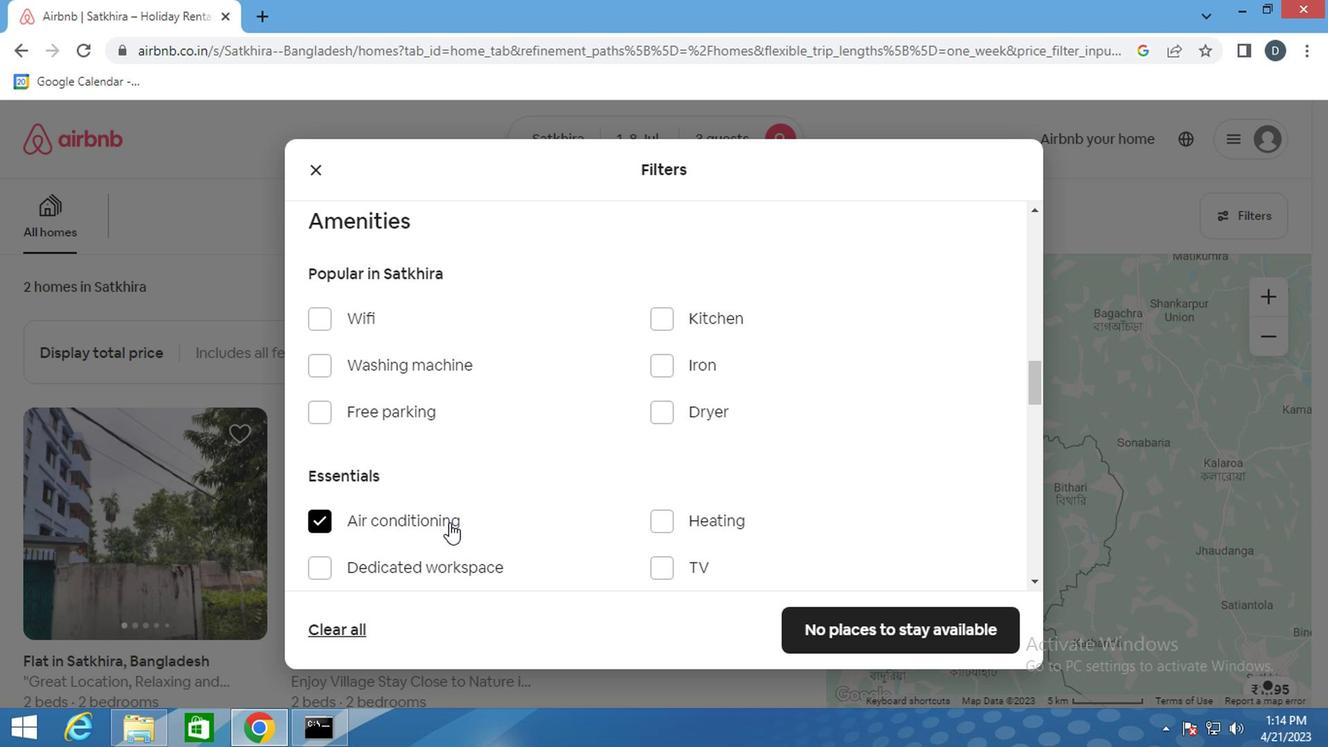 
Action: Mouse moved to (453, 517)
Screenshot: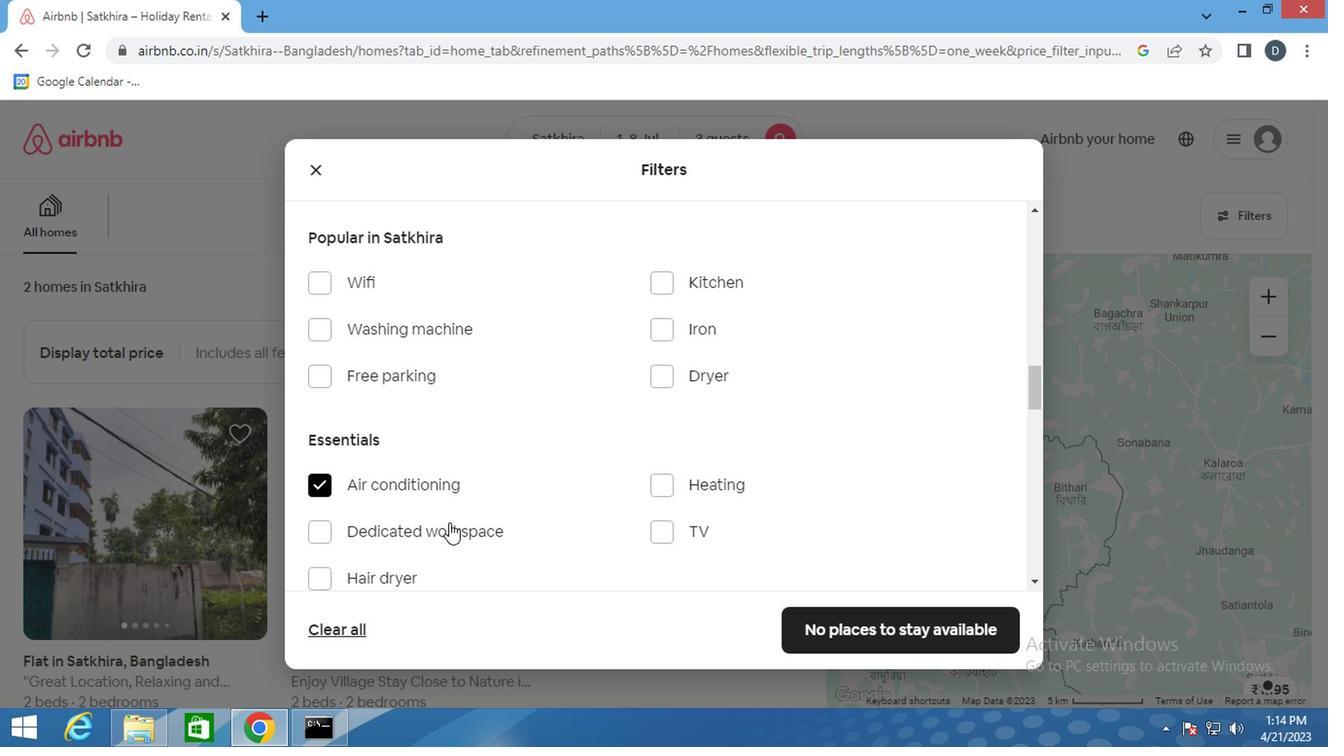 
Action: Mouse scrolled (453, 516) with delta (0, 0)
Screenshot: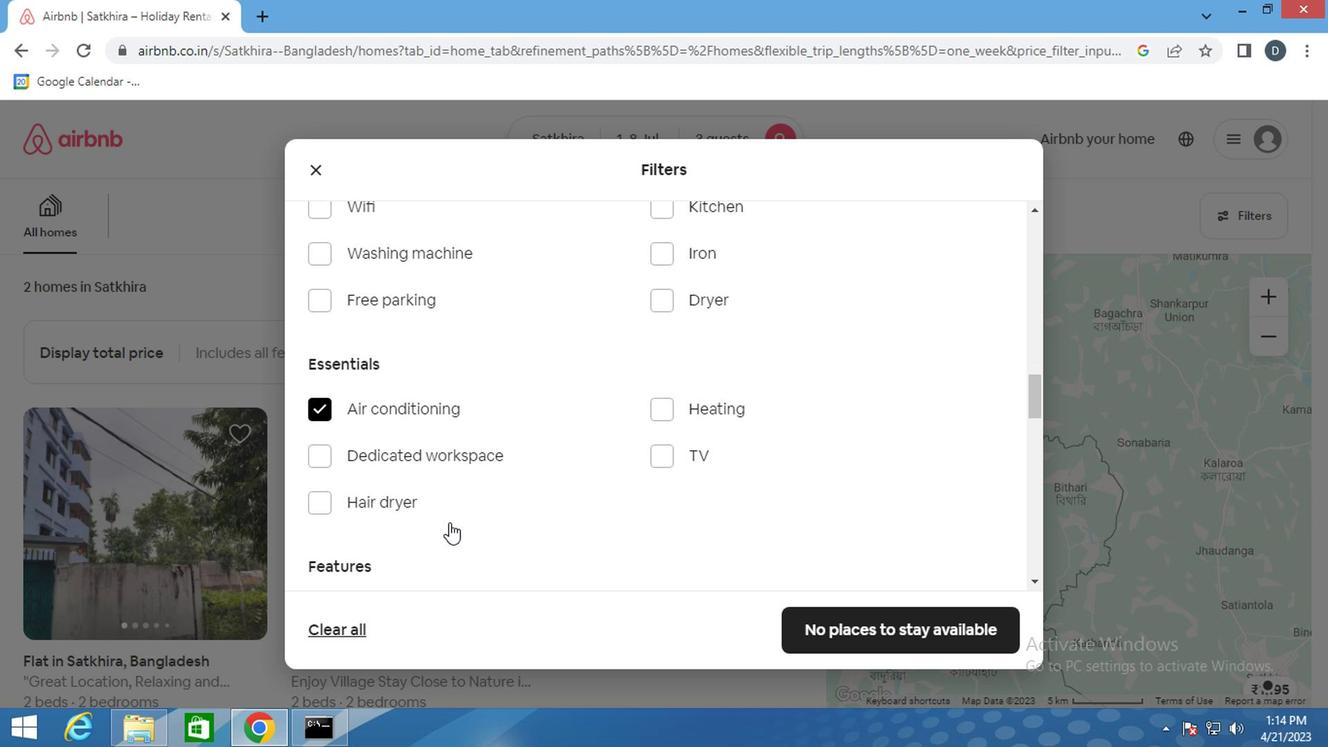 
Action: Mouse scrolled (453, 516) with delta (0, 0)
Screenshot: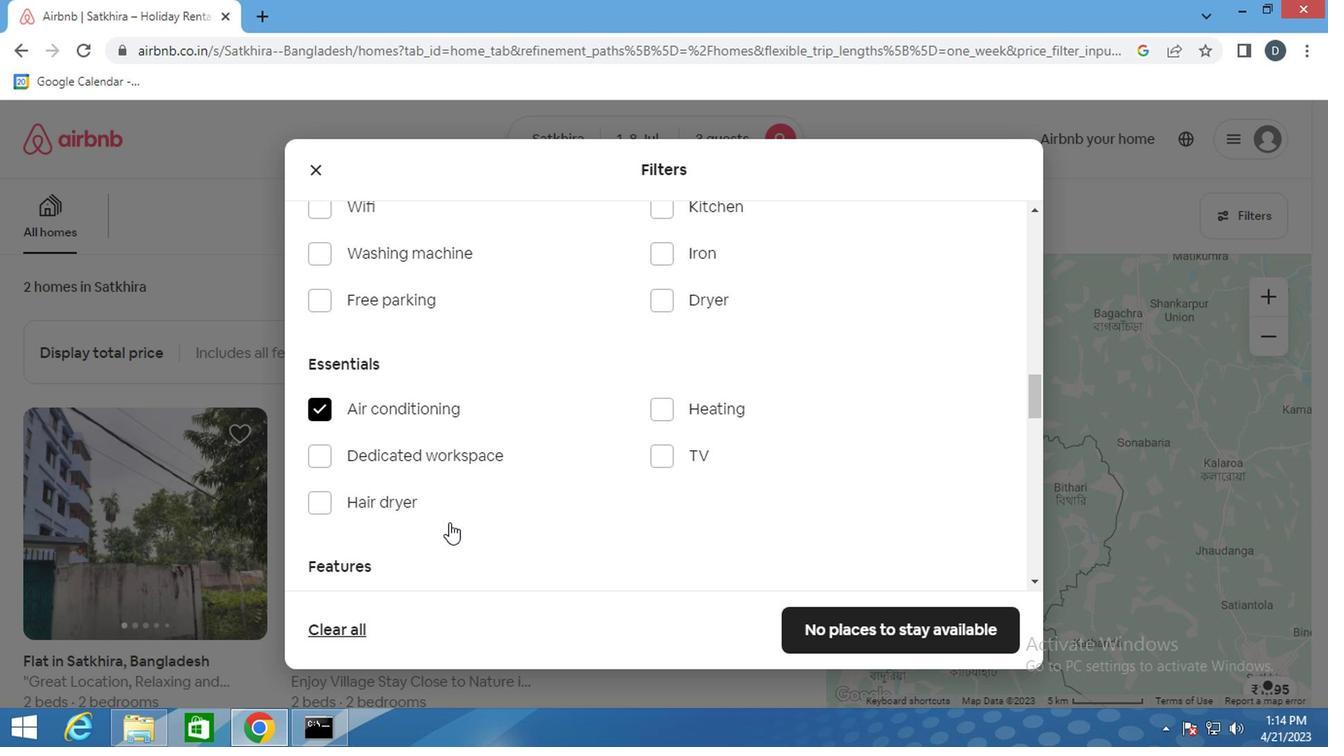 
Action: Mouse scrolled (453, 516) with delta (0, 0)
Screenshot: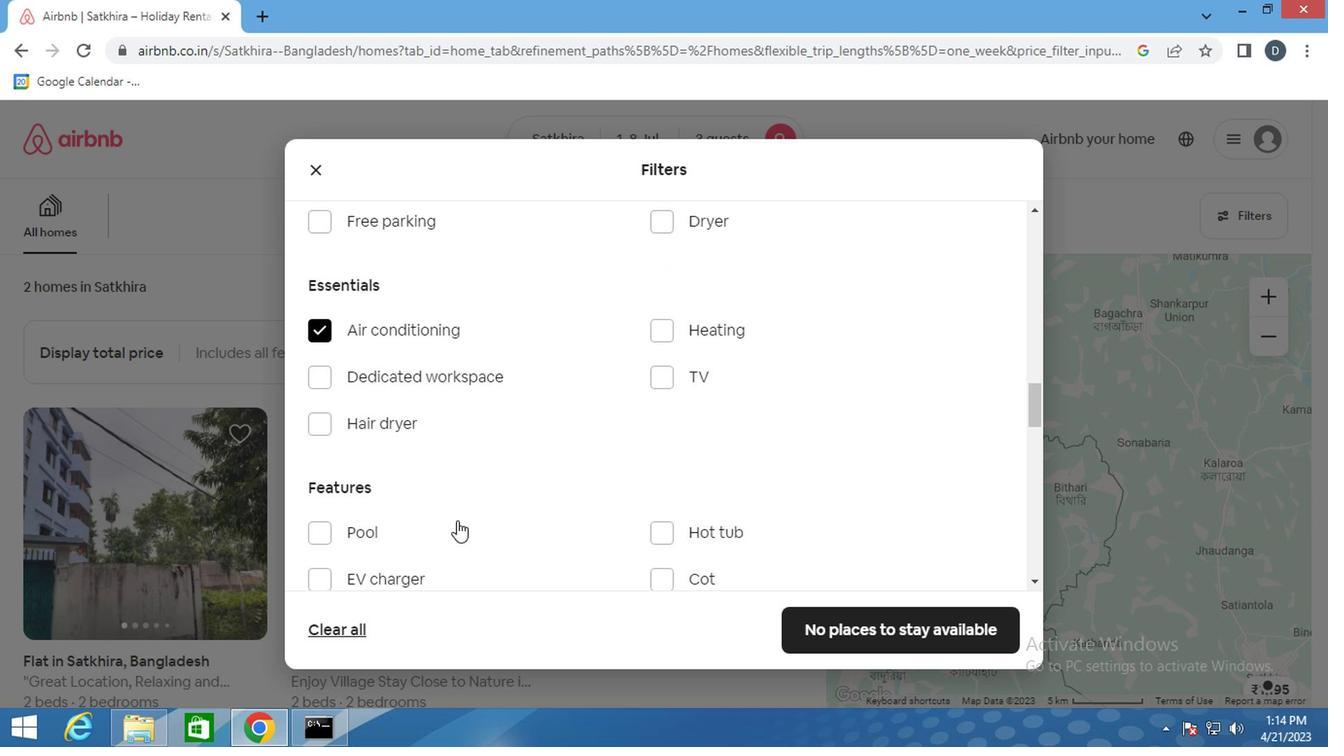 
Action: Mouse moved to (563, 477)
Screenshot: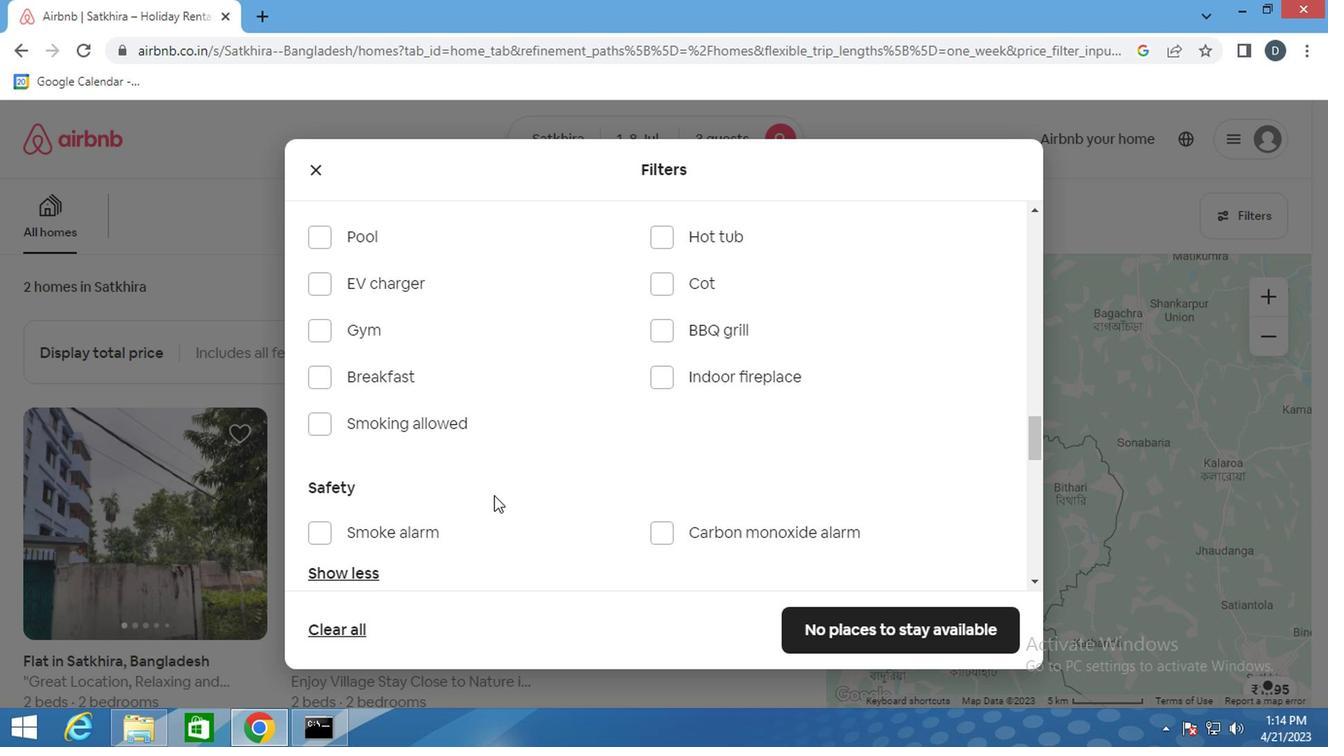 
Action: Mouse scrolled (563, 475) with delta (0, -1)
Screenshot: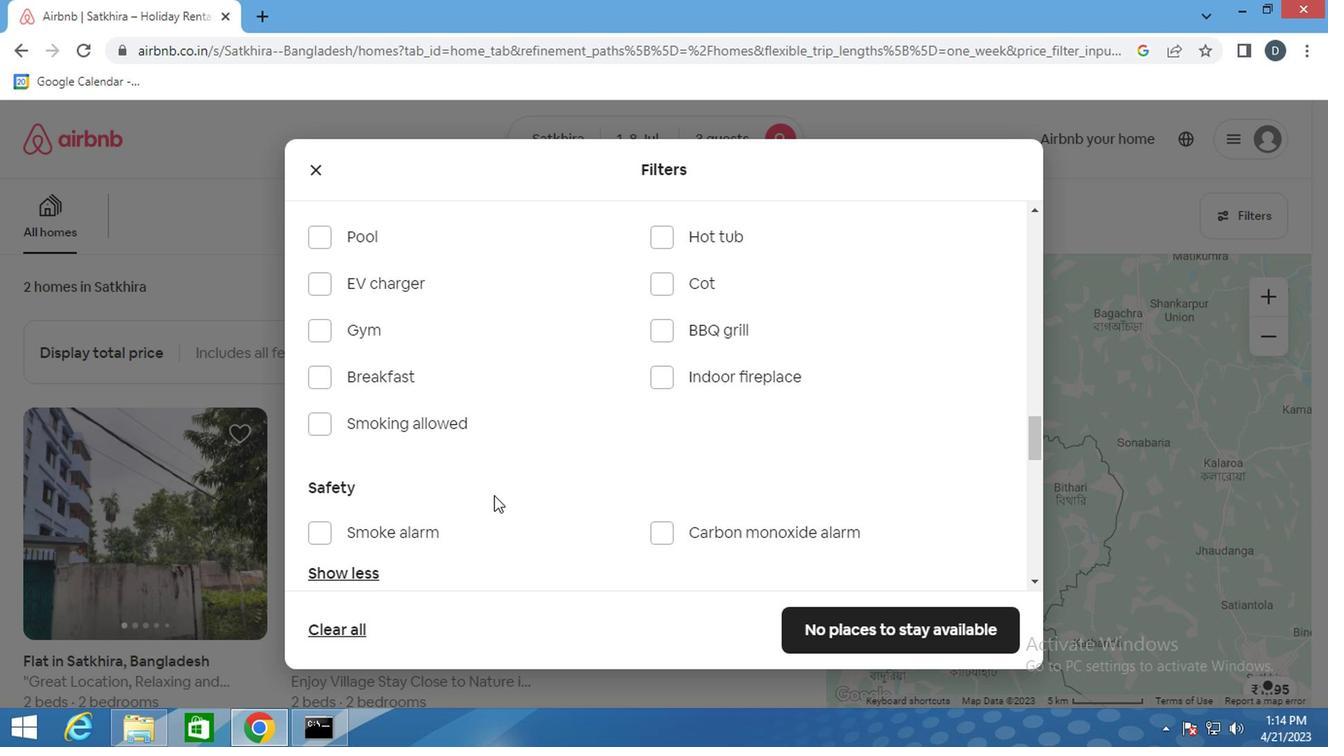 
Action: Mouse moved to (576, 477)
Screenshot: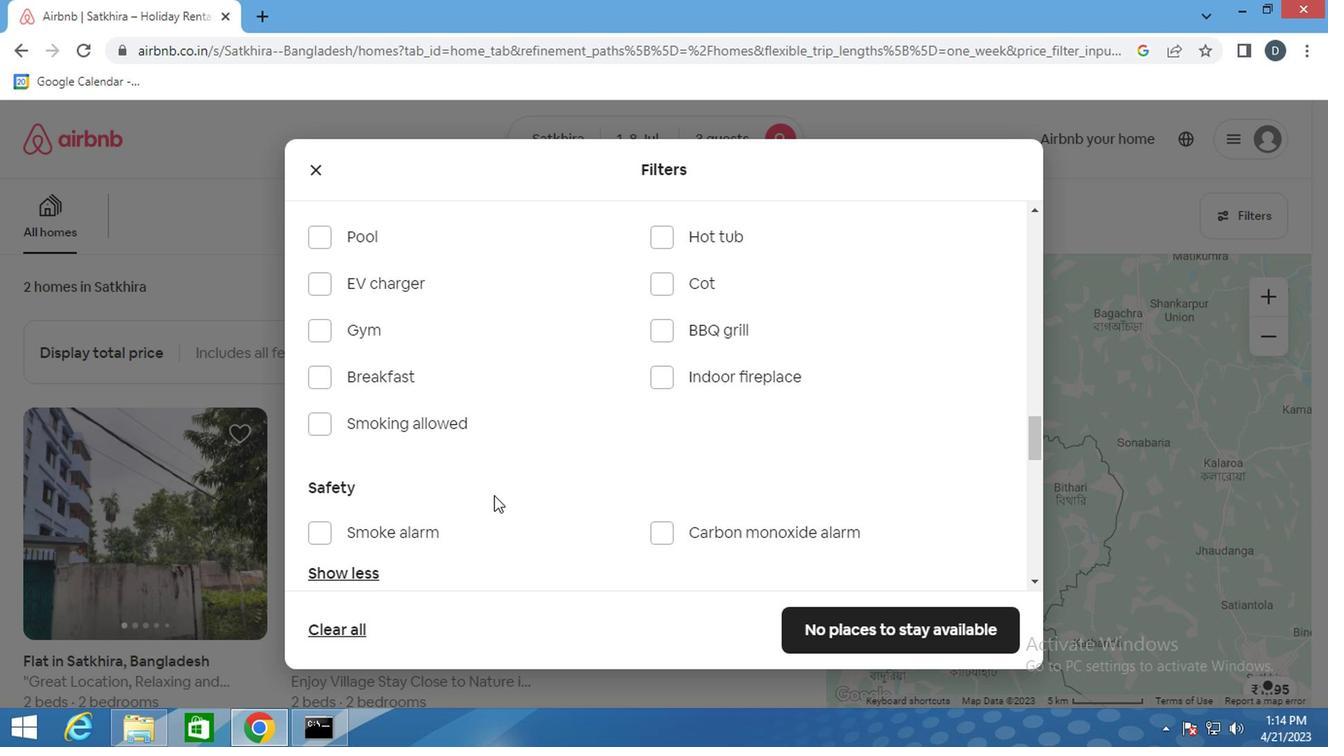 
Action: Mouse scrolled (576, 477) with delta (0, 0)
Screenshot: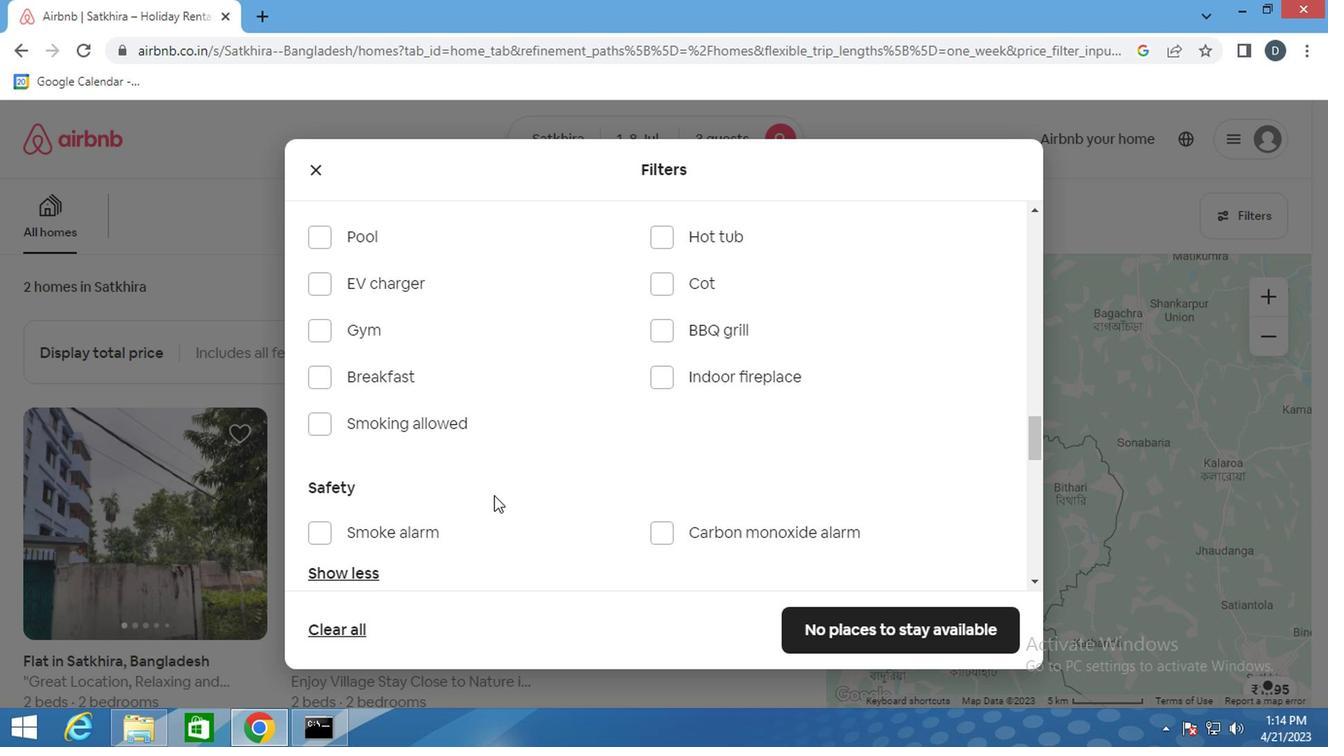 
Action: Mouse moved to (587, 477)
Screenshot: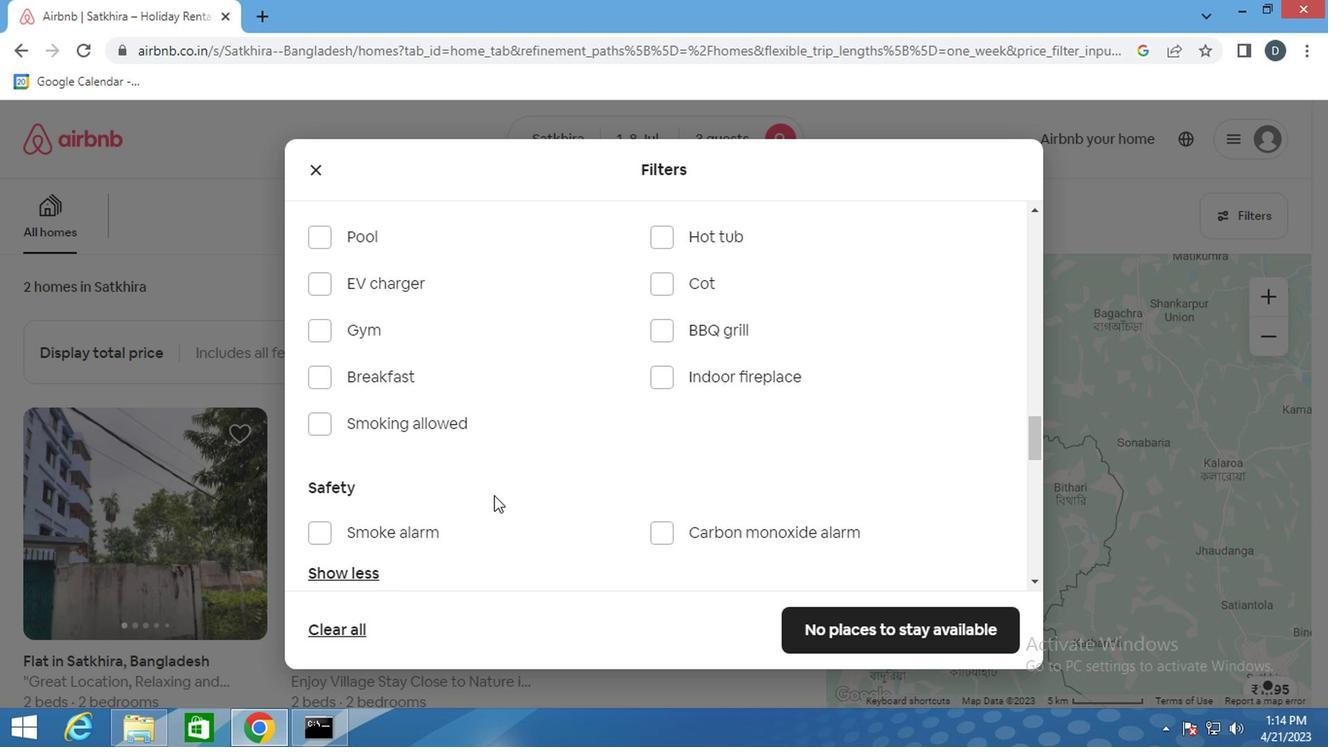 
Action: Mouse scrolled (587, 477) with delta (0, 0)
Screenshot: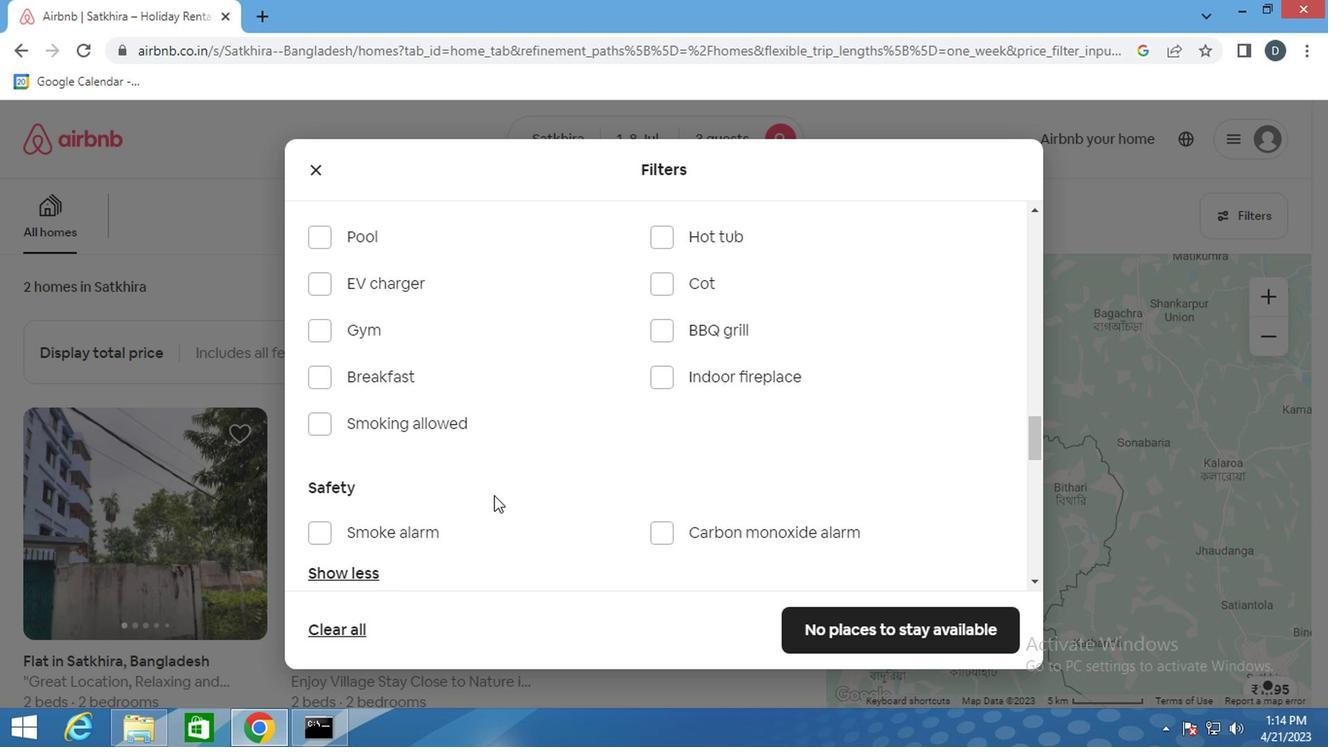 
Action: Mouse moved to (785, 455)
Screenshot: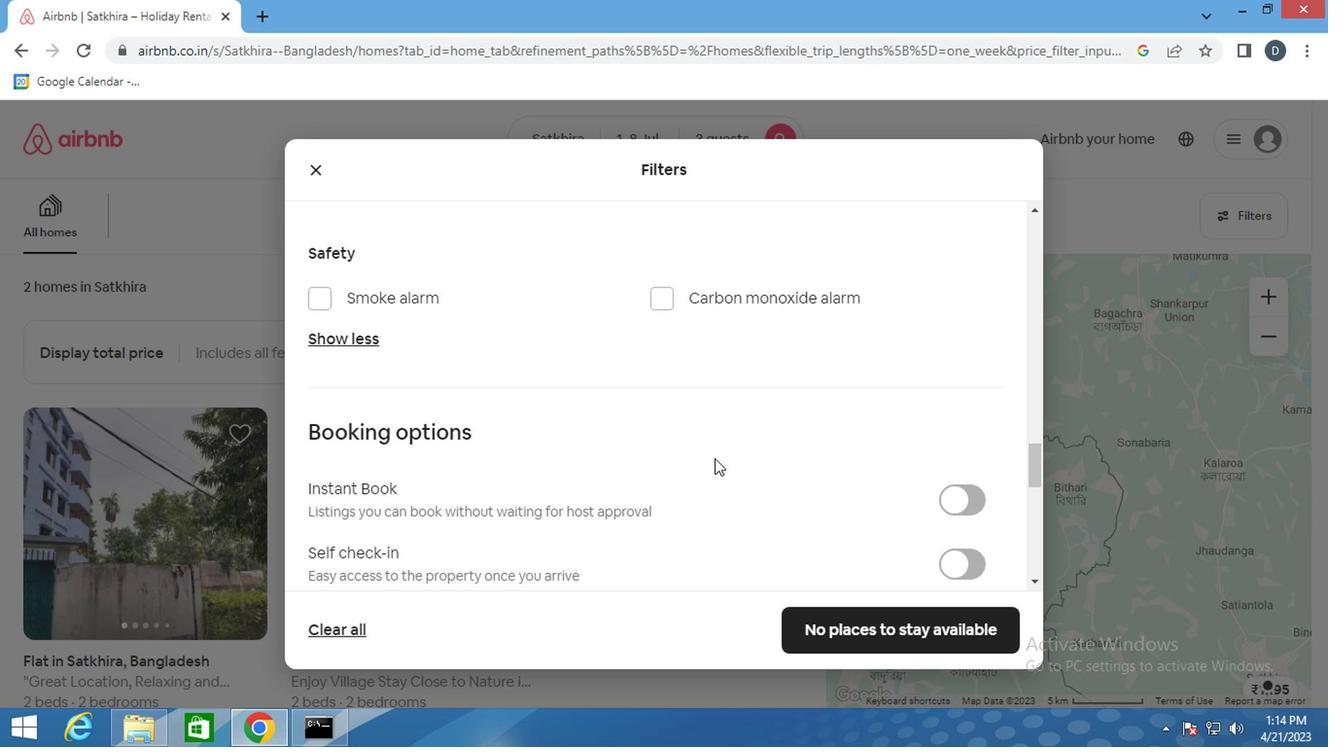 
Action: Mouse scrolled (785, 454) with delta (0, -1)
Screenshot: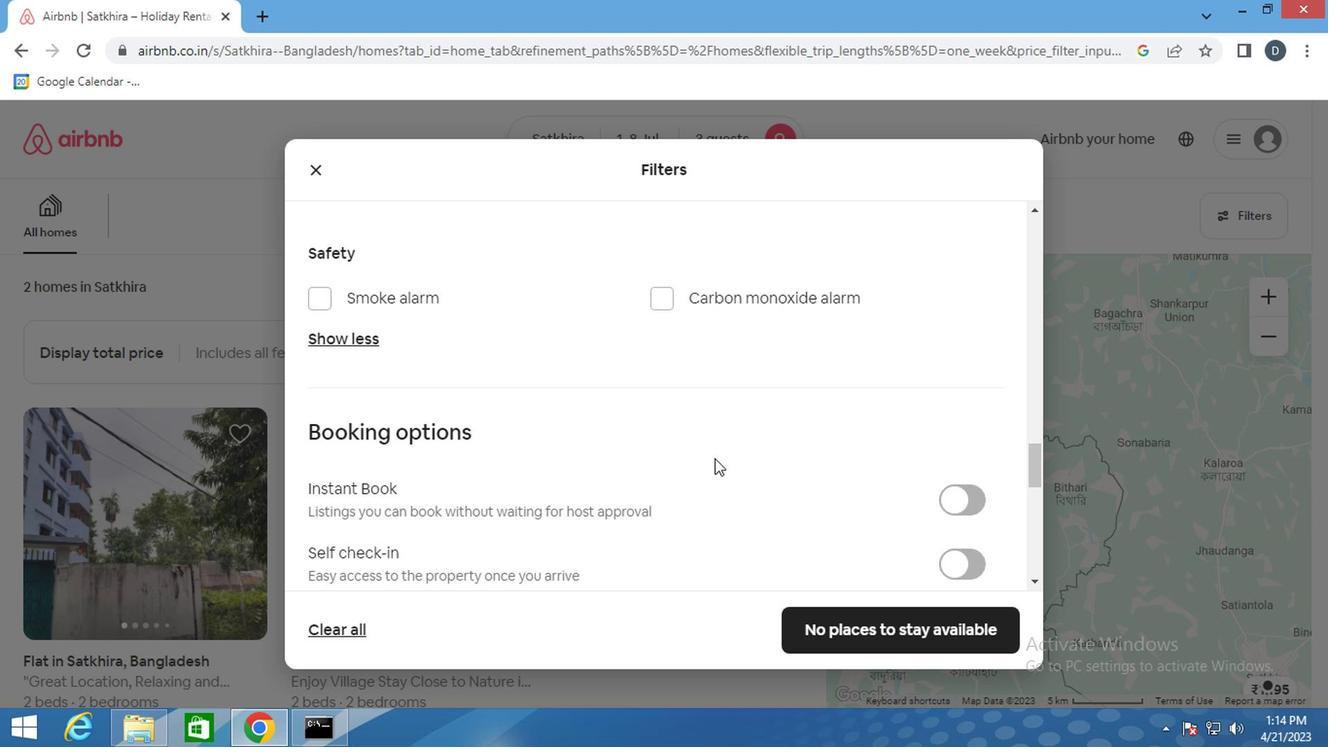 
Action: Mouse moved to (785, 455)
Screenshot: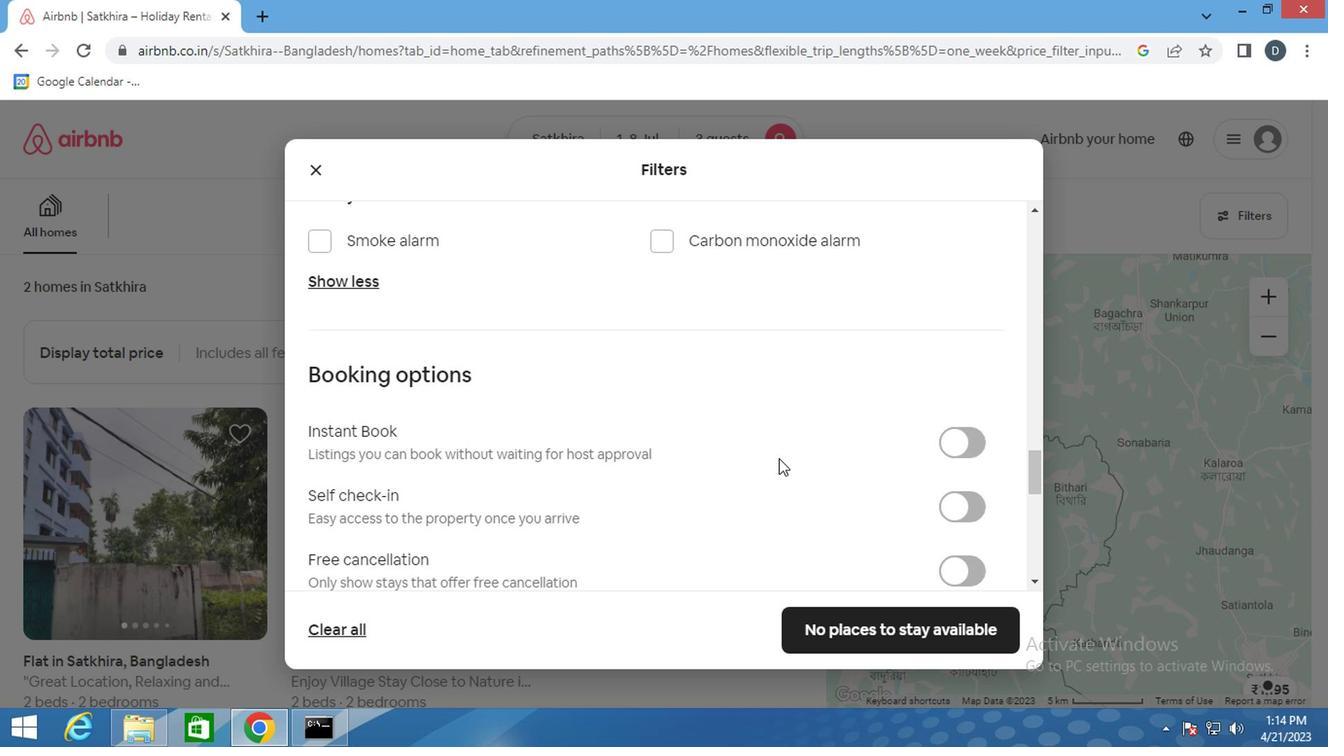
Action: Mouse scrolled (785, 454) with delta (0, -1)
Screenshot: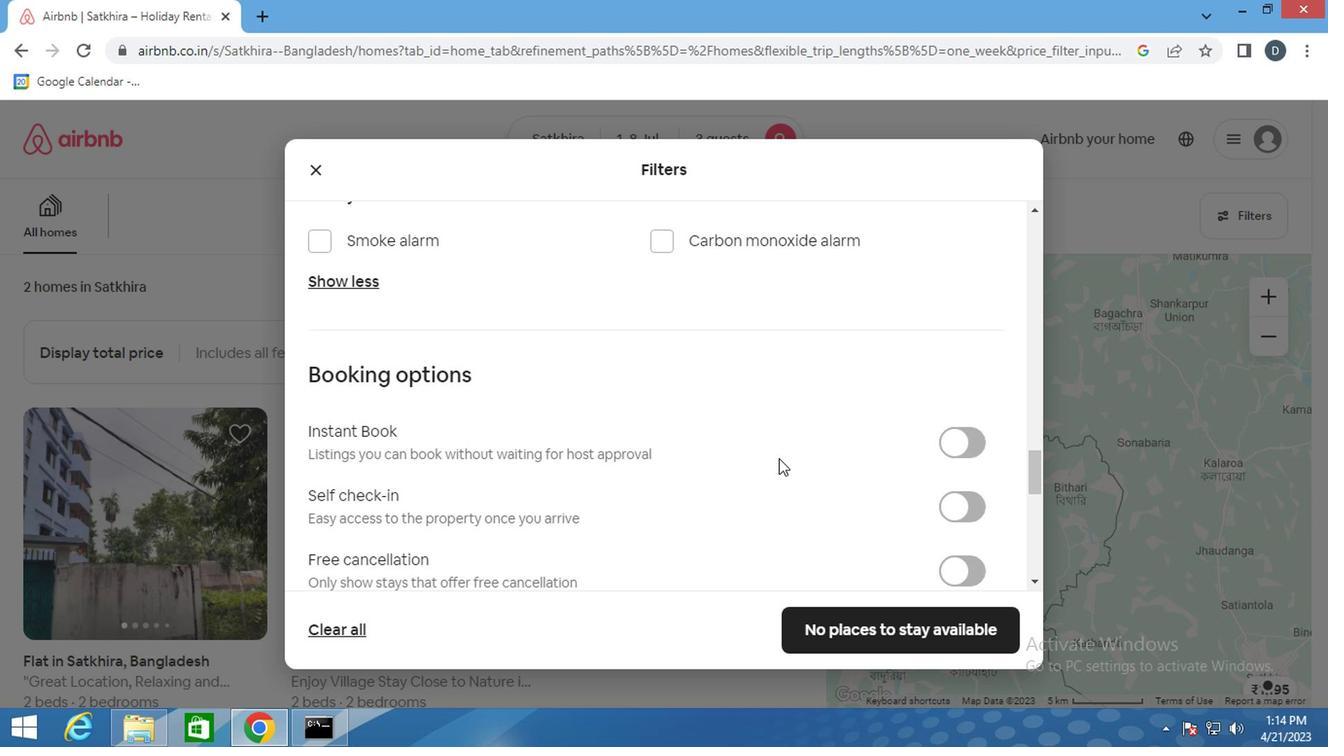
Action: Mouse moved to (961, 311)
Screenshot: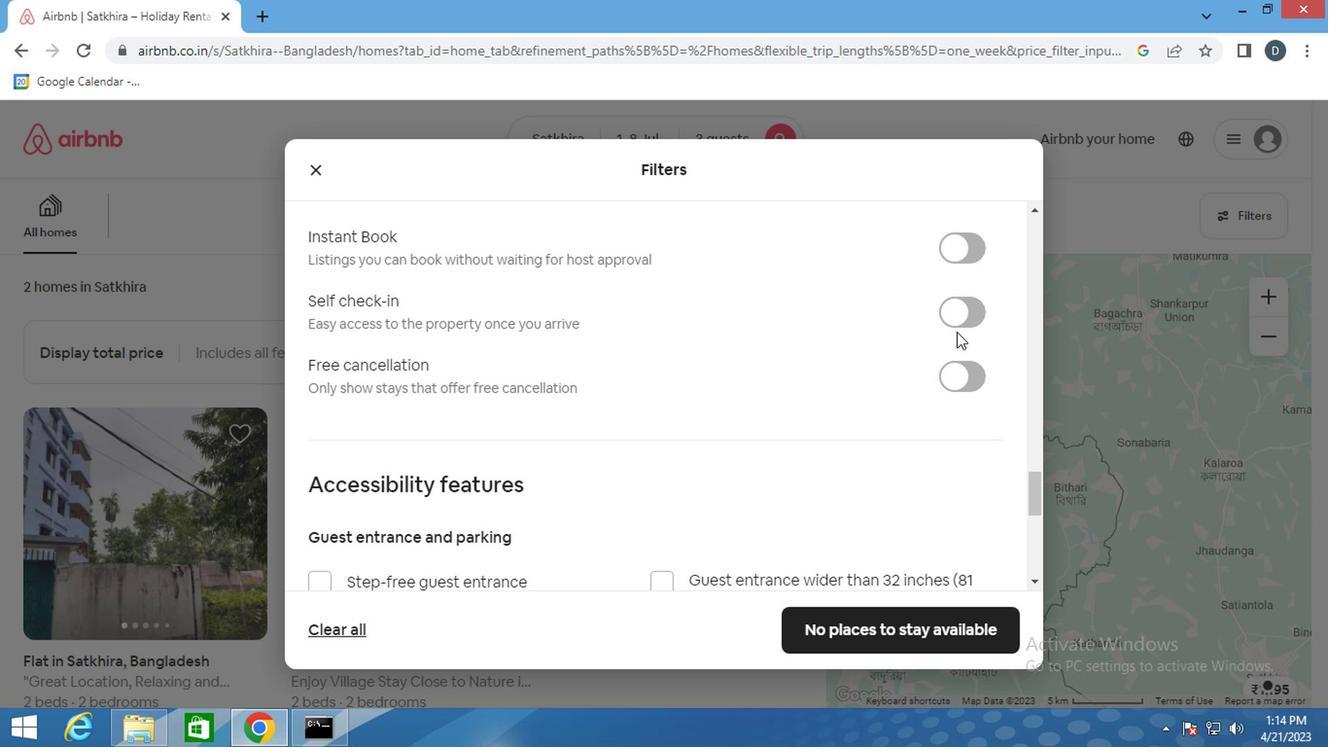 
Action: Mouse pressed left at (961, 311)
Screenshot: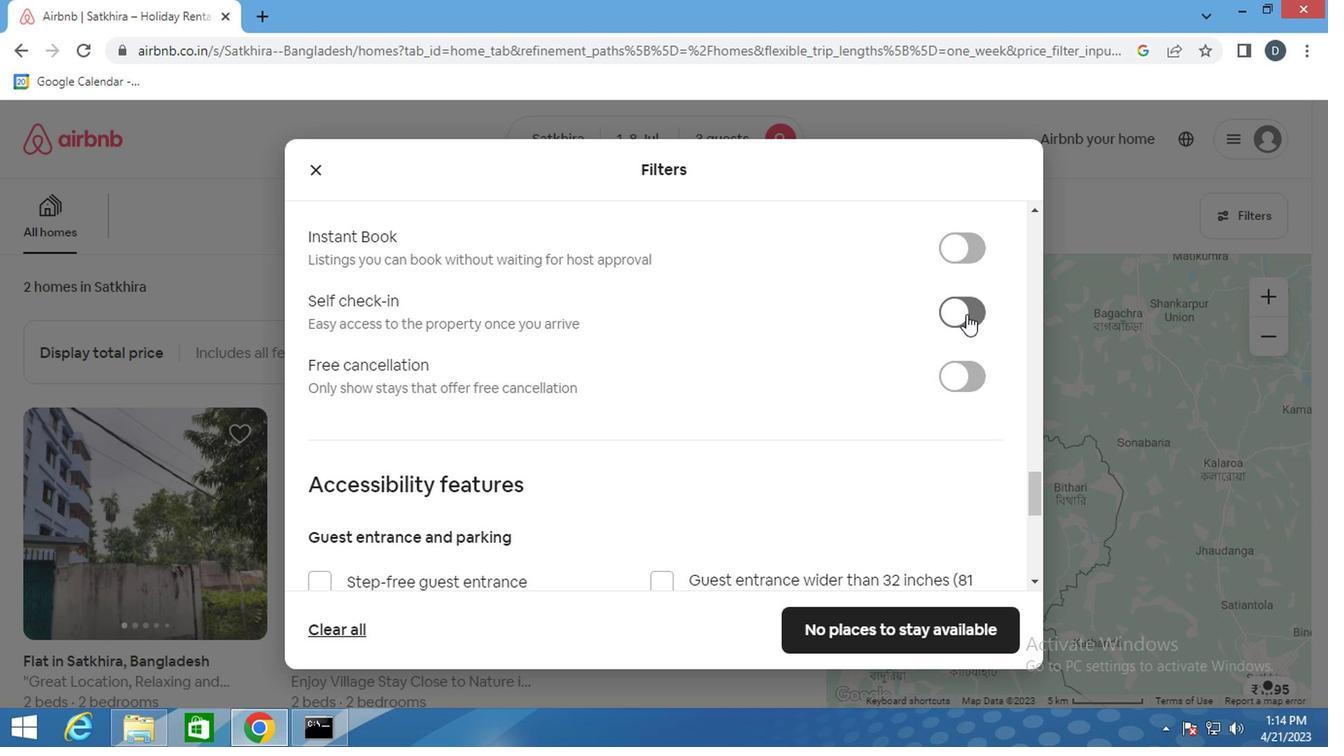 
Action: Mouse moved to (861, 370)
Screenshot: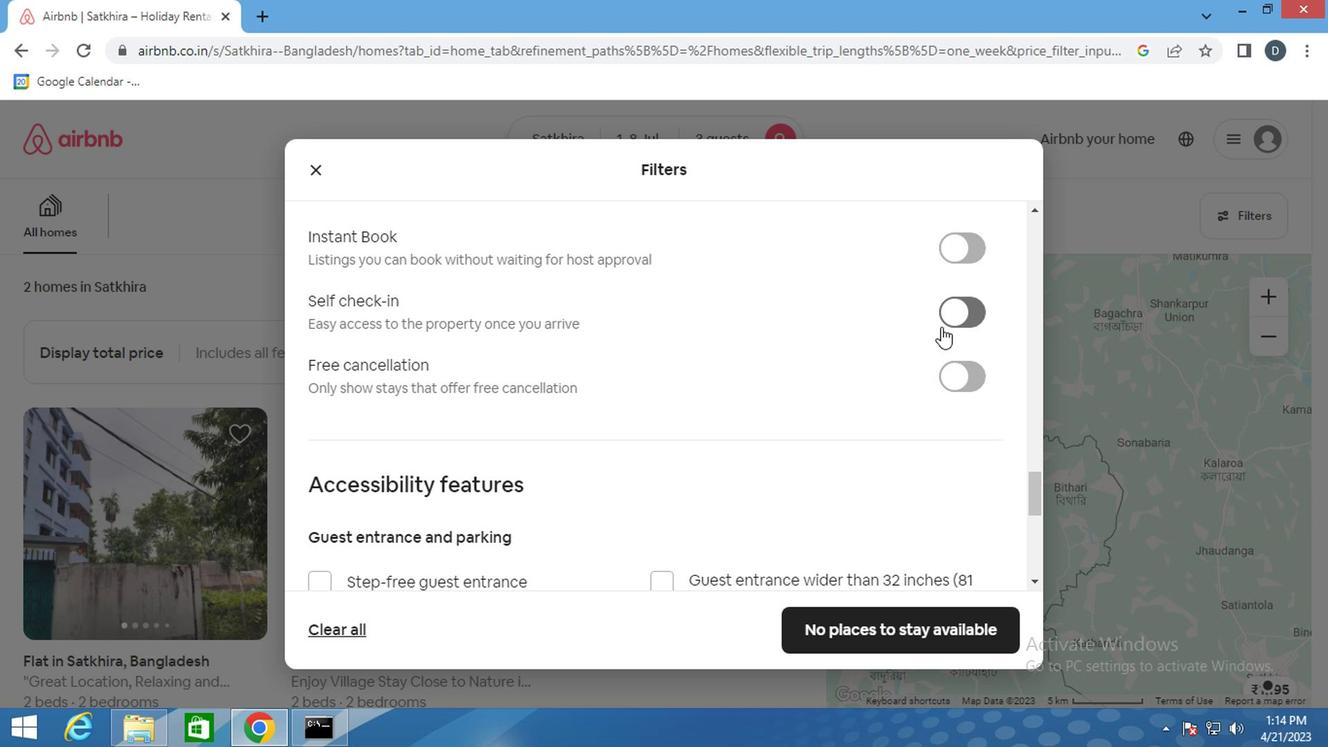 
Action: Mouse scrolled (861, 368) with delta (0, -1)
Screenshot: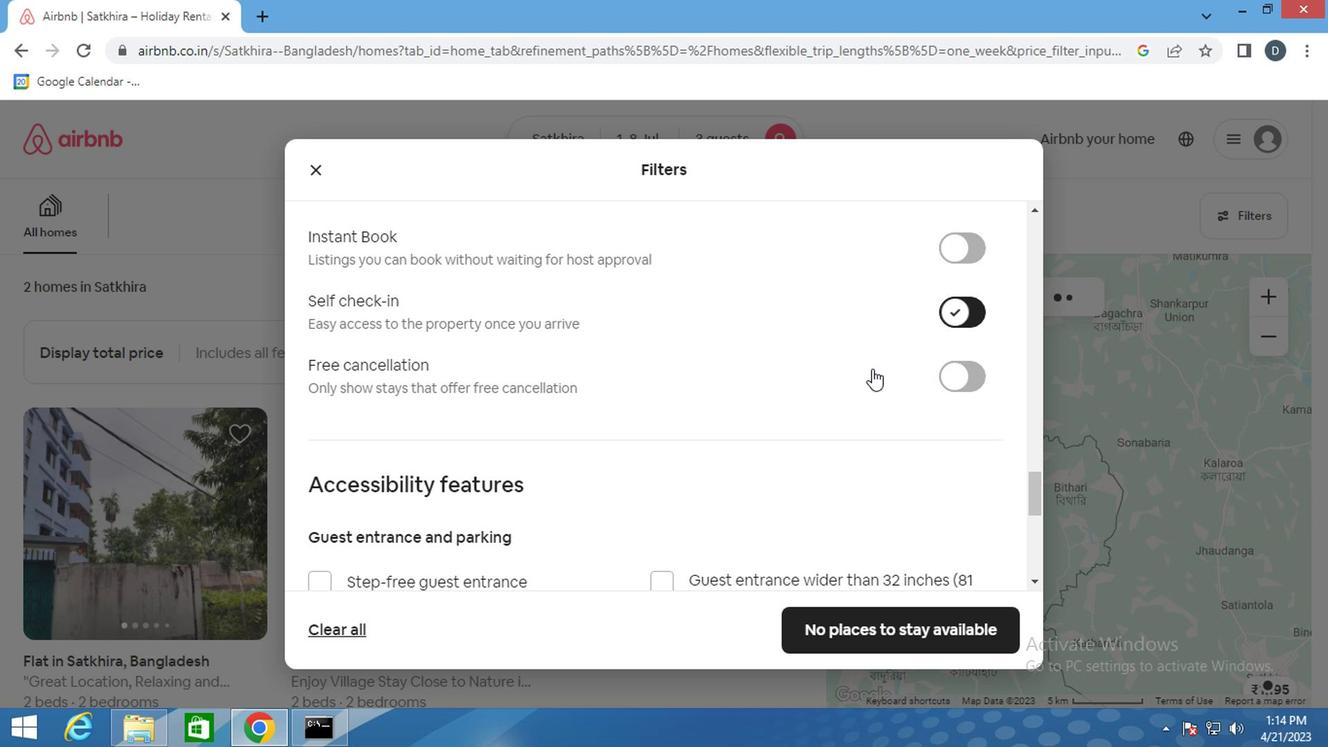 
Action: Mouse scrolled (861, 368) with delta (0, -1)
Screenshot: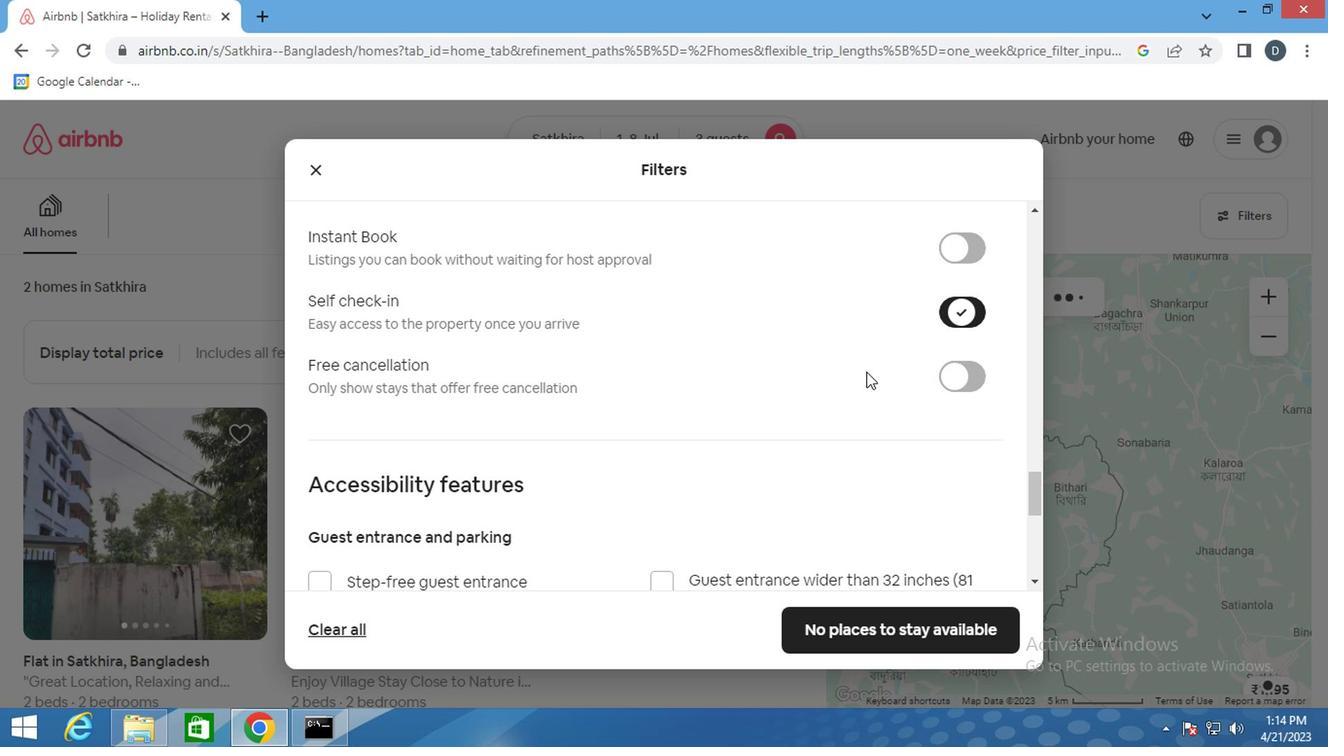 
Action: Mouse scrolled (861, 368) with delta (0, -1)
Screenshot: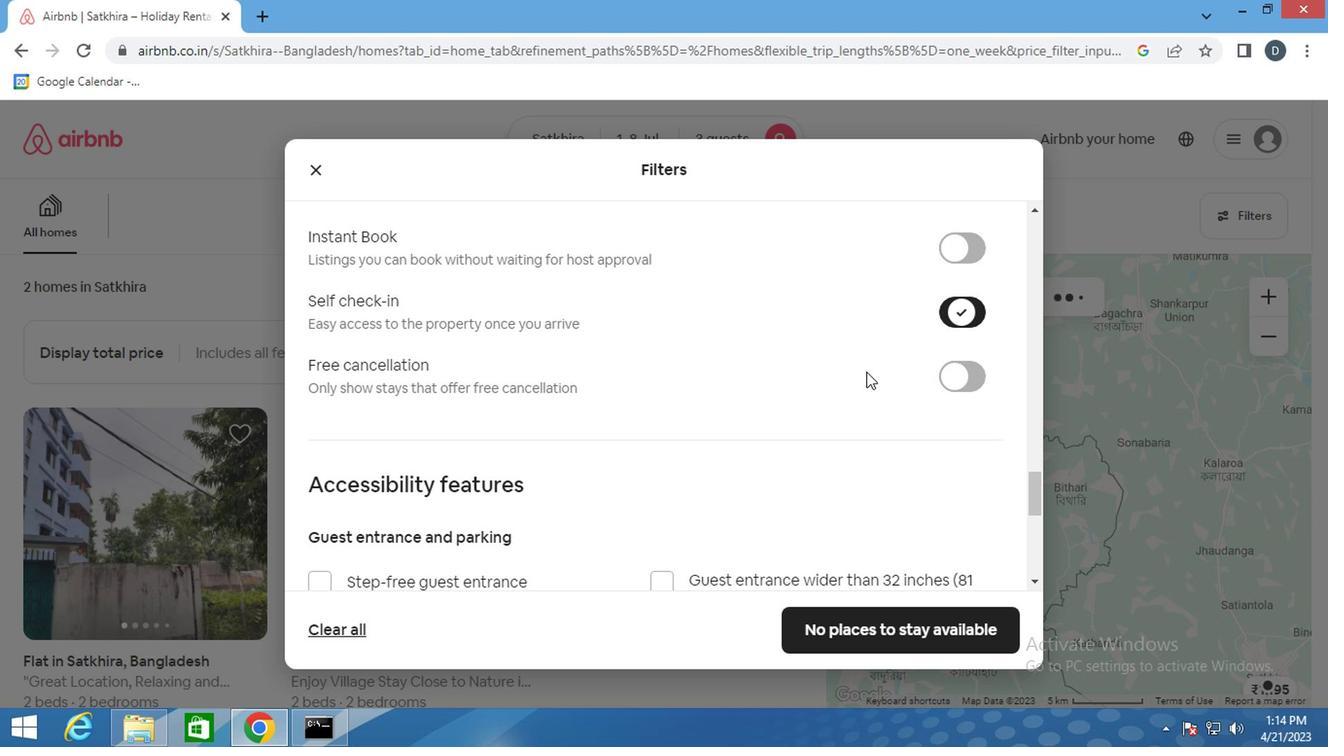 
Action: Mouse scrolled (861, 368) with delta (0, -1)
Screenshot: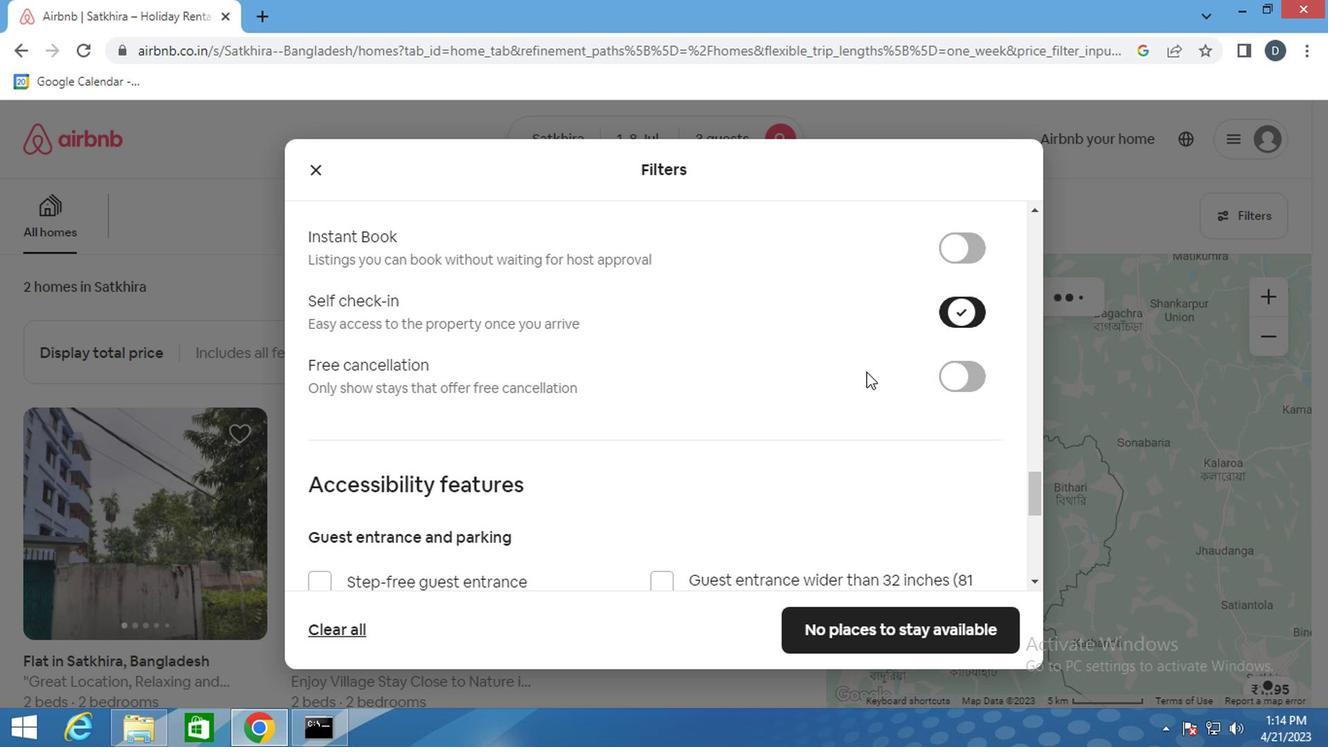 
Action: Mouse scrolled (861, 368) with delta (0, -1)
Screenshot: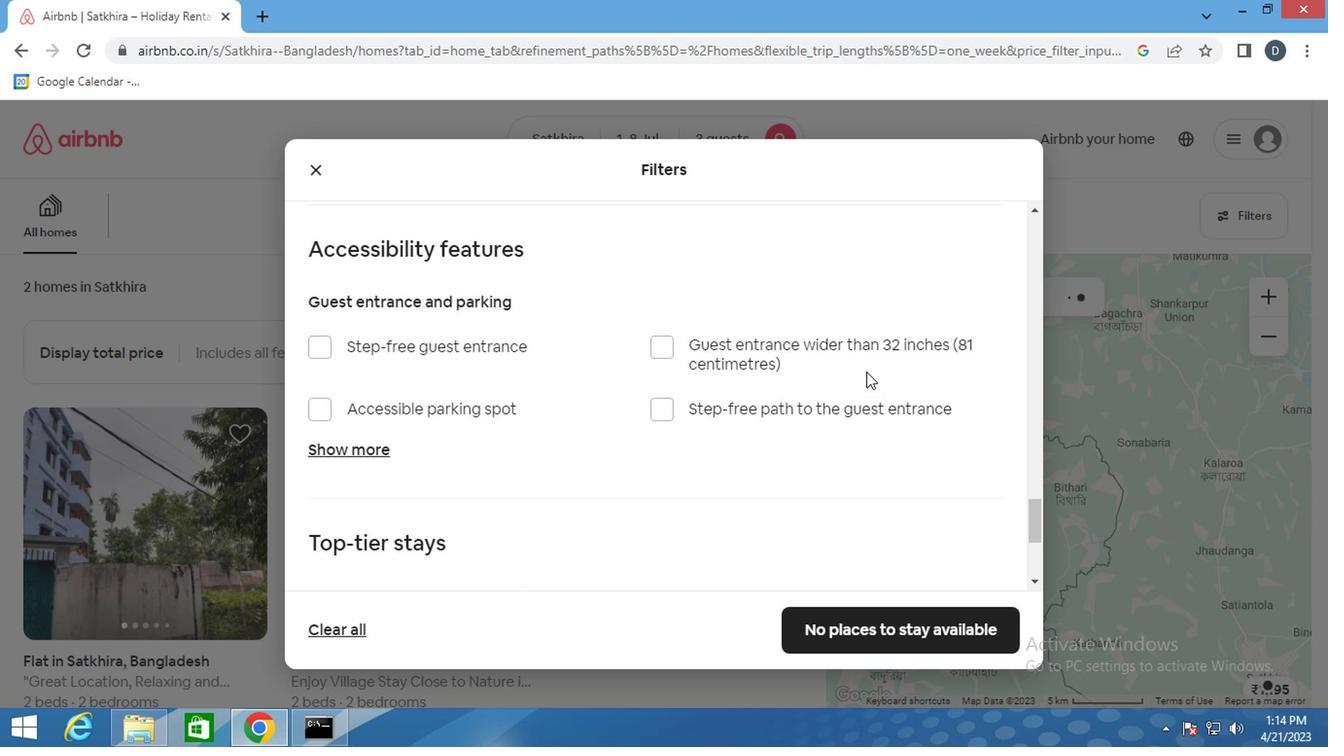
Action: Mouse moved to (861, 370)
Screenshot: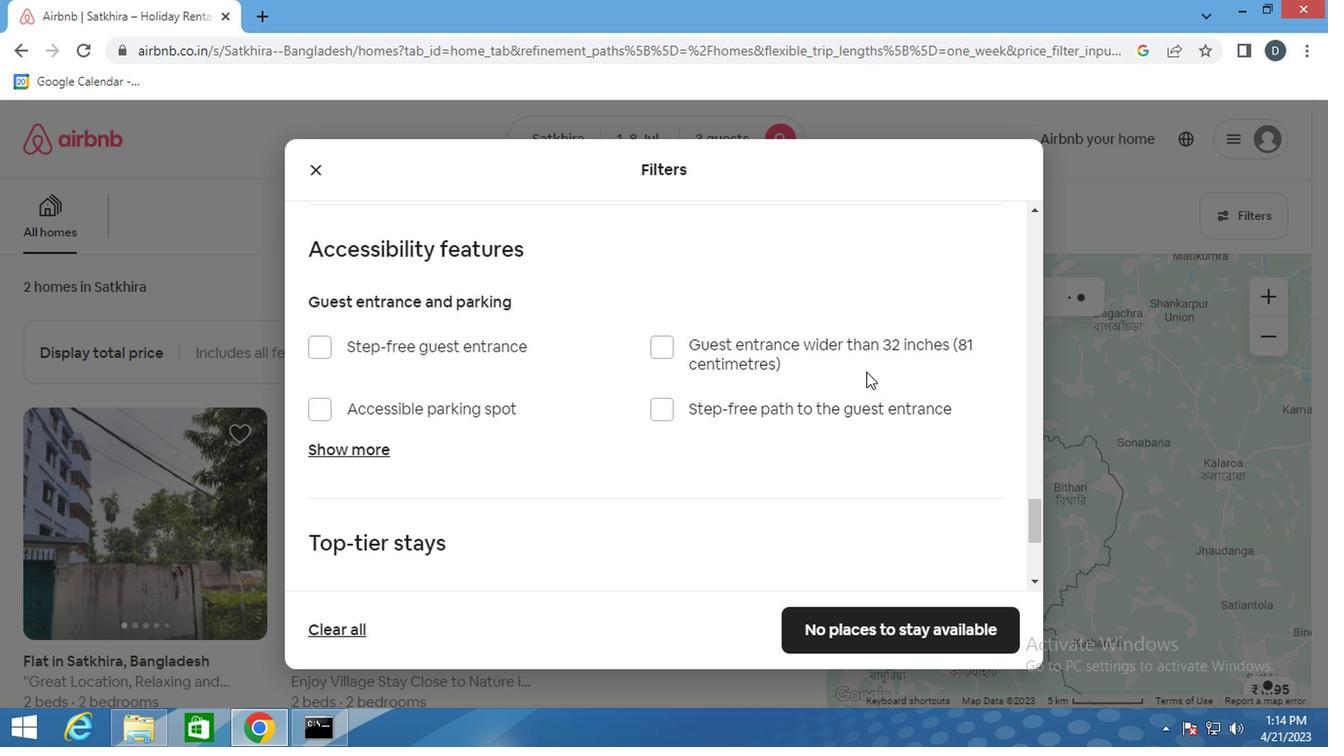 
Action: Mouse scrolled (861, 370) with delta (0, 0)
Screenshot: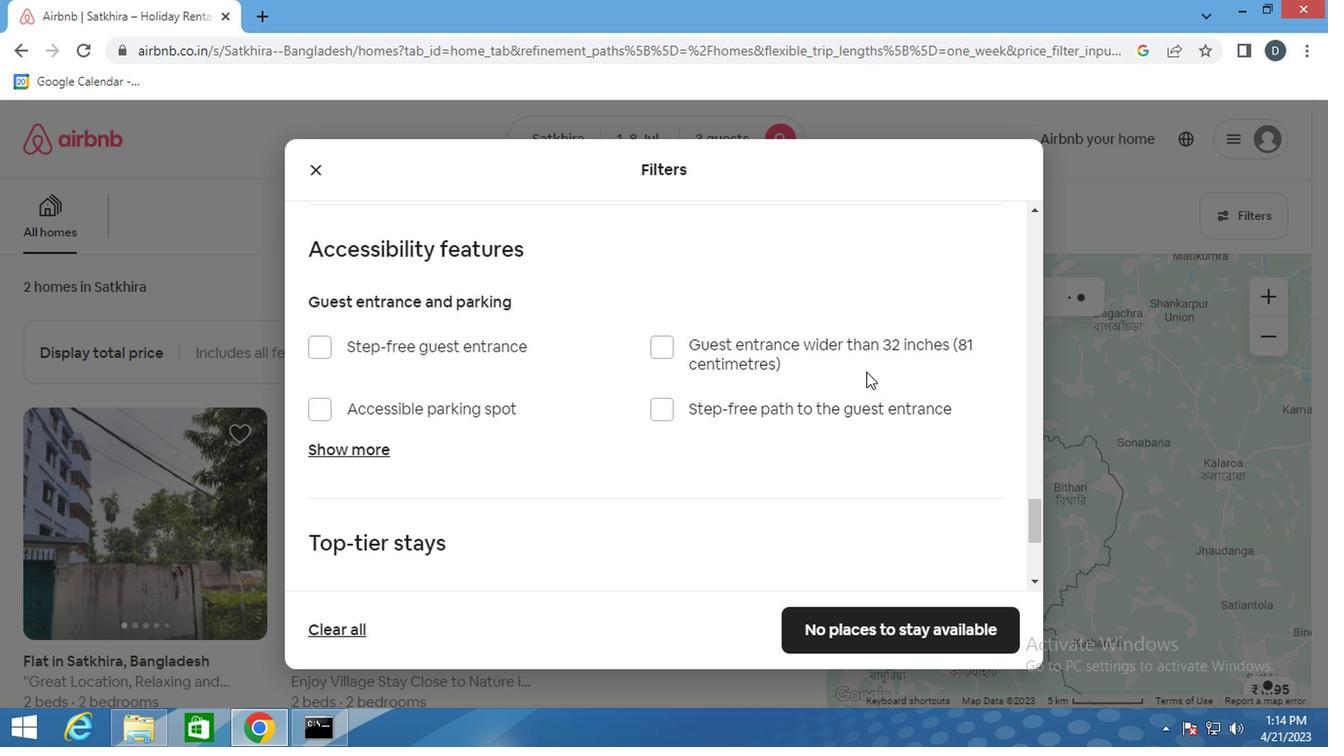 
Action: Mouse moved to (861, 372)
Screenshot: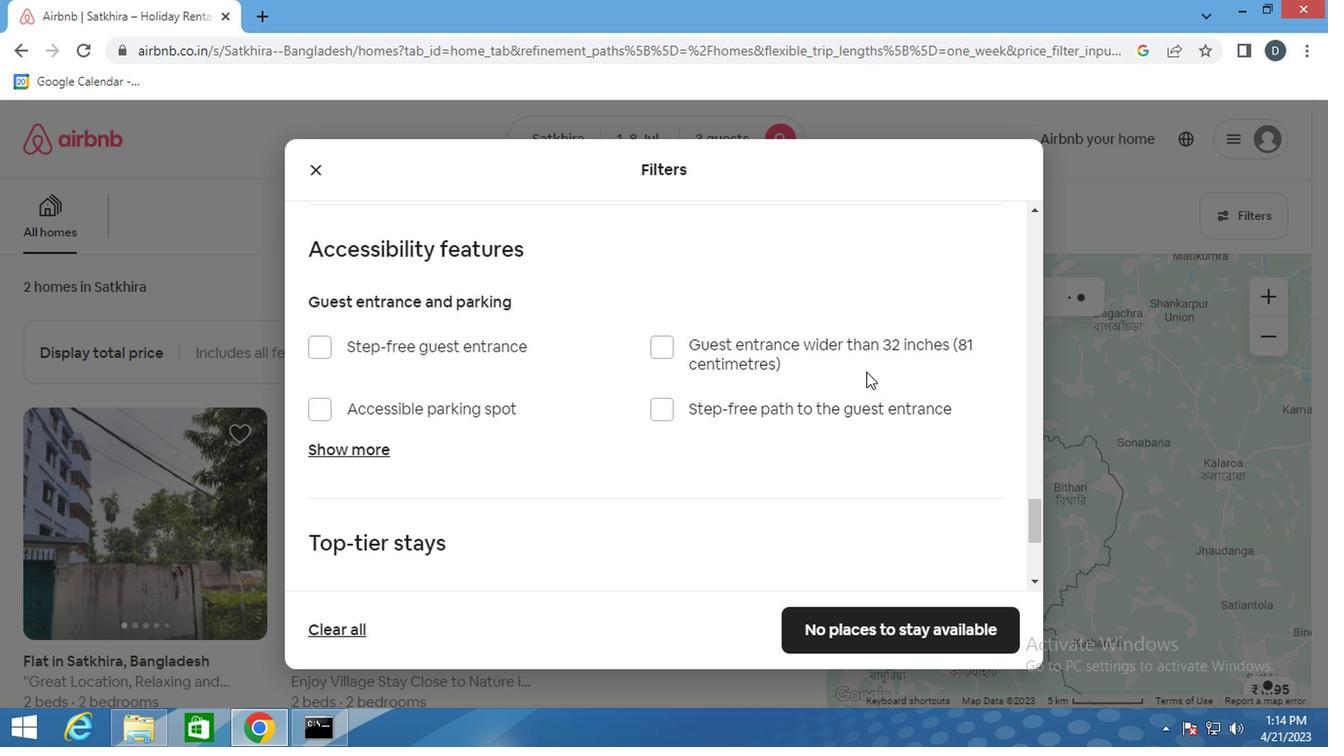 
Action: Mouse scrolled (861, 371) with delta (0, -1)
Screenshot: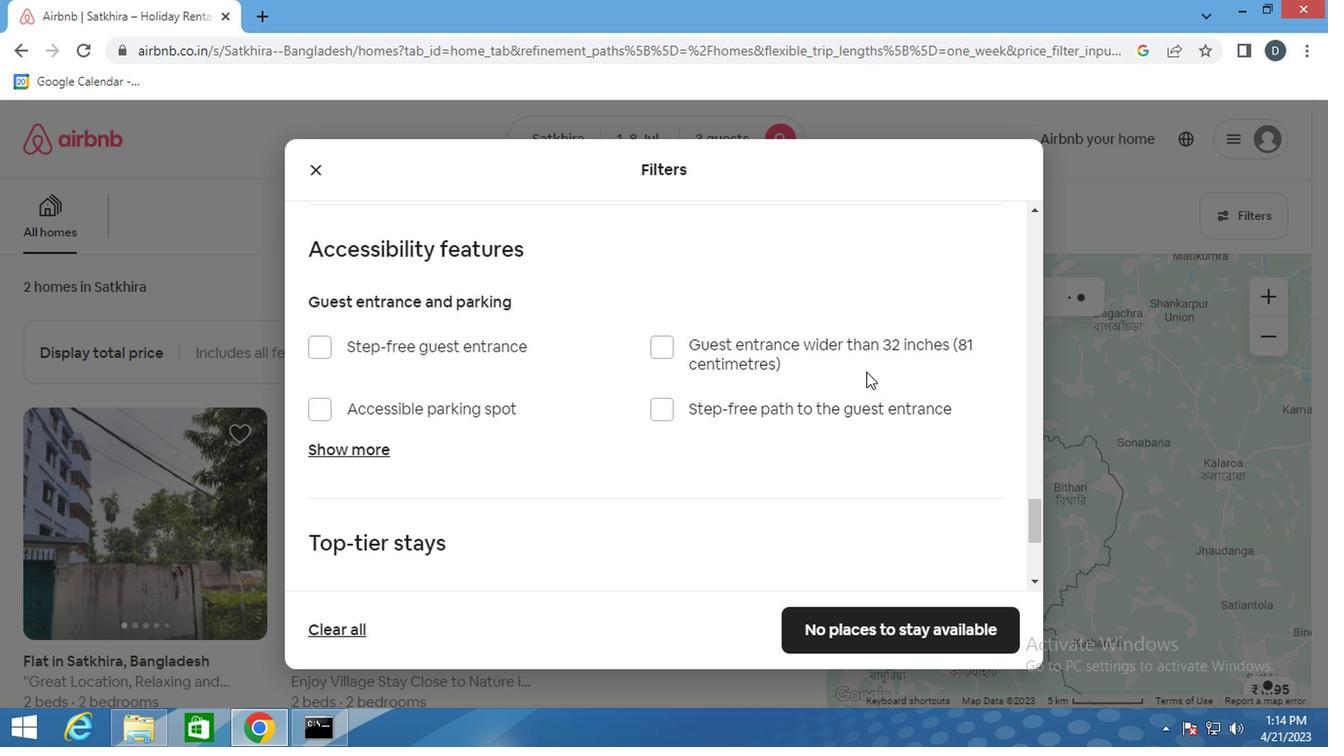 
Action: Mouse scrolled (861, 371) with delta (0, -1)
Screenshot: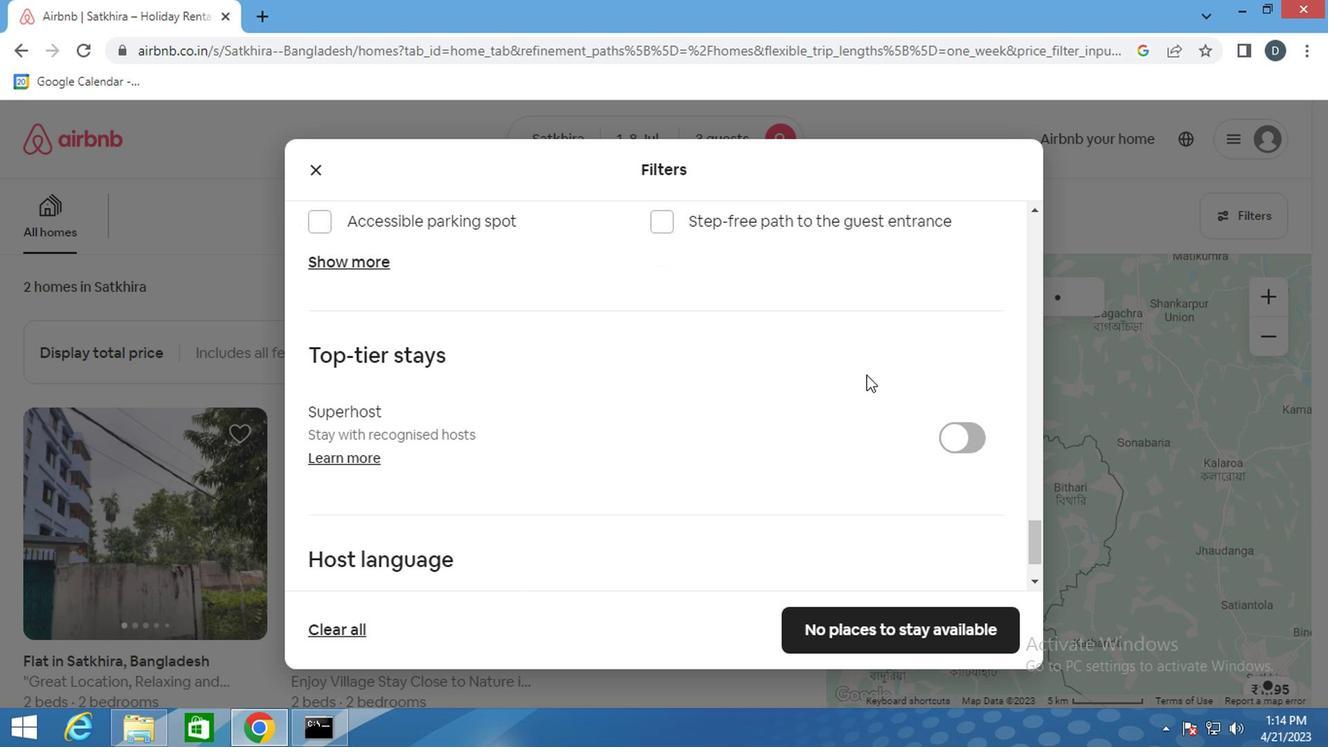 
Action: Mouse scrolled (861, 371) with delta (0, -1)
Screenshot: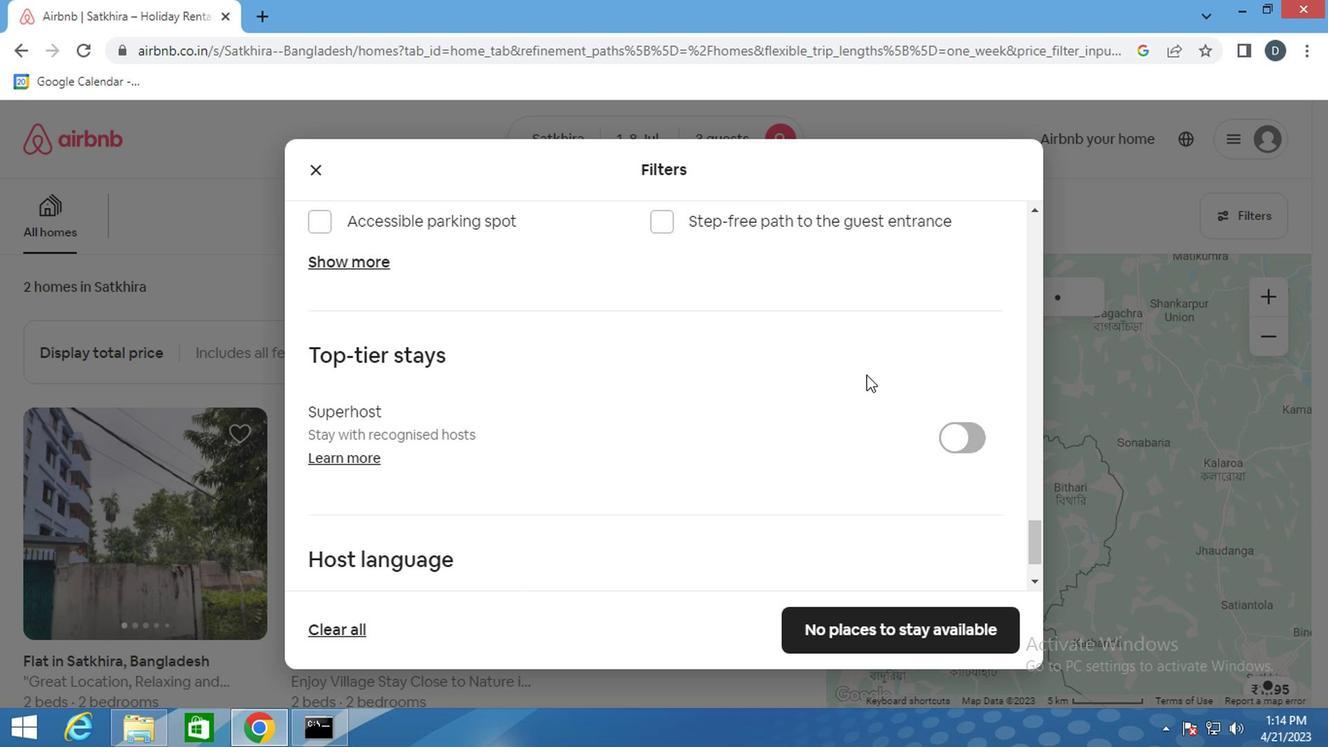 
Action: Mouse scrolled (861, 371) with delta (0, -1)
Screenshot: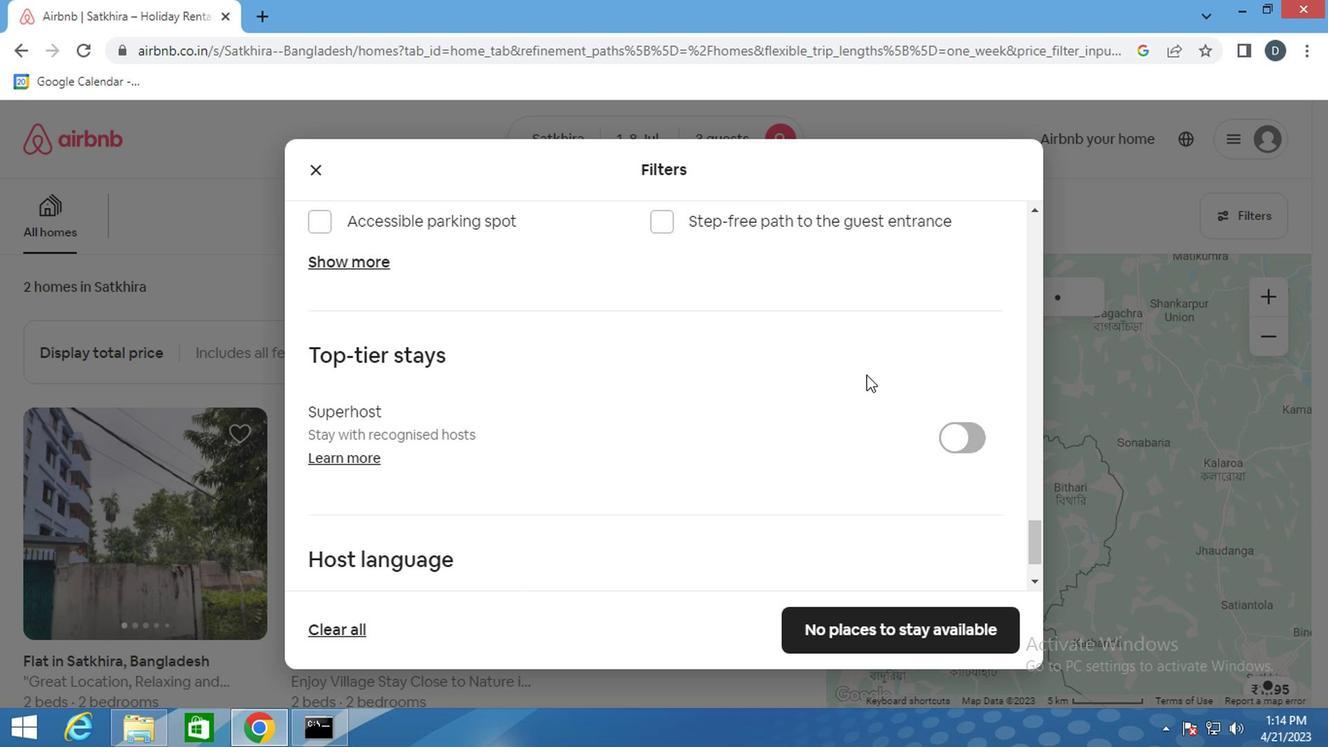 
Action: Mouse scrolled (861, 371) with delta (0, -1)
Screenshot: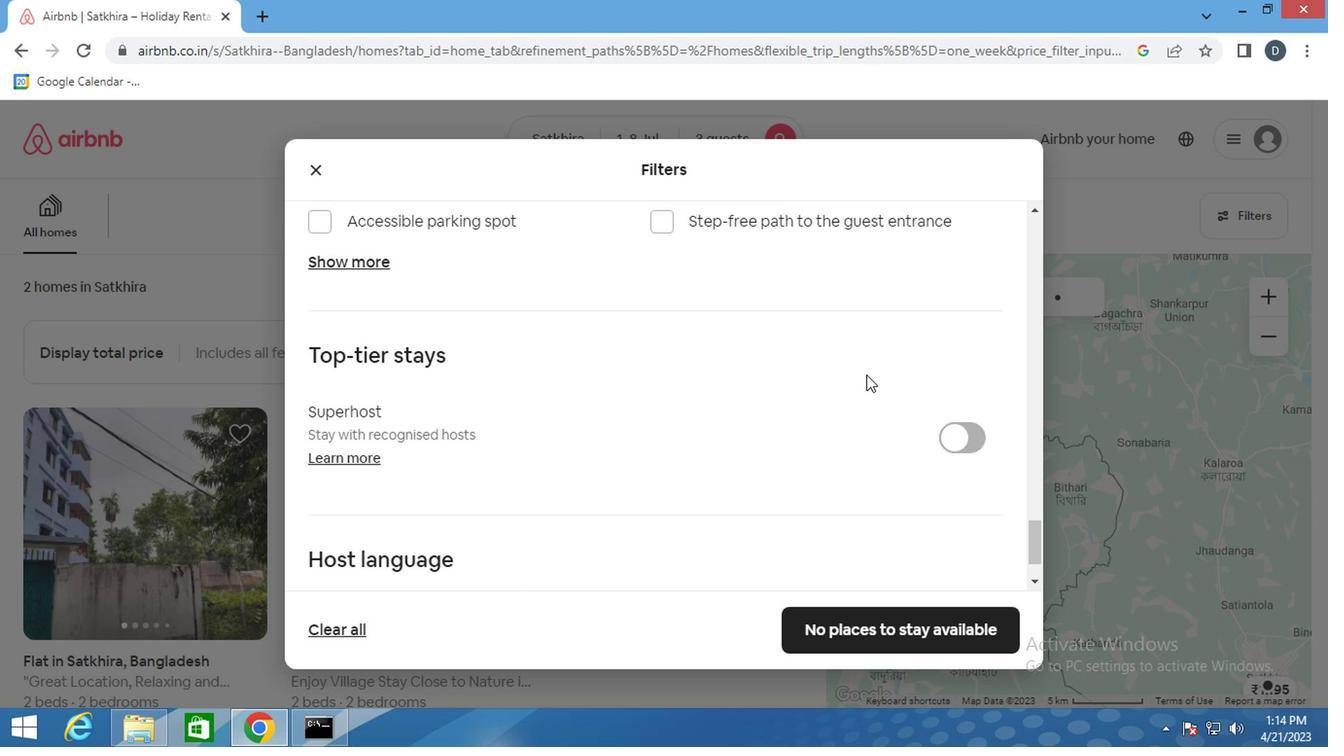 
Action: Mouse moved to (351, 534)
Screenshot: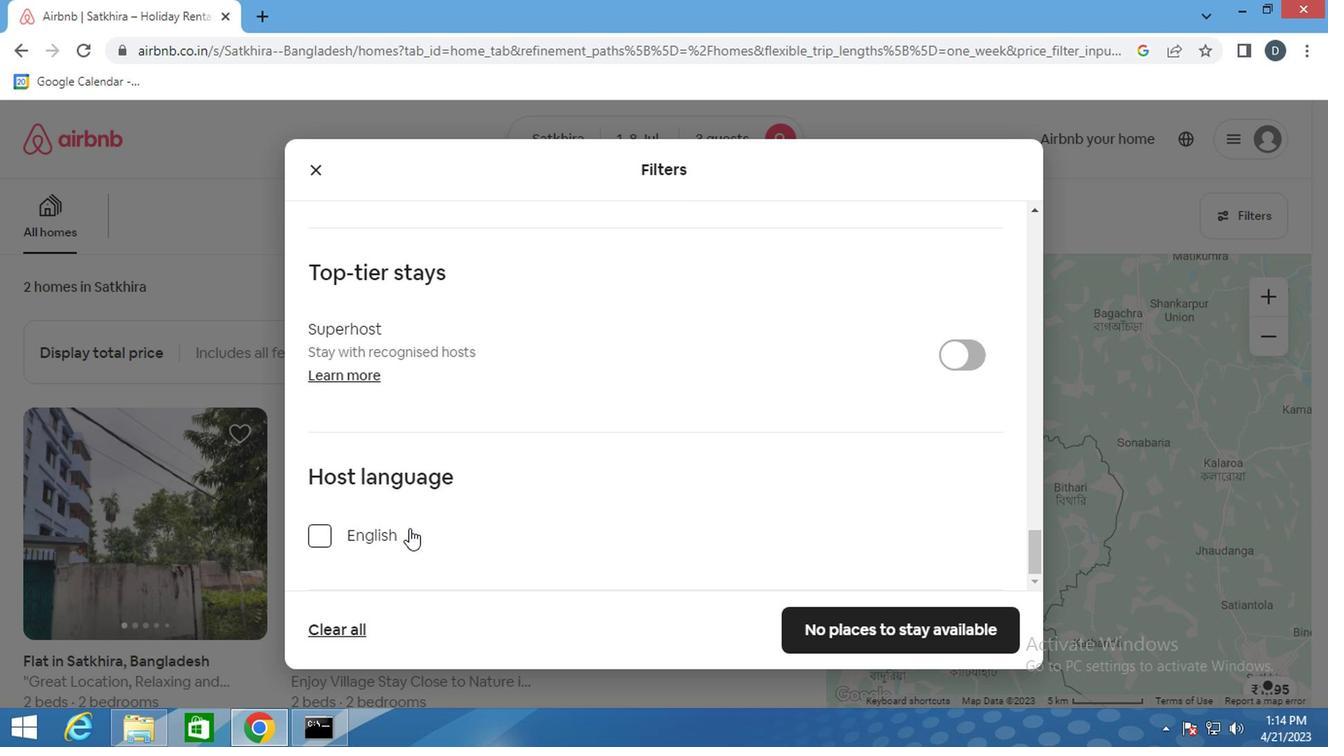 
Action: Mouse pressed left at (351, 534)
Screenshot: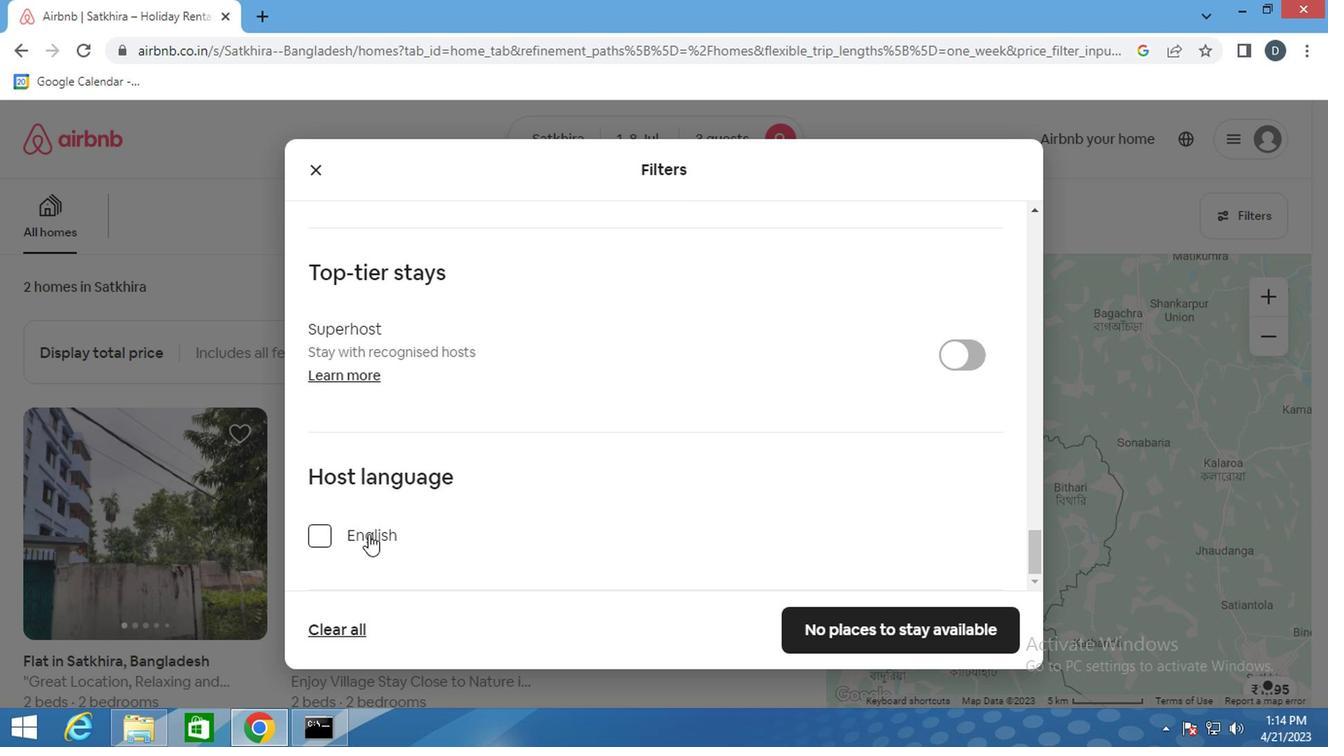 
Action: Mouse moved to (824, 632)
Screenshot: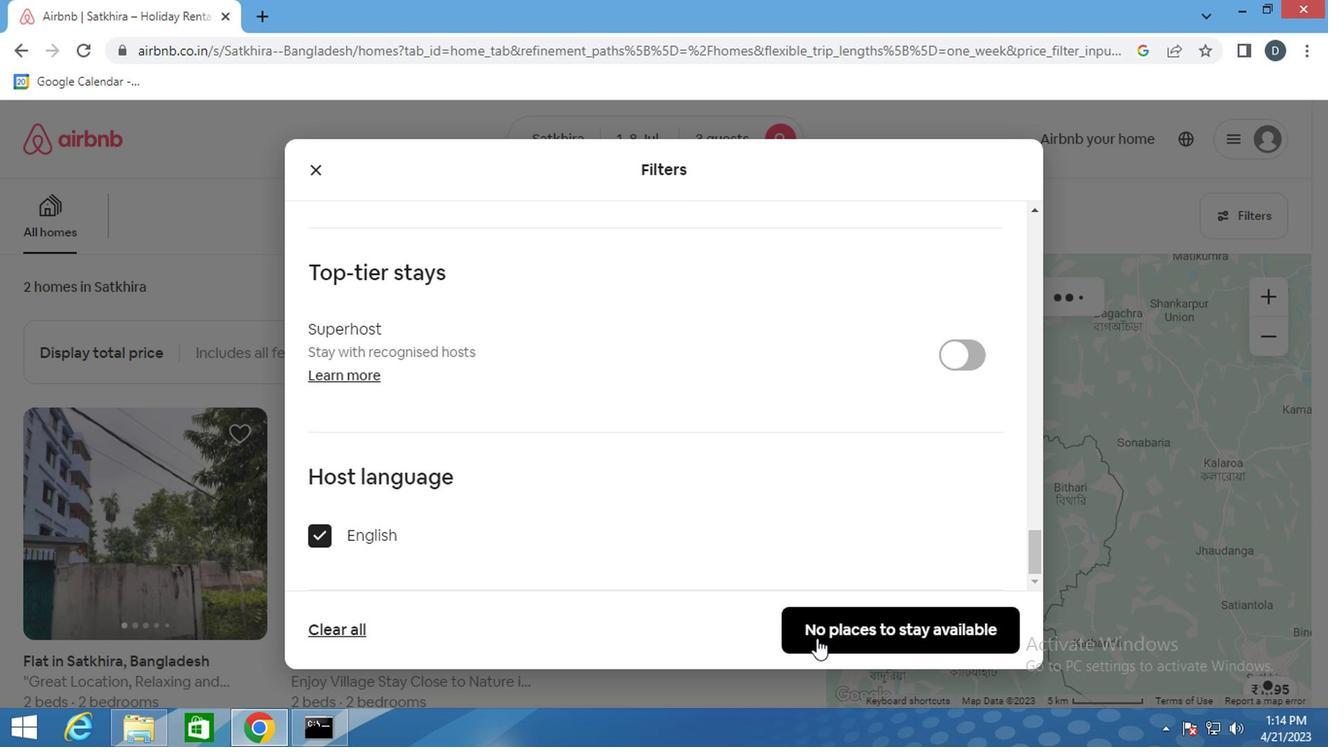 
Action: Mouse pressed left at (824, 632)
Screenshot: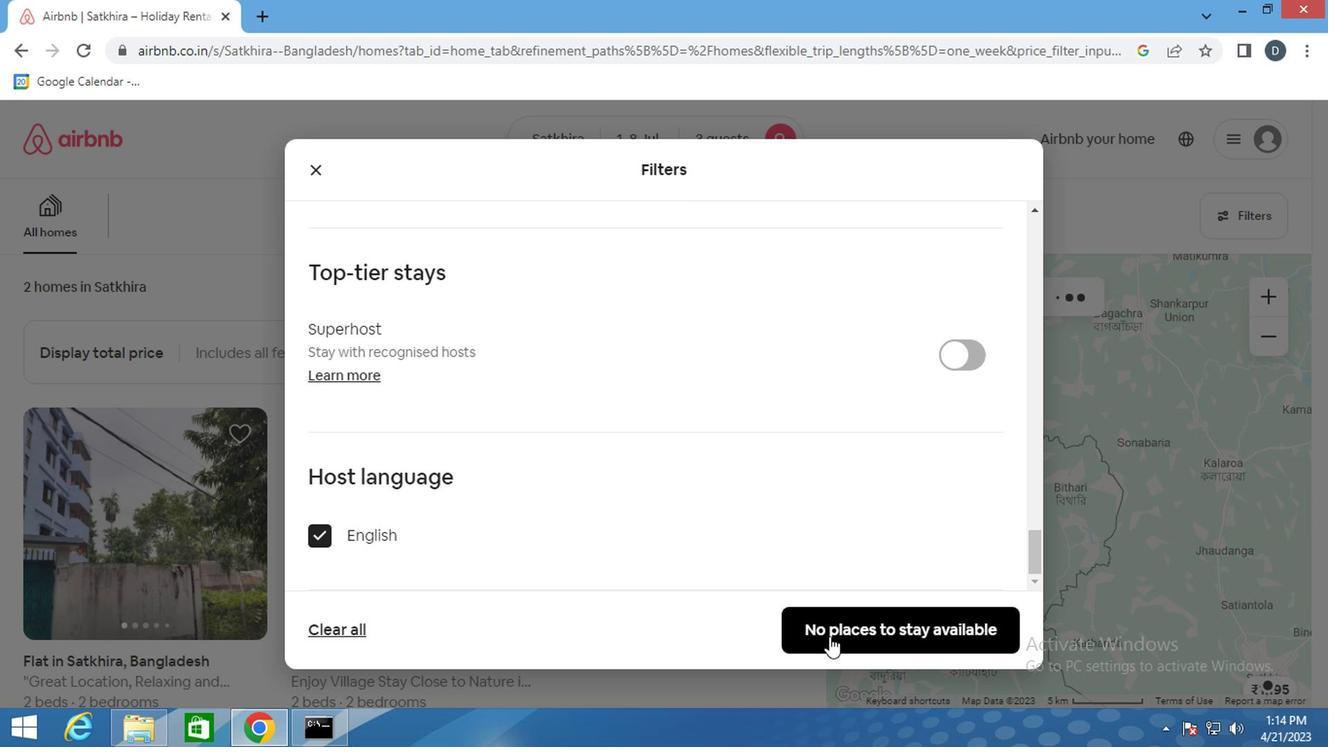 
Action: Mouse moved to (736, 467)
Screenshot: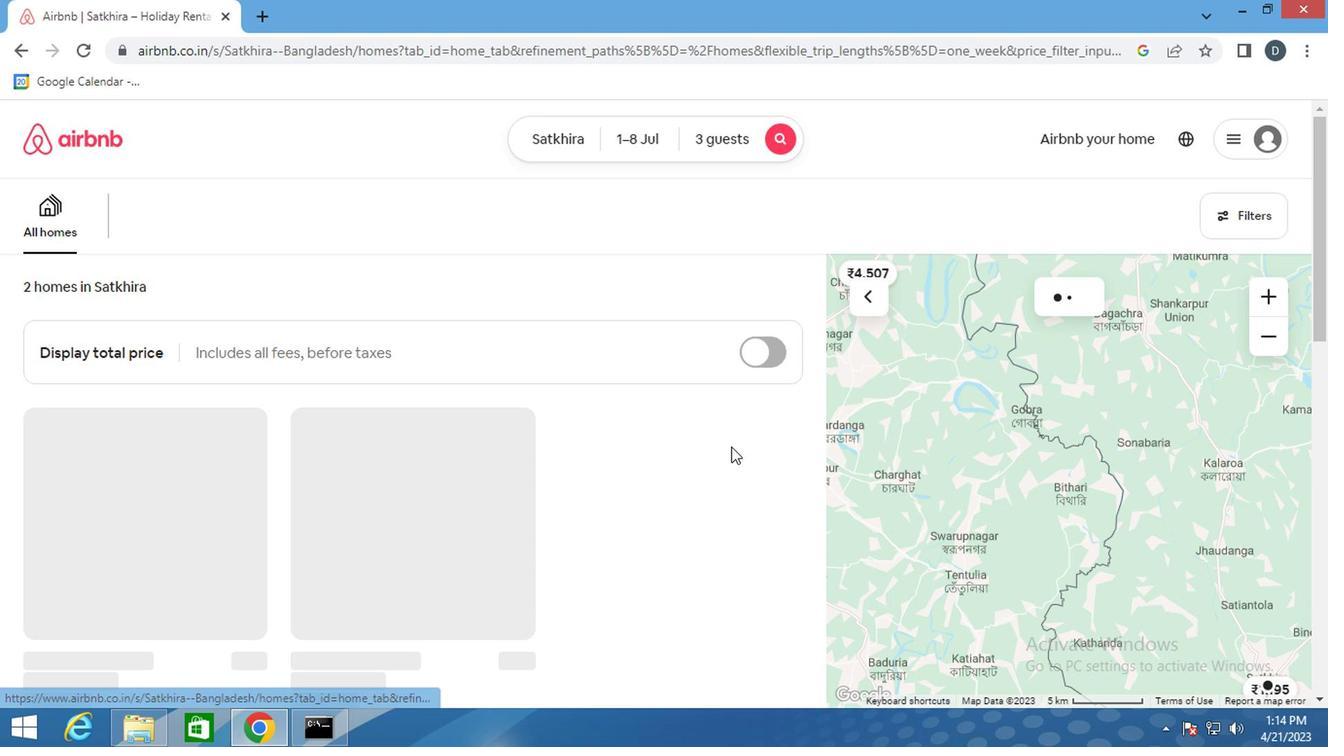 
